 Task: Play online Dominion games in very easy mode.
Action: Mouse moved to (256, 238)
Screenshot: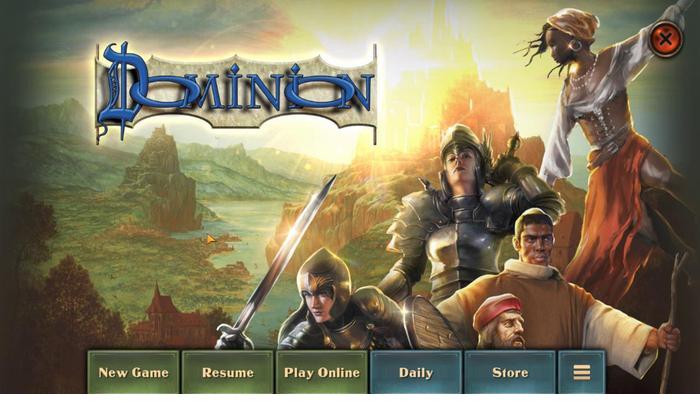 
Action: Mouse pressed left at (256, 238)
Screenshot: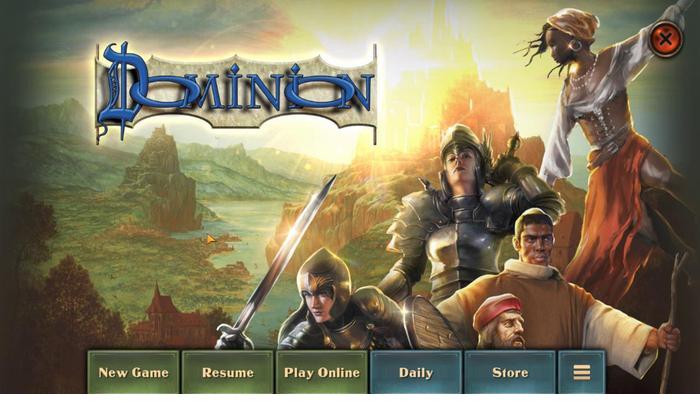 
Action: Mouse moved to (403, 268)
Screenshot: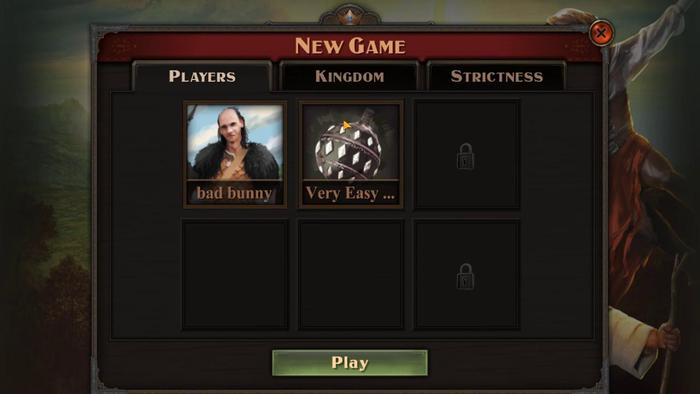 
Action: Mouse pressed left at (403, 268)
Screenshot: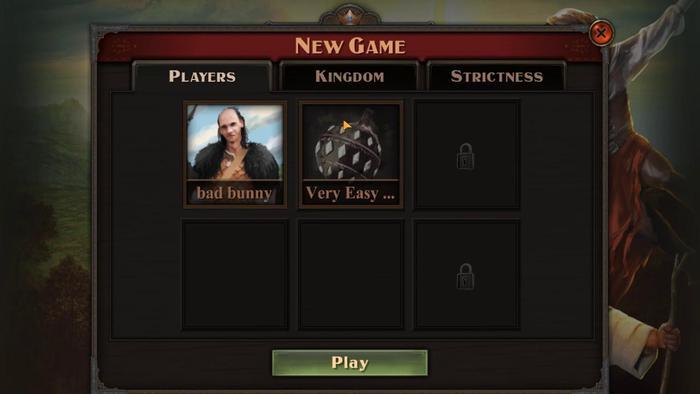 
Action: Mouse moved to (315, 262)
Screenshot: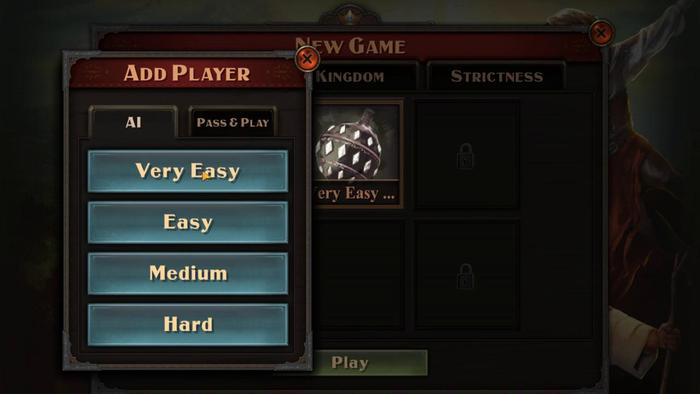 
Action: Mouse pressed left at (315, 262)
Screenshot: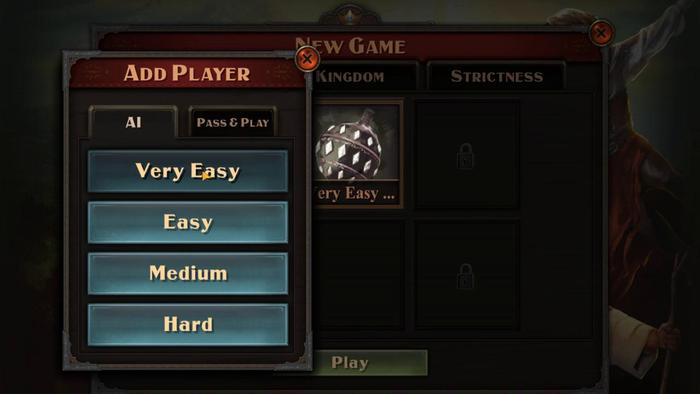 
Action: Mouse moved to (396, 238)
Screenshot: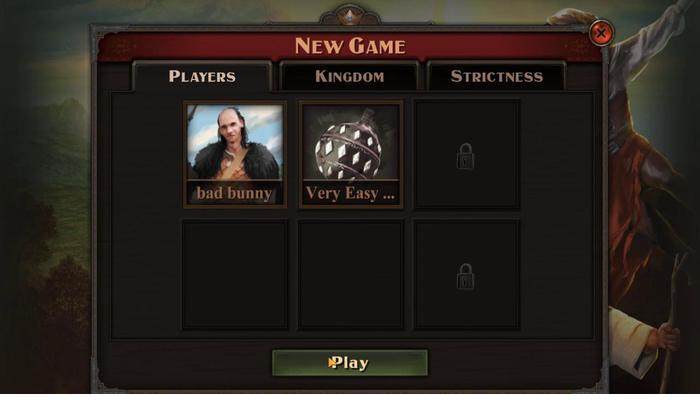 
Action: Mouse pressed left at (396, 238)
Screenshot: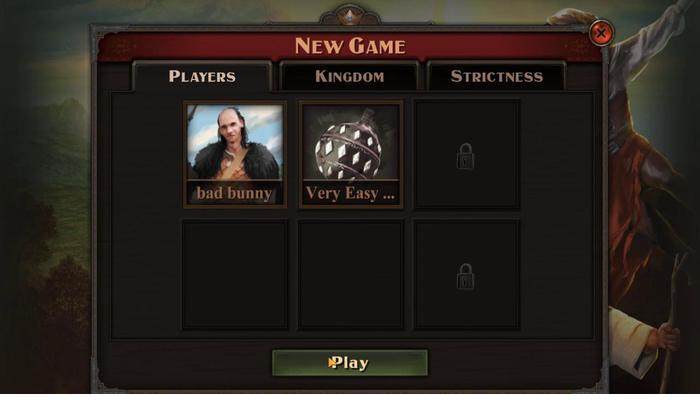 
Action: Mouse moved to (450, 238)
Screenshot: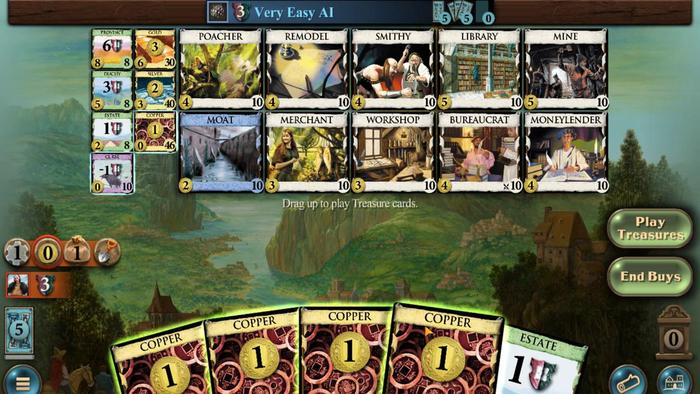 
Action: Mouse pressed left at (450, 238)
Screenshot: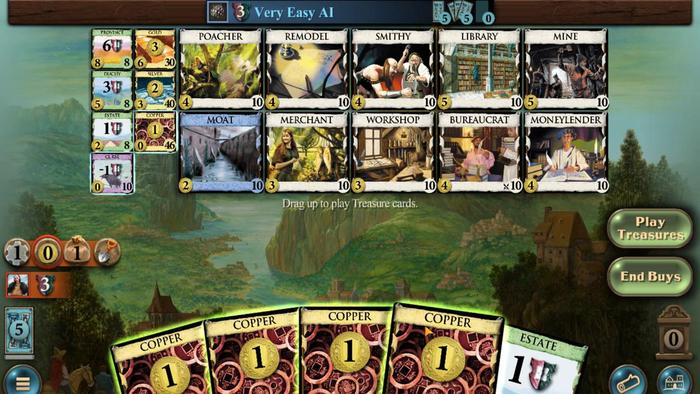 
Action: Mouse moved to (437, 238)
Screenshot: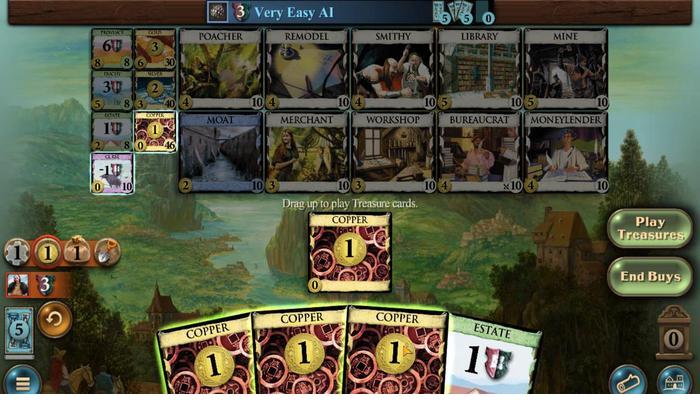 
Action: Mouse pressed left at (437, 238)
Screenshot: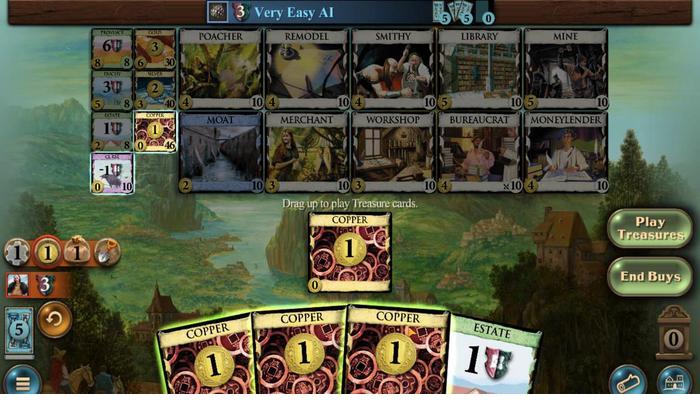 
Action: Mouse moved to (419, 238)
Screenshot: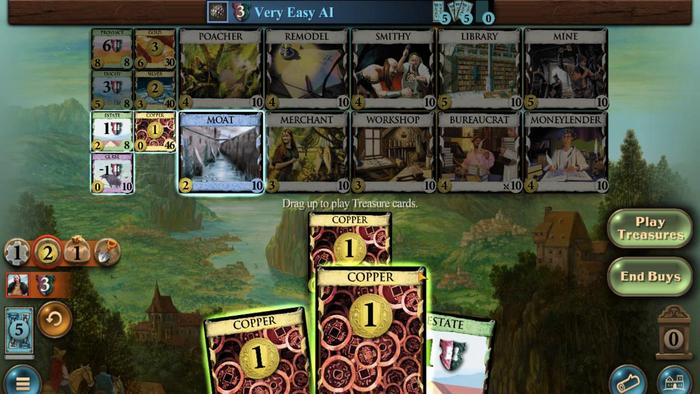 
Action: Mouse pressed left at (419, 238)
Screenshot: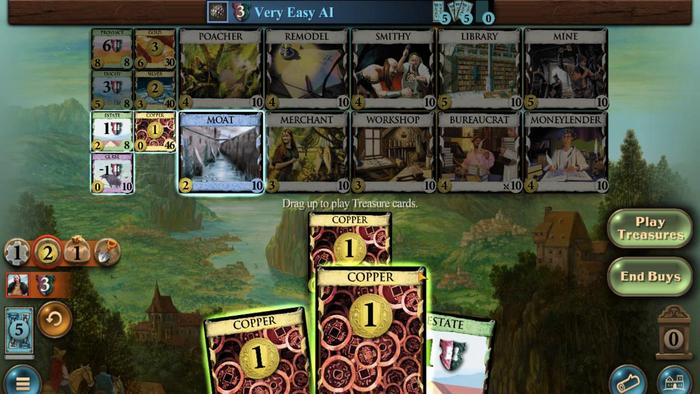 
Action: Mouse moved to (381, 267)
Screenshot: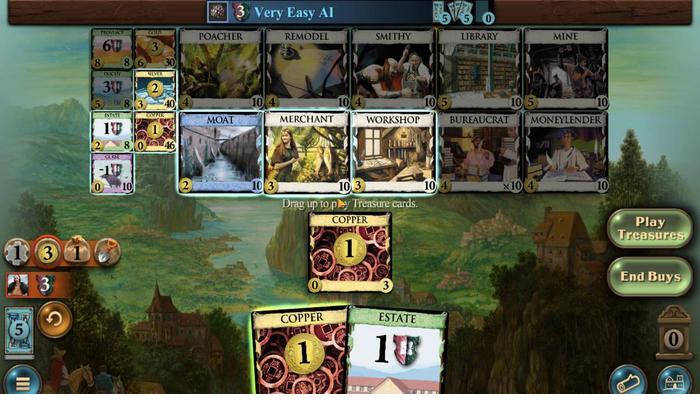 
Action: Mouse pressed left at (381, 267)
Screenshot: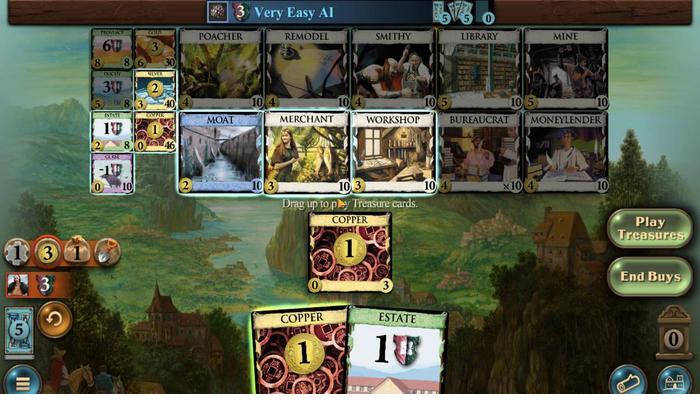 
Action: Mouse moved to (382, 241)
Screenshot: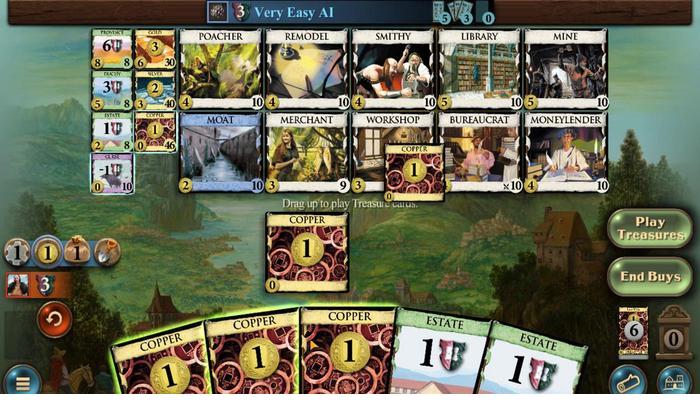 
Action: Mouse pressed left at (382, 241)
Screenshot: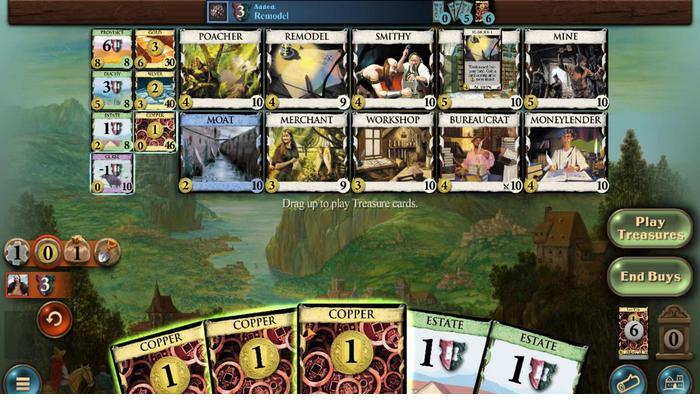 
Action: Mouse moved to (366, 240)
Screenshot: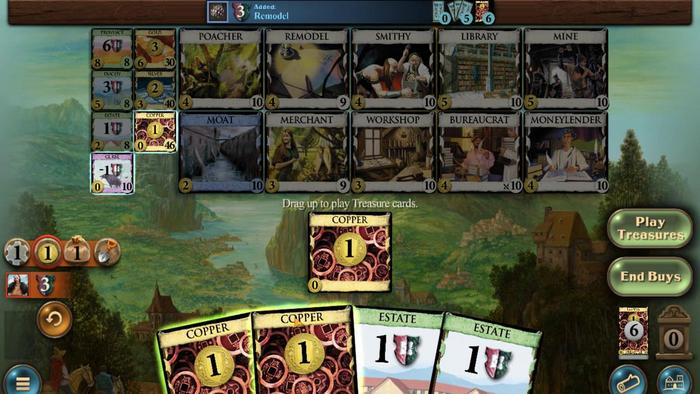 
Action: Mouse pressed left at (366, 240)
Screenshot: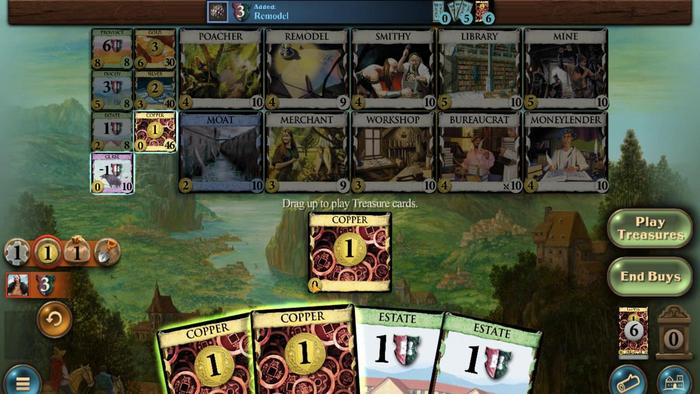 
Action: Mouse moved to (345, 240)
Screenshot: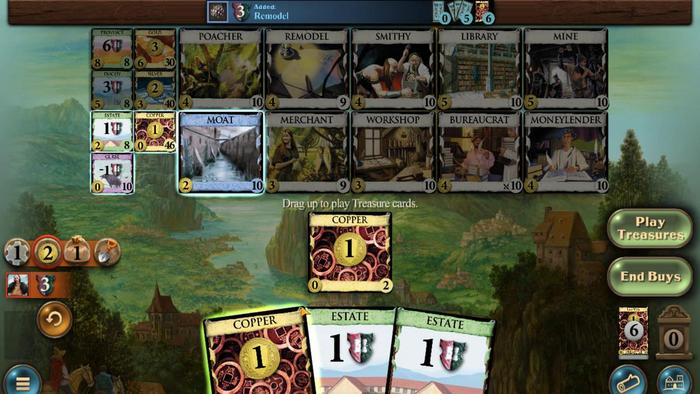 
Action: Mouse pressed left at (345, 240)
Screenshot: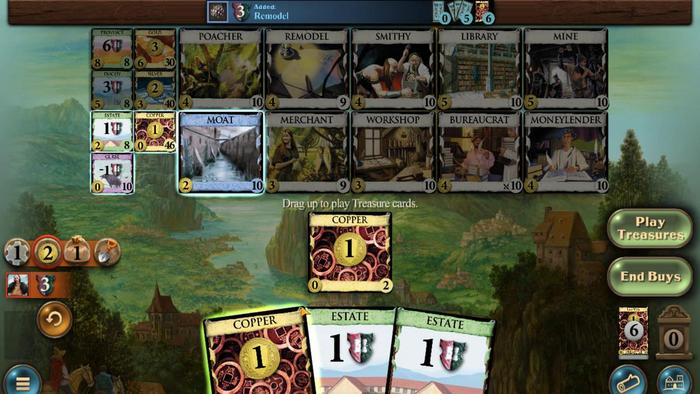 
Action: Mouse moved to (288, 273)
Screenshot: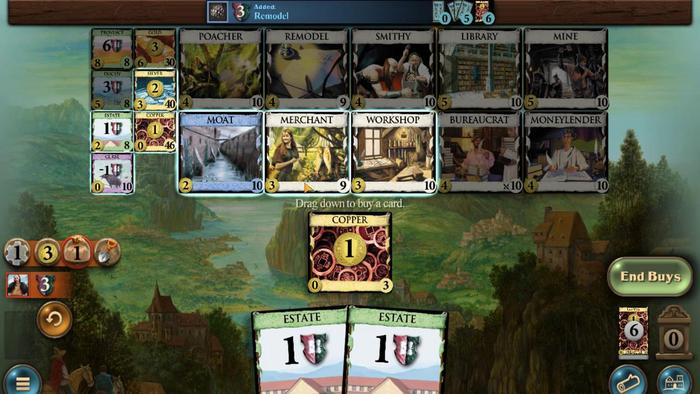 
Action: Mouse pressed left at (288, 273)
Screenshot: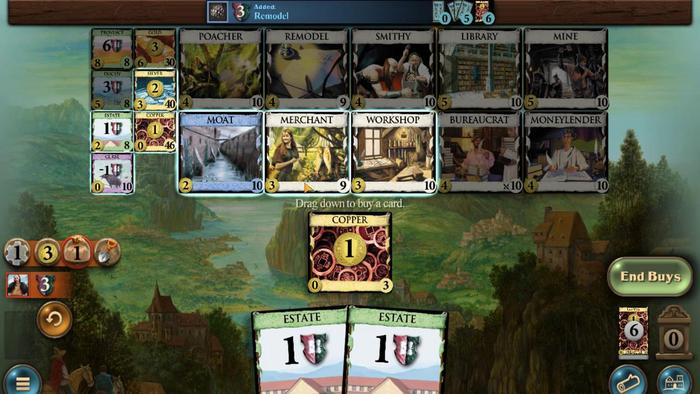 
Action: Mouse moved to (333, 238)
Screenshot: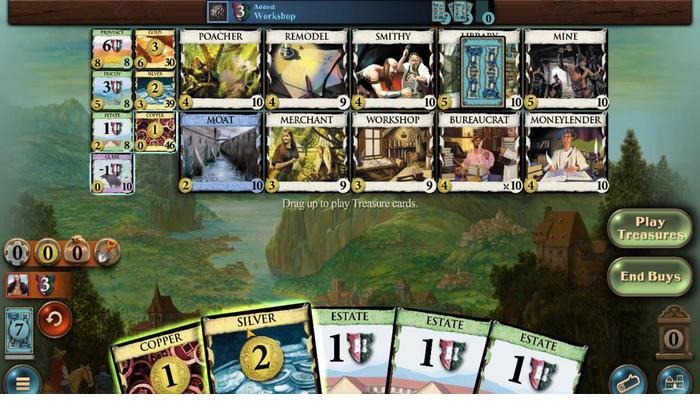 
Action: Mouse pressed left at (333, 238)
Screenshot: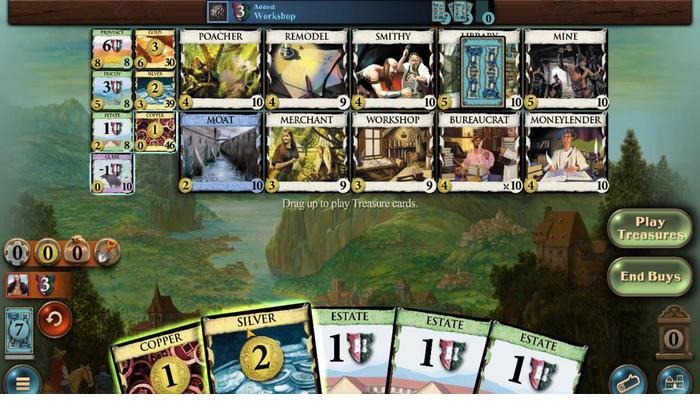 
Action: Mouse moved to (290, 238)
Screenshot: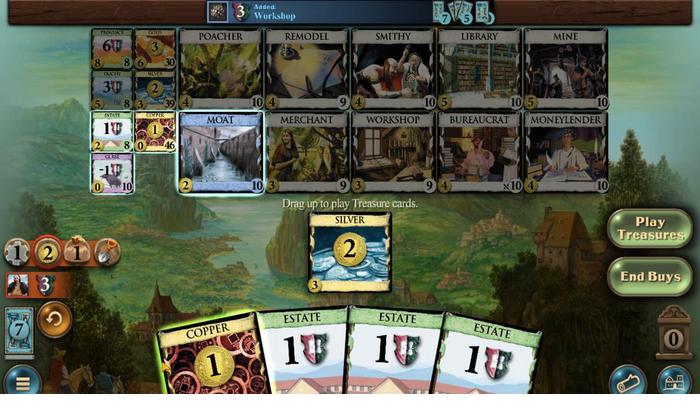 
Action: Mouse pressed left at (290, 238)
Screenshot: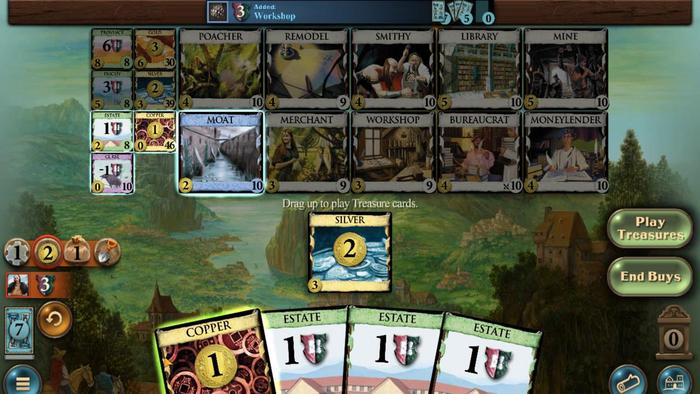 
Action: Mouse moved to (282, 273)
Screenshot: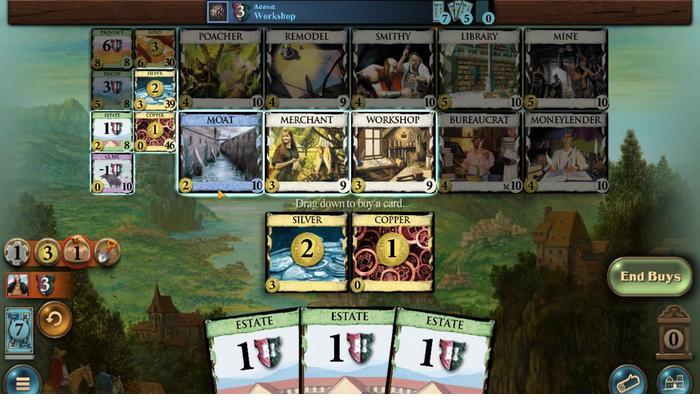 
Action: Mouse pressed left at (282, 273)
Screenshot: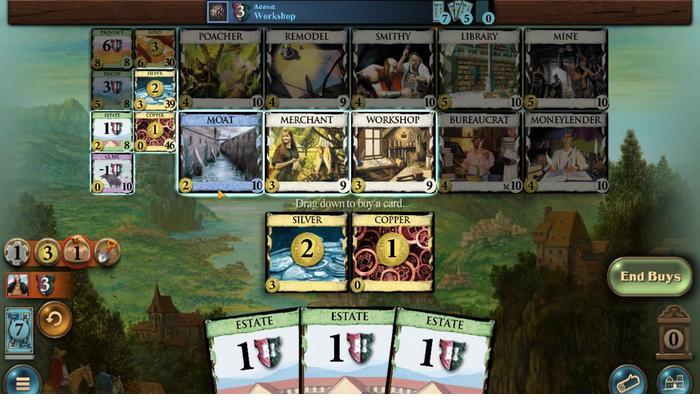 
Action: Mouse moved to (280, 238)
Screenshot: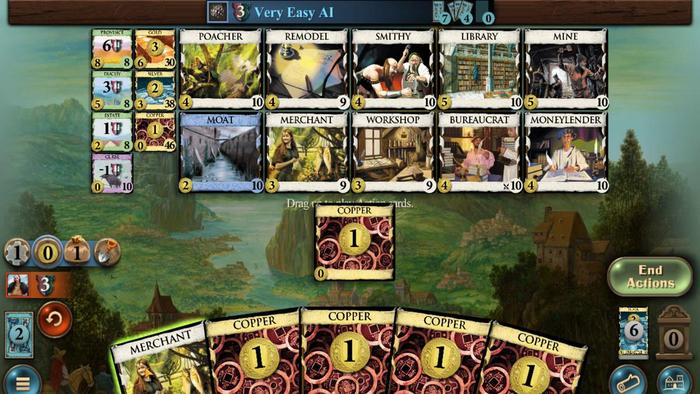 
Action: Mouse pressed left at (280, 238)
Screenshot: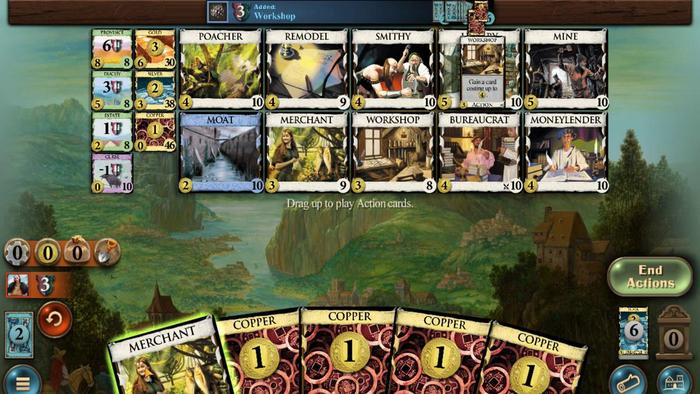 
Action: Mouse moved to (471, 238)
Screenshot: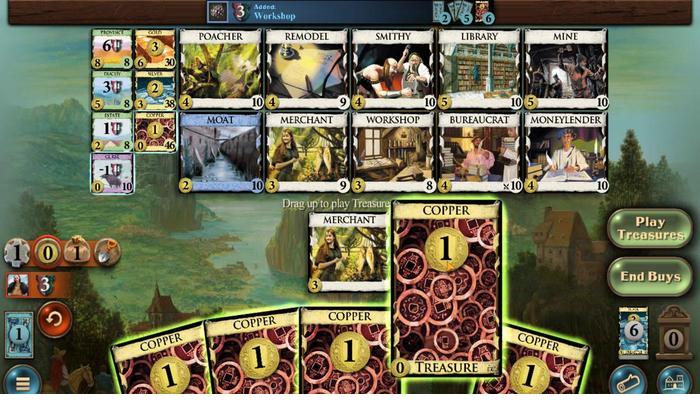 
Action: Mouse pressed left at (471, 238)
Screenshot: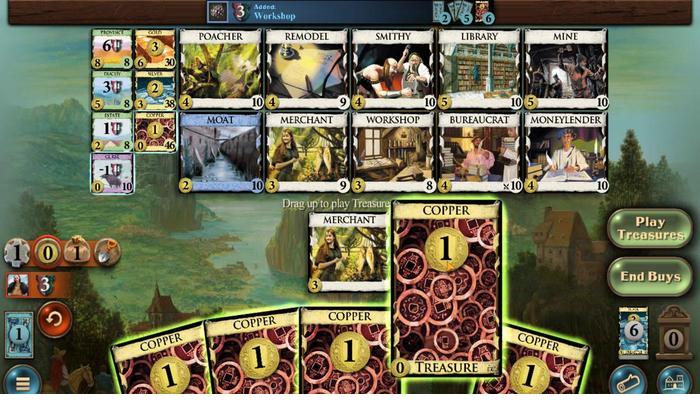 
Action: Mouse moved to (488, 235)
Screenshot: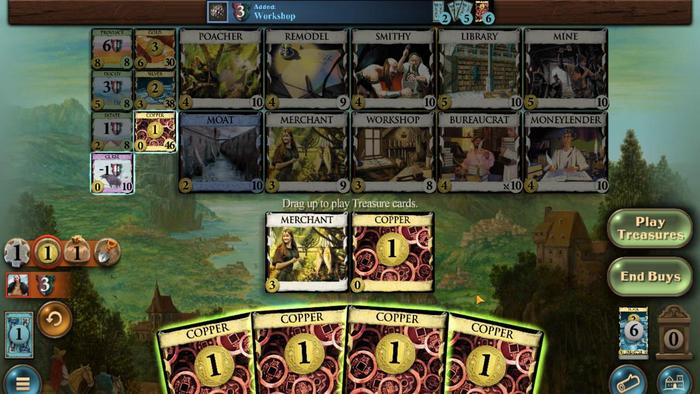 
Action: Mouse pressed left at (488, 235)
Screenshot: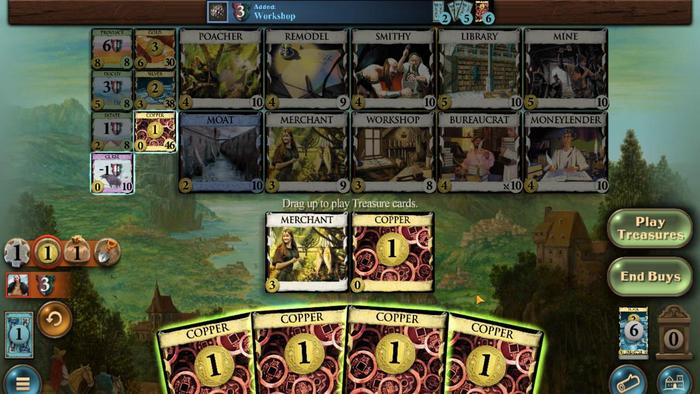 
Action: Mouse moved to (469, 238)
Screenshot: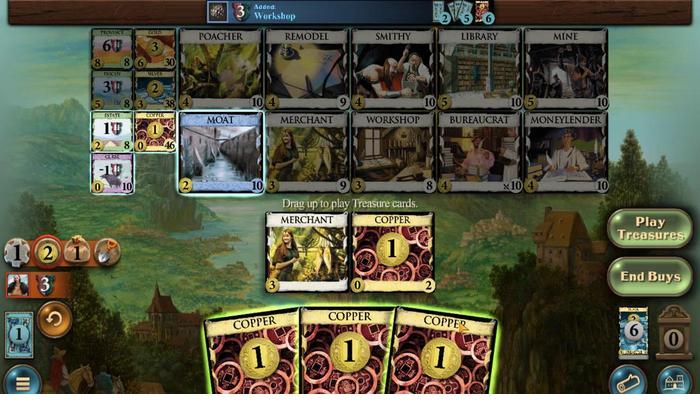 
Action: Mouse pressed left at (469, 238)
Screenshot: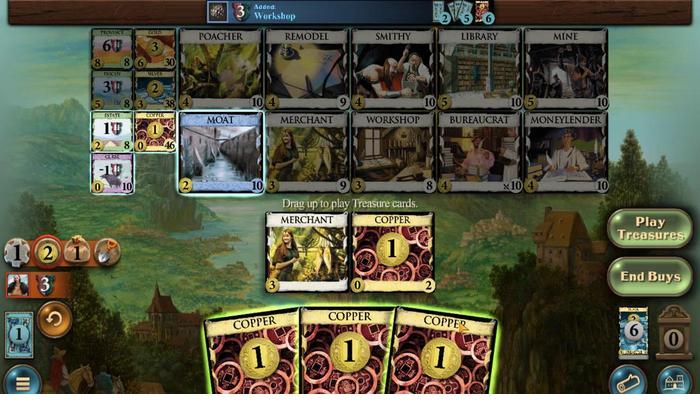 
Action: Mouse moved to (438, 234)
Screenshot: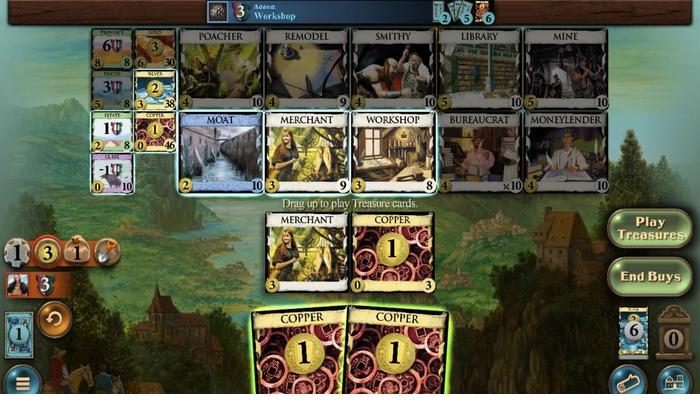 
Action: Mouse pressed left at (438, 234)
Screenshot: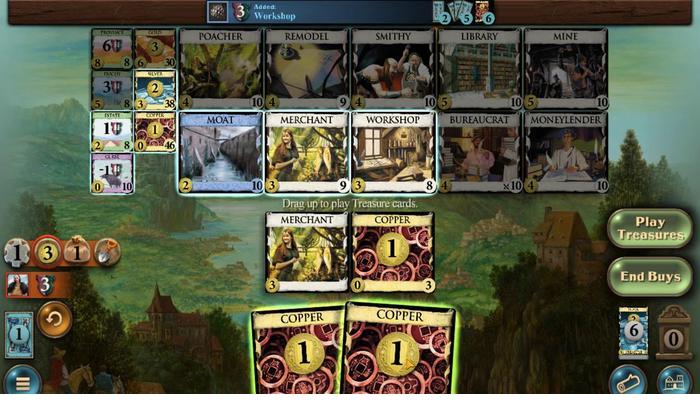 
Action: Mouse moved to (440, 244)
Screenshot: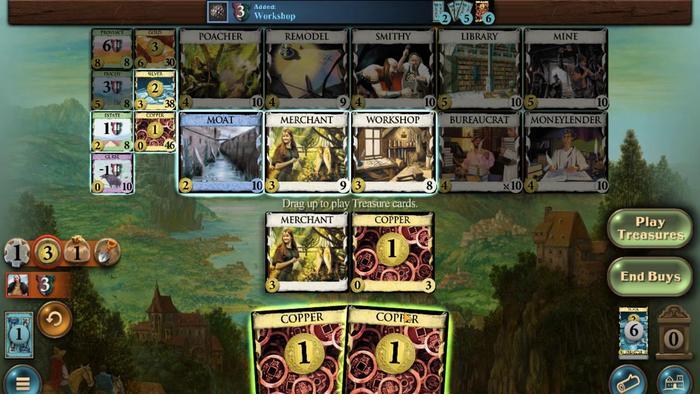 
Action: Mouse pressed left at (440, 244)
Screenshot: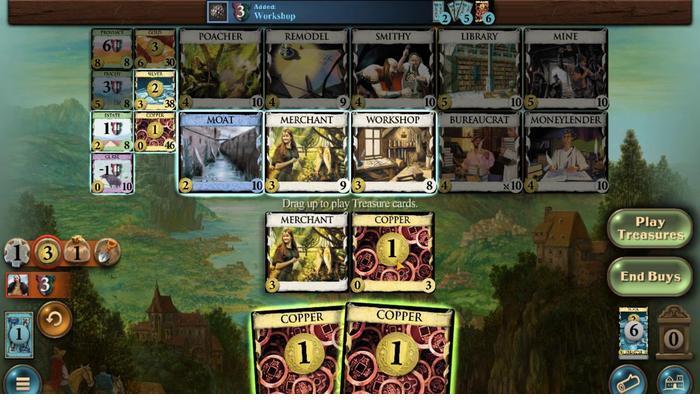 
Action: Mouse moved to (375, 275)
Screenshot: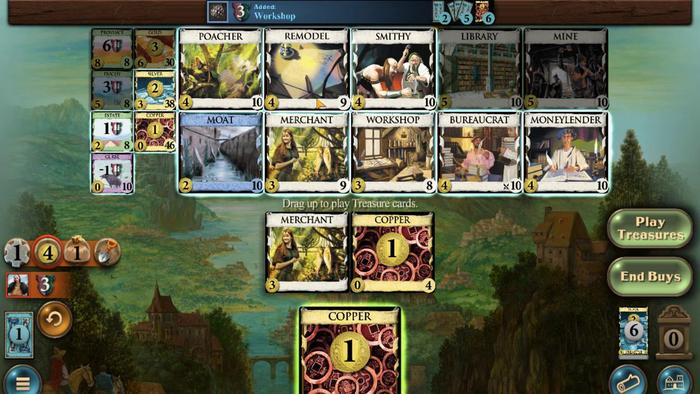 
Action: Mouse pressed left at (375, 275)
Screenshot: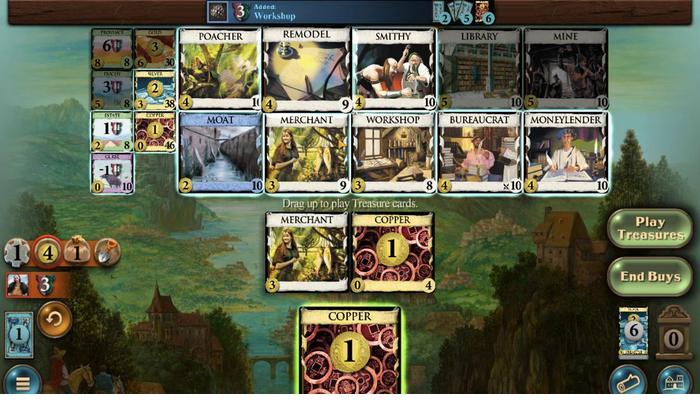 
Action: Mouse moved to (448, 239)
Screenshot: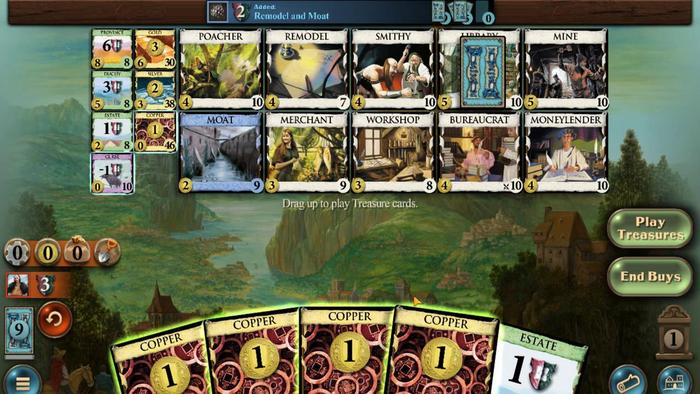 
Action: Mouse pressed left at (448, 239)
Screenshot: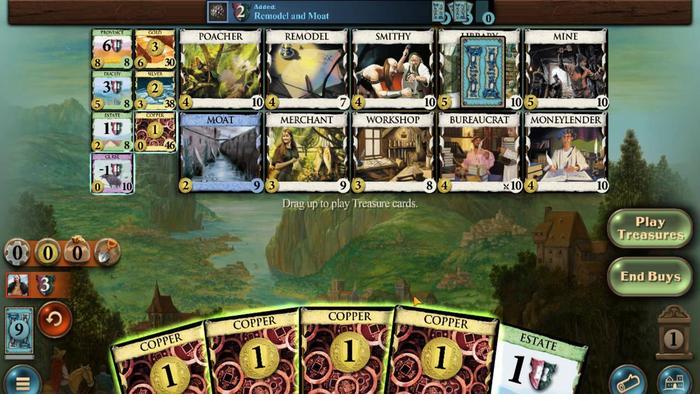 
Action: Mouse moved to (422, 240)
Screenshot: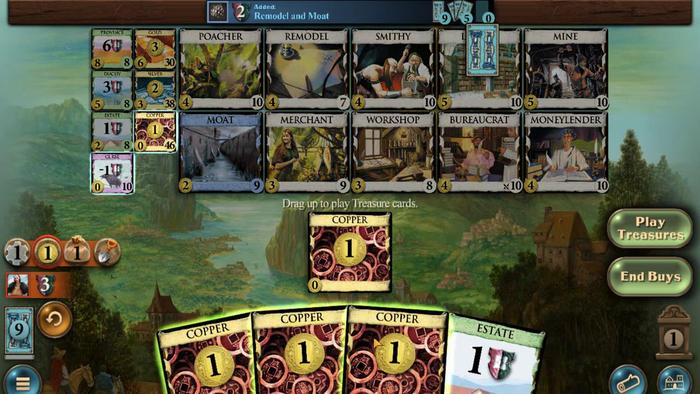 
Action: Mouse pressed left at (422, 240)
Screenshot: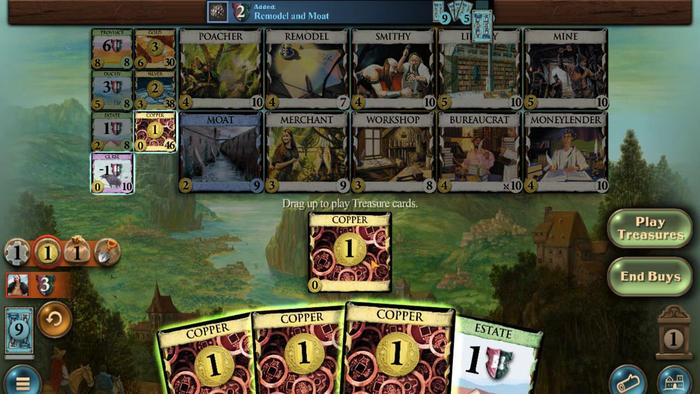 
Action: Mouse moved to (398, 239)
Screenshot: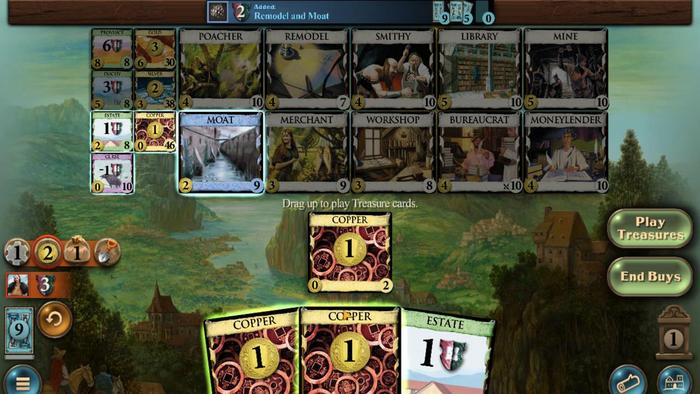 
Action: Mouse pressed left at (398, 239)
Screenshot: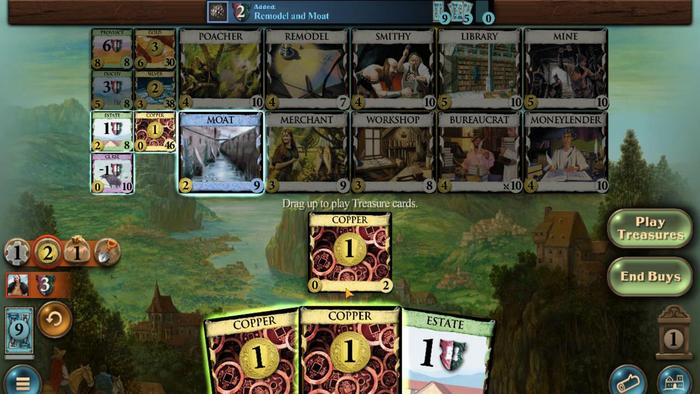 
Action: Mouse moved to (380, 238)
Screenshot: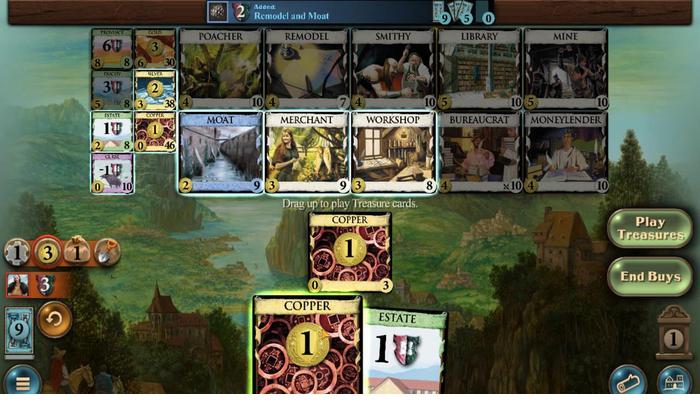 
Action: Mouse pressed left at (380, 238)
Screenshot: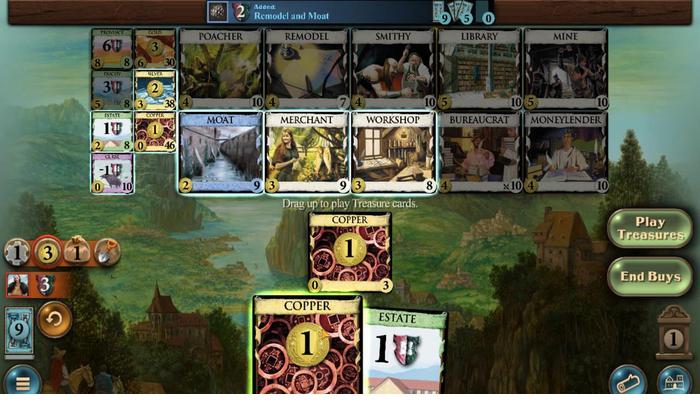 
Action: Mouse moved to (415, 274)
Screenshot: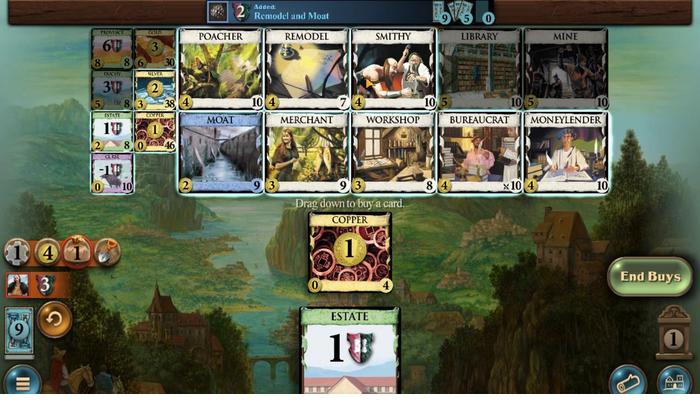 
Action: Mouse pressed left at (415, 274)
Screenshot: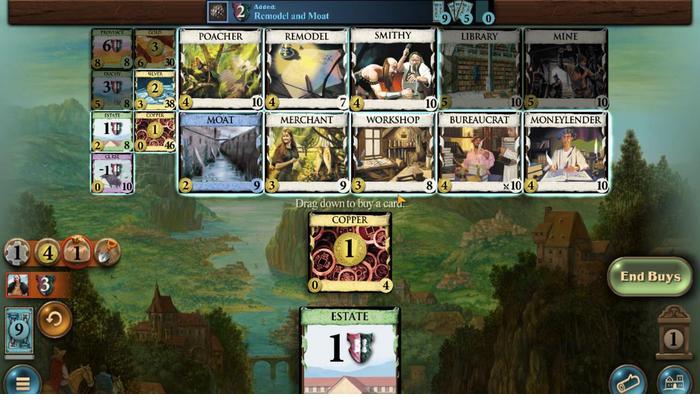 
Action: Mouse moved to (297, 240)
Screenshot: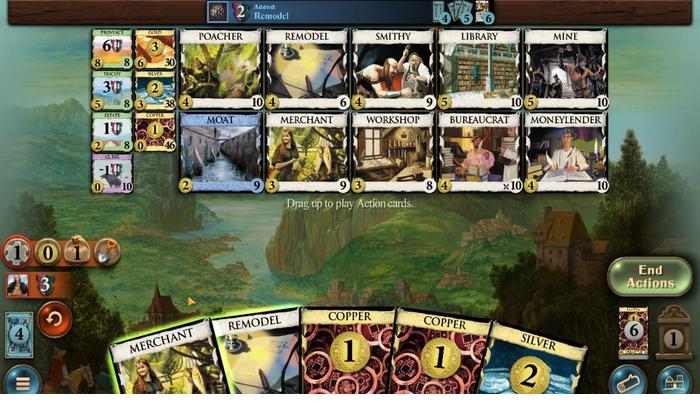 
Action: Mouse pressed left at (297, 240)
Screenshot: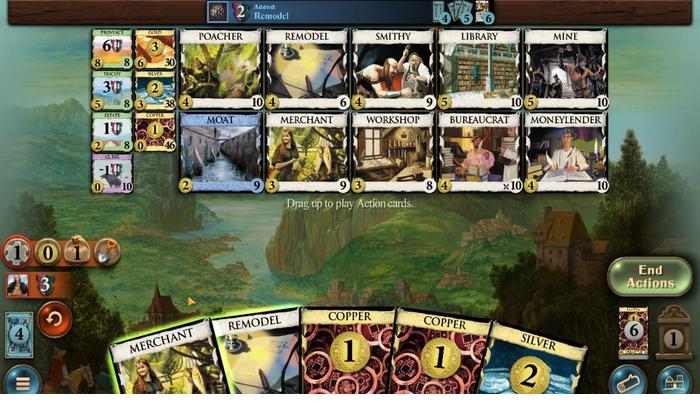 
Action: Mouse moved to (285, 239)
Screenshot: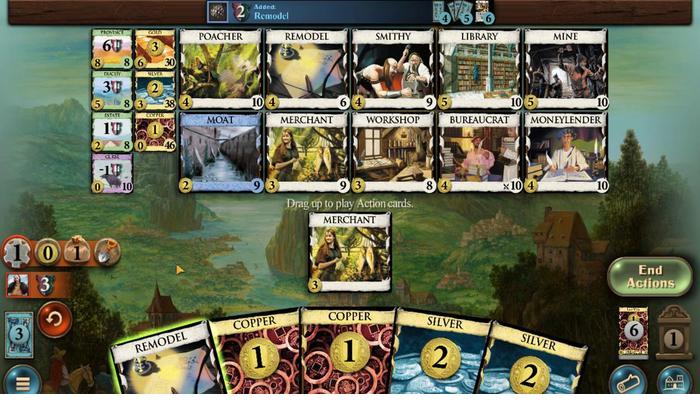 
Action: Mouse pressed left at (285, 239)
Screenshot: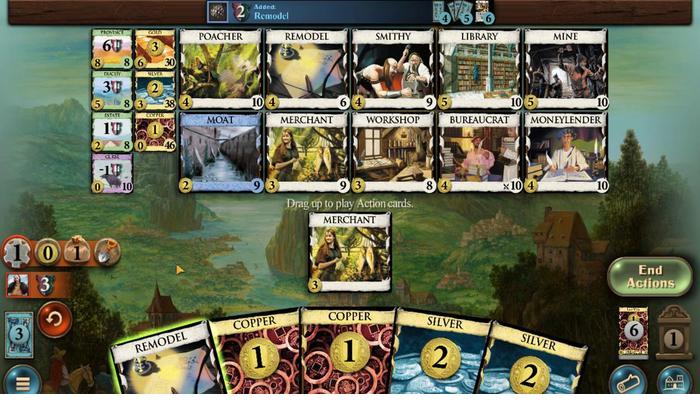 
Action: Mouse moved to (489, 240)
Screenshot: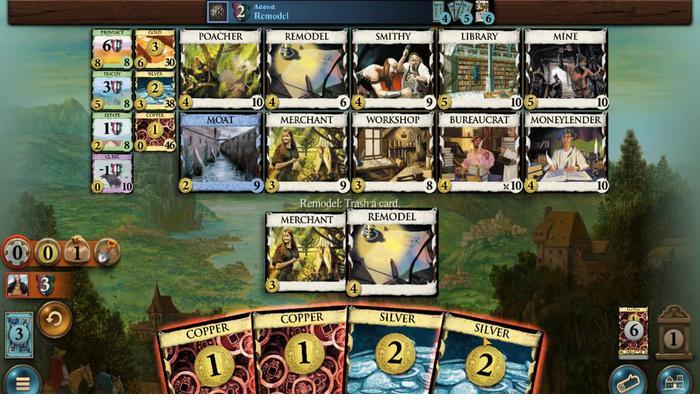
Action: Mouse pressed left at (489, 240)
Screenshot: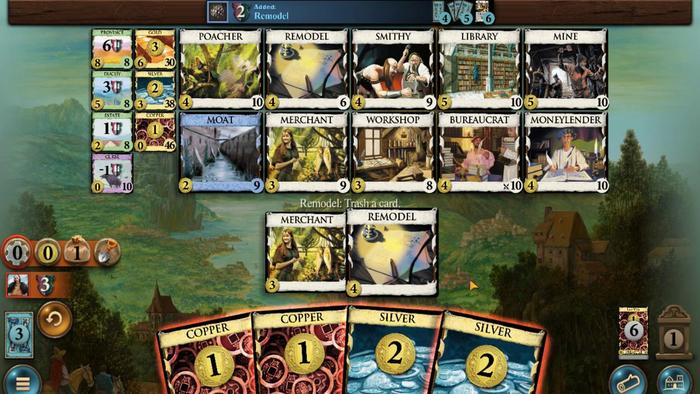 
Action: Mouse moved to (287, 271)
Screenshot: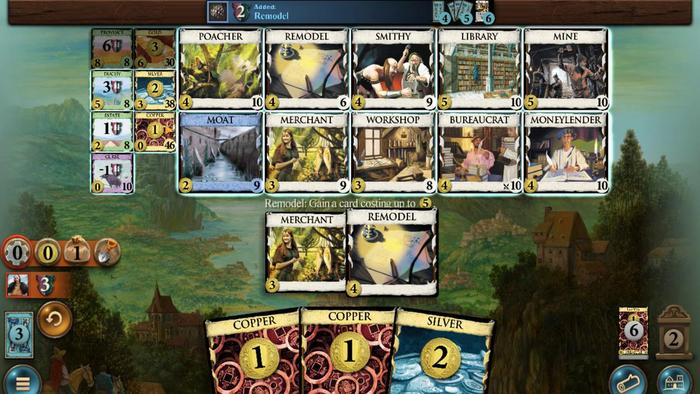 
Action: Mouse pressed left at (287, 271)
Screenshot: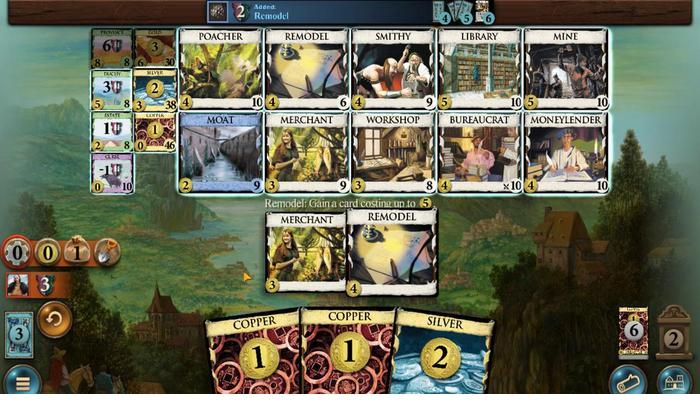 
Action: Mouse moved to (452, 240)
Screenshot: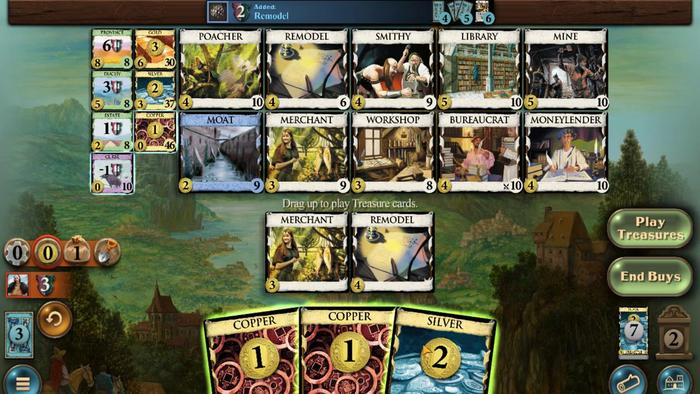
Action: Mouse pressed left at (452, 240)
Screenshot: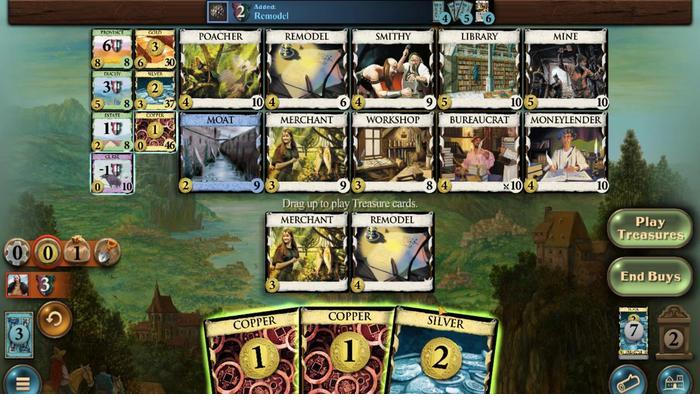 
Action: Mouse moved to (422, 236)
Screenshot: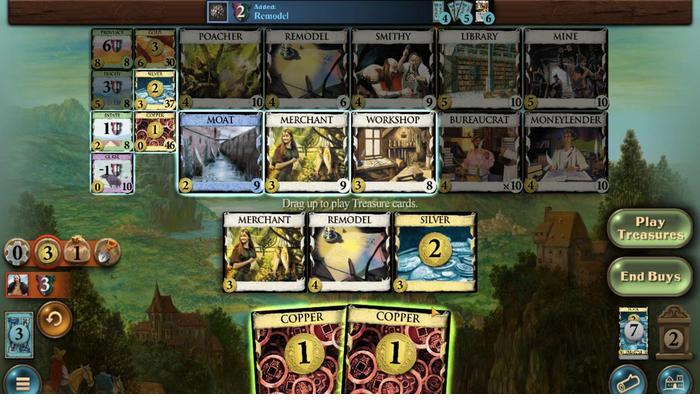 
Action: Mouse pressed left at (422, 236)
Screenshot: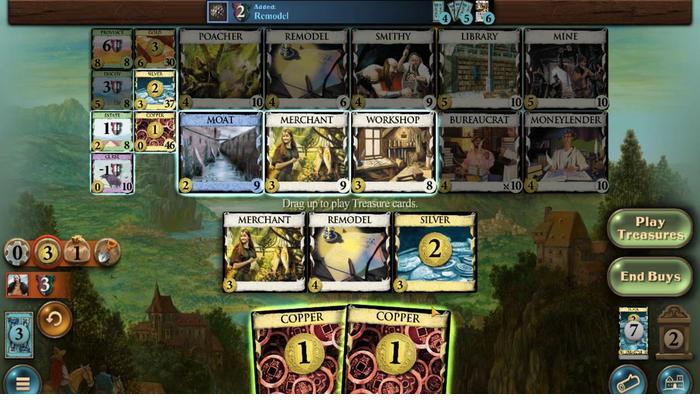 
Action: Mouse moved to (402, 240)
Screenshot: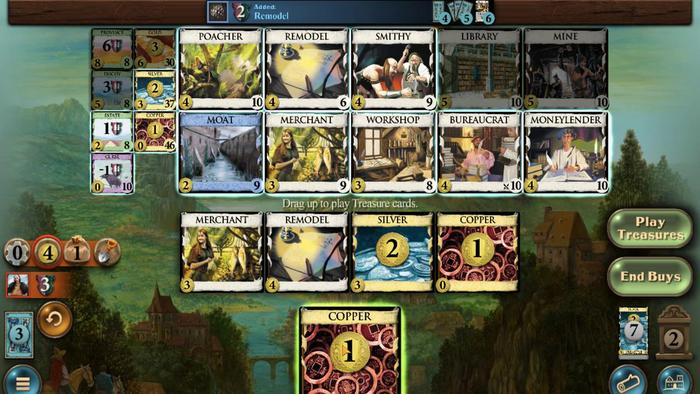 
Action: Mouse pressed left at (402, 240)
Screenshot: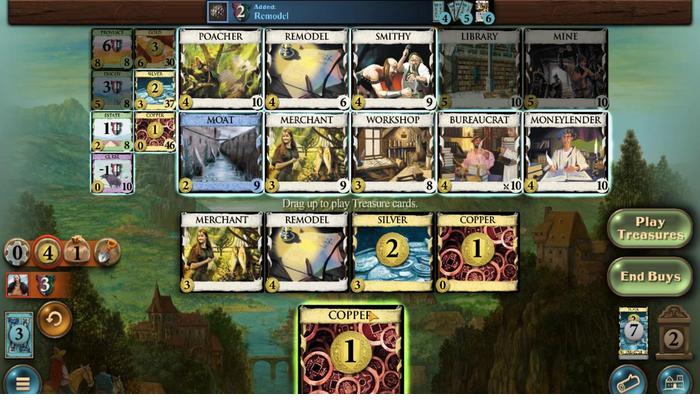 
Action: Mouse moved to (258, 273)
Screenshot: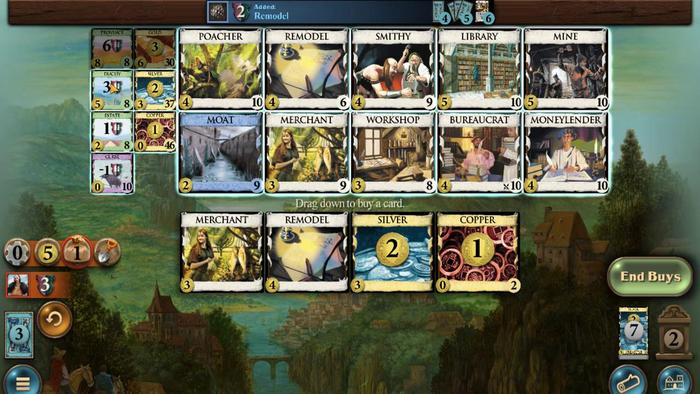 
Action: Mouse pressed left at (258, 273)
Screenshot: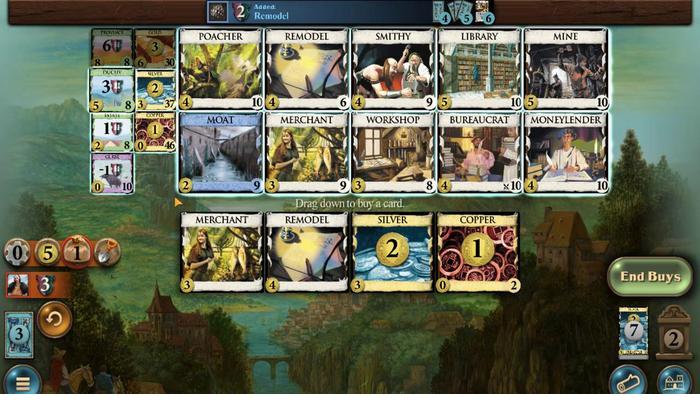 
Action: Mouse moved to (339, 241)
Screenshot: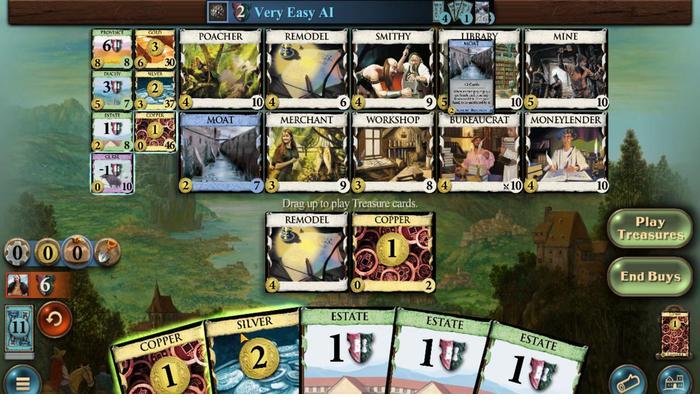 
Action: Mouse pressed left at (339, 241)
Screenshot: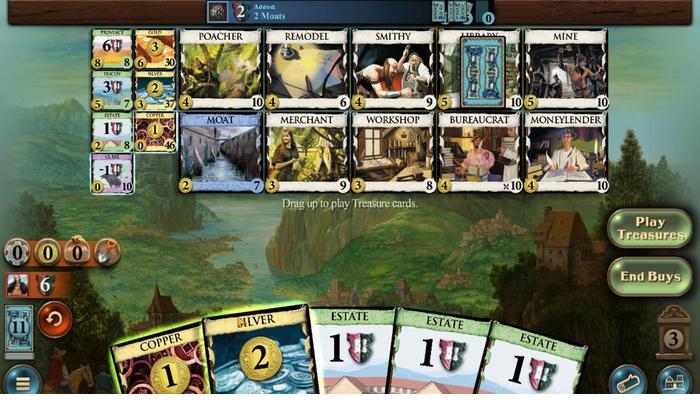 
Action: Mouse moved to (311, 240)
Screenshot: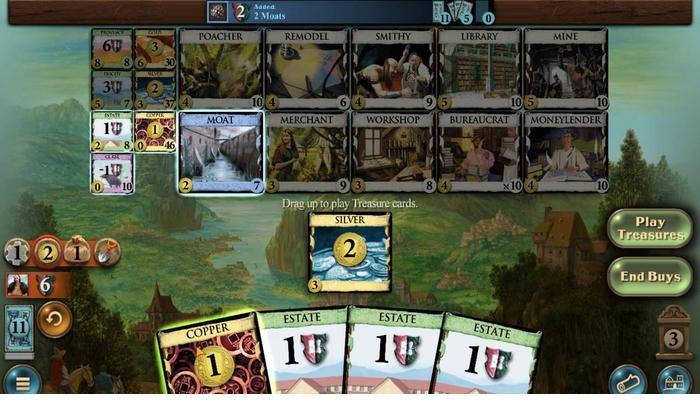 
Action: Mouse pressed left at (311, 240)
Screenshot: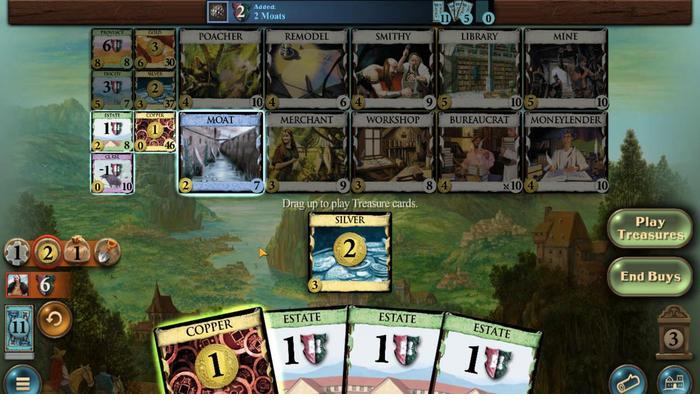 
Action: Mouse moved to (284, 272)
Screenshot: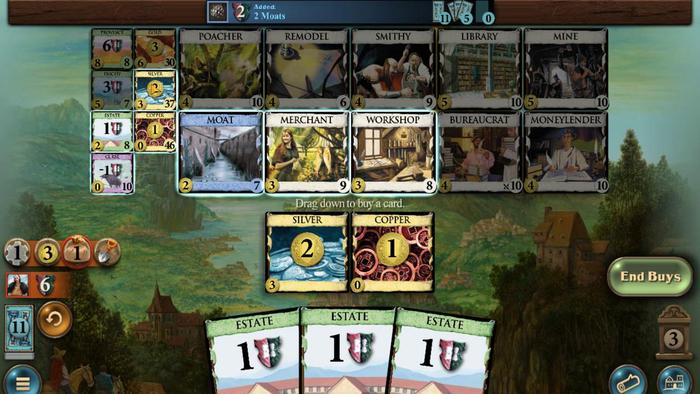 
Action: Mouse pressed left at (284, 272)
Screenshot: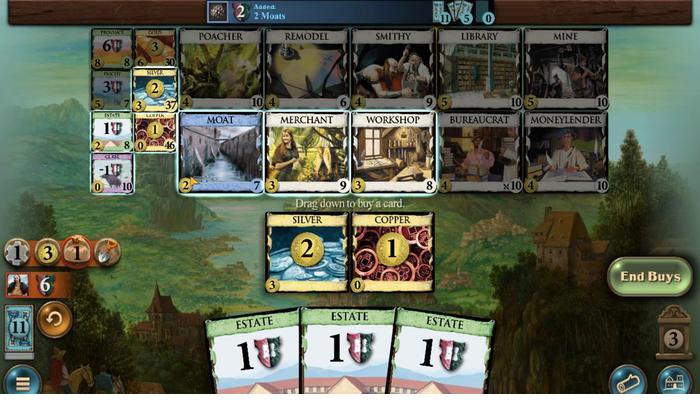 
Action: Mouse moved to (306, 240)
Screenshot: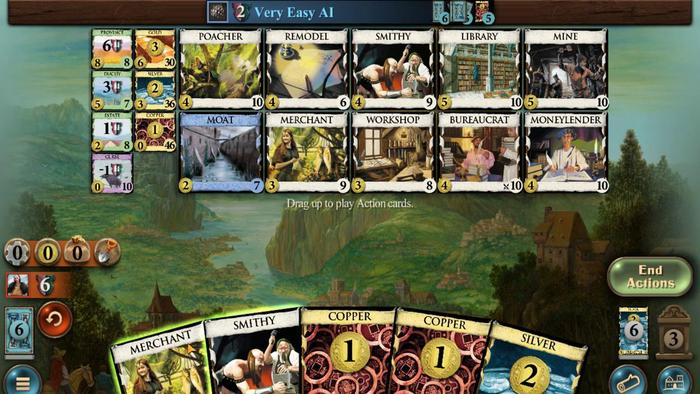 
Action: Mouse pressed left at (306, 240)
Screenshot: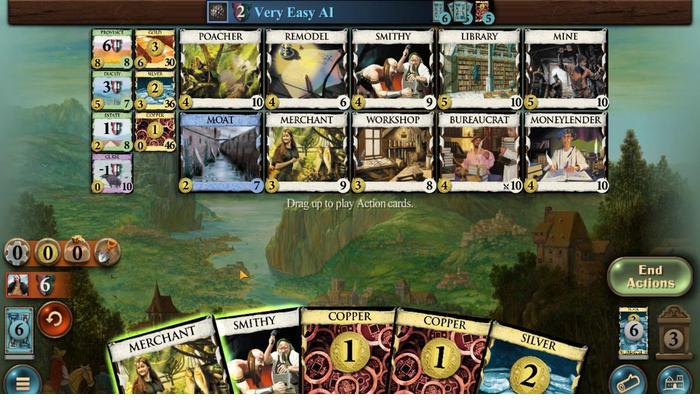 
Action: Mouse moved to (295, 239)
Screenshot: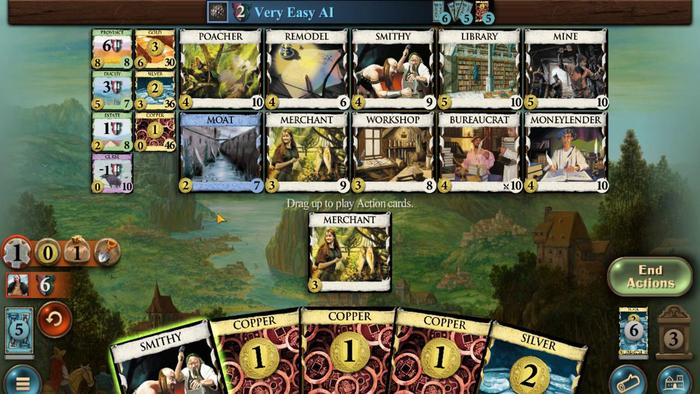 
Action: Mouse pressed left at (295, 239)
Screenshot: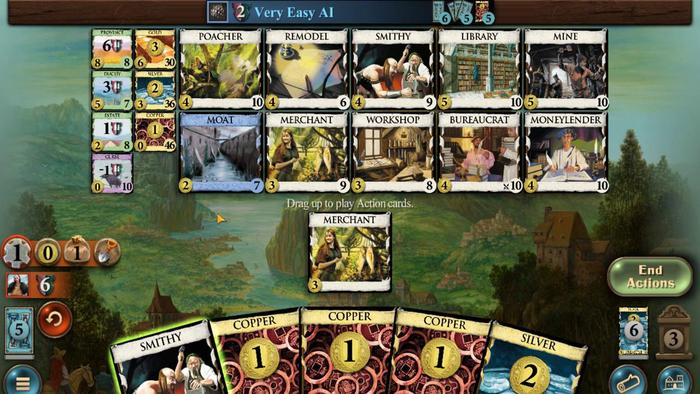 
Action: Mouse moved to (442, 241)
Screenshot: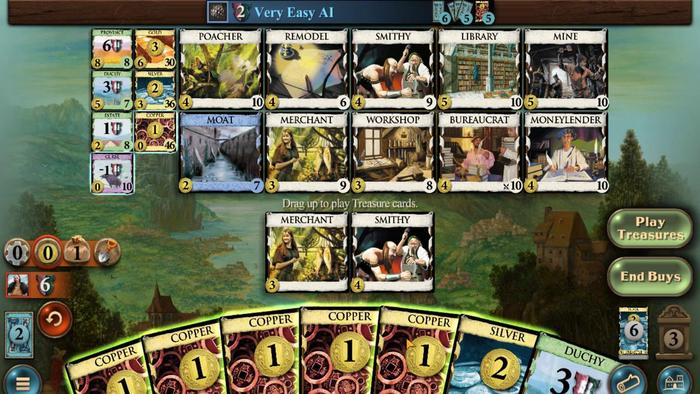 
Action: Mouse pressed left at (442, 241)
Screenshot: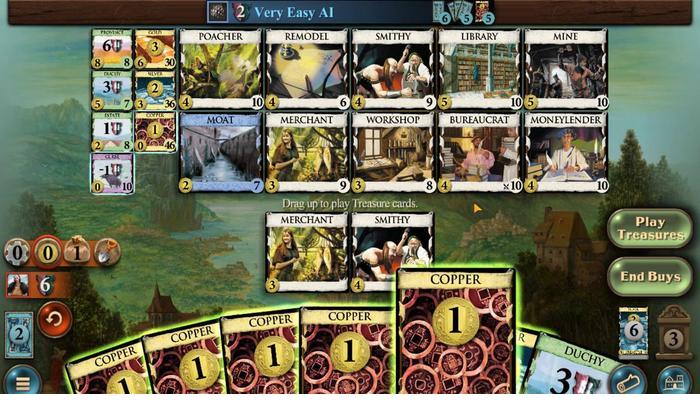 
Action: Mouse moved to (408, 240)
Screenshot: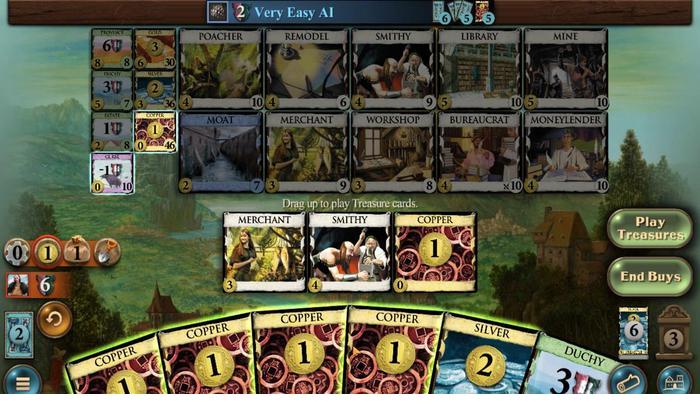 
Action: Mouse pressed left at (408, 240)
Screenshot: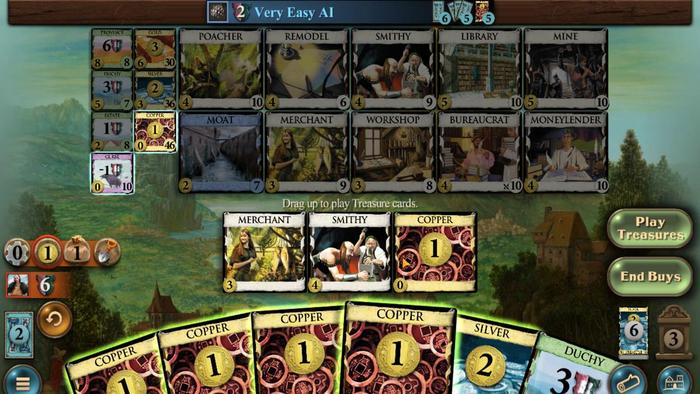 
Action: Mouse moved to (391, 239)
Screenshot: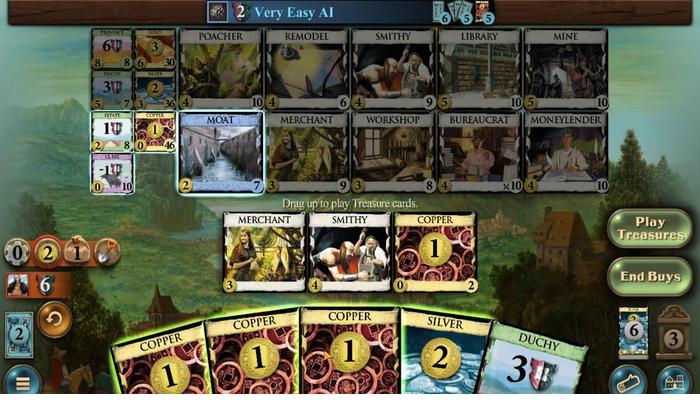 
Action: Mouse pressed left at (391, 239)
Screenshot: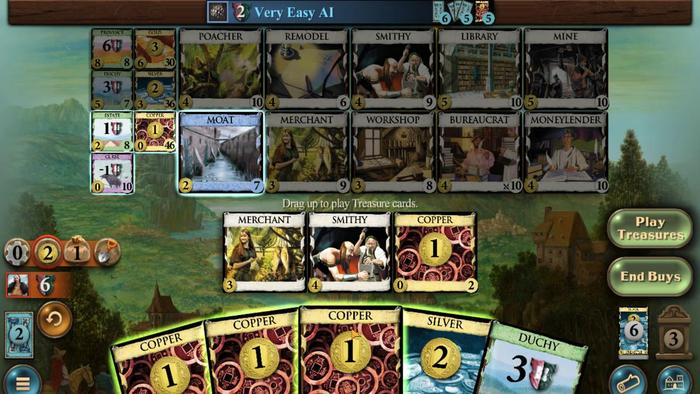 
Action: Mouse moved to (374, 239)
Screenshot: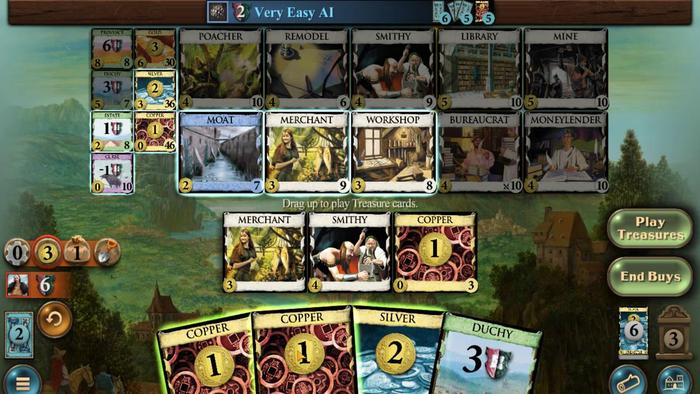 
Action: Mouse pressed left at (374, 239)
Screenshot: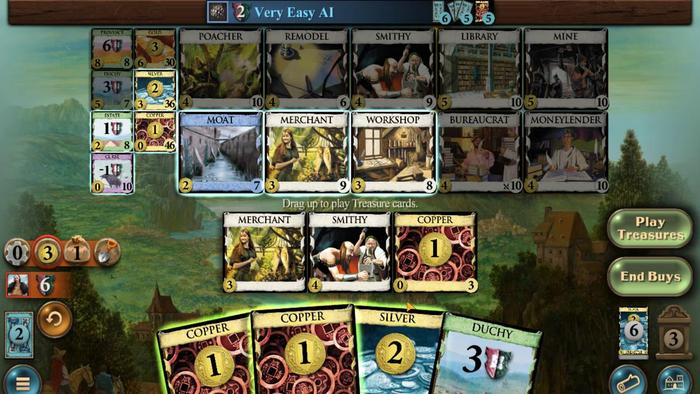 
Action: Mouse moved to (330, 236)
Screenshot: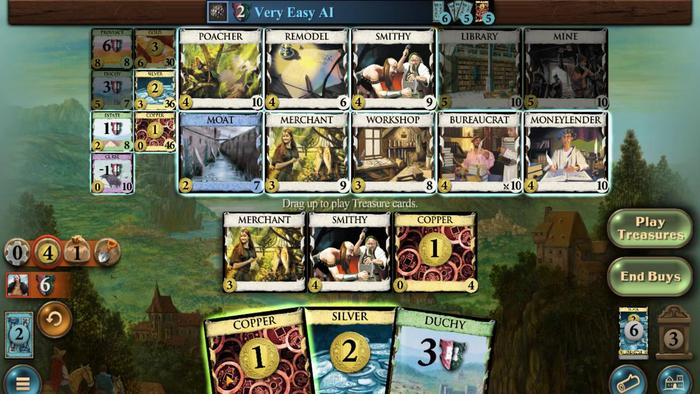 
Action: Mouse pressed left at (330, 236)
Screenshot: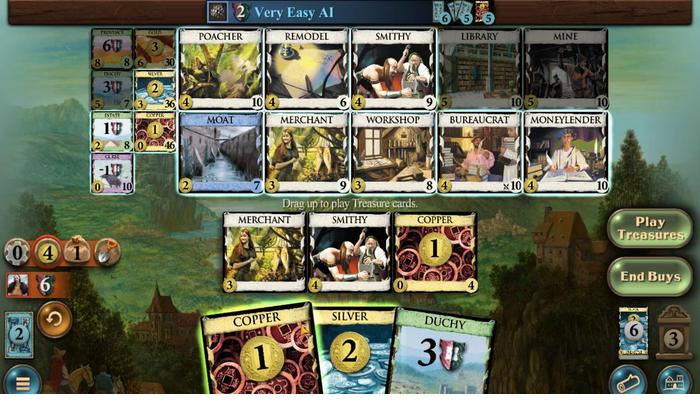 
Action: Mouse moved to (364, 240)
Screenshot: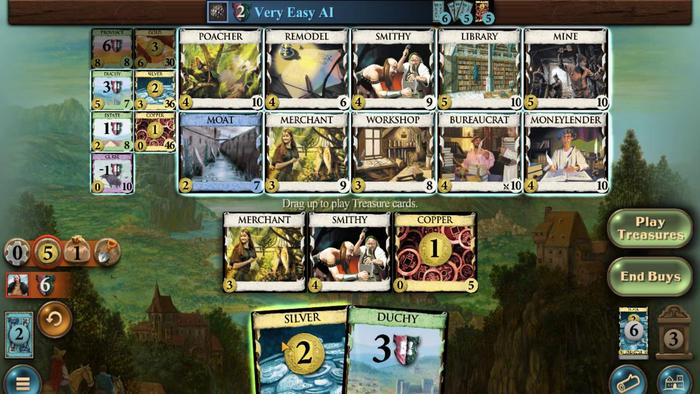 
Action: Mouse pressed left at (364, 240)
Screenshot: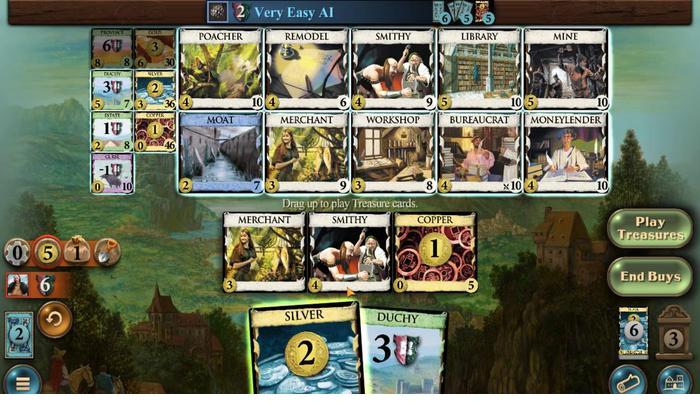 
Action: Mouse moved to (284, 277)
Screenshot: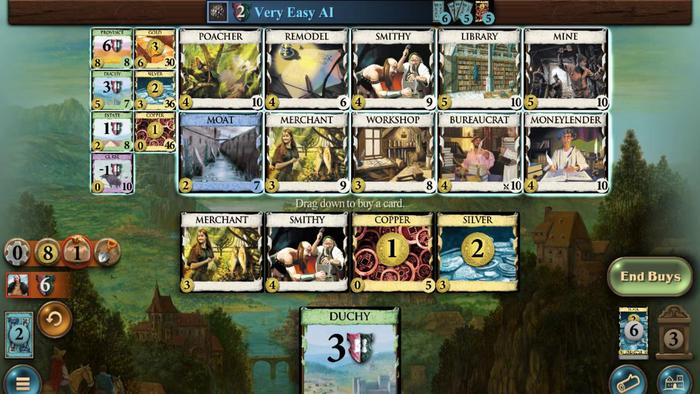 
Action: Mouse pressed left at (284, 277)
Screenshot: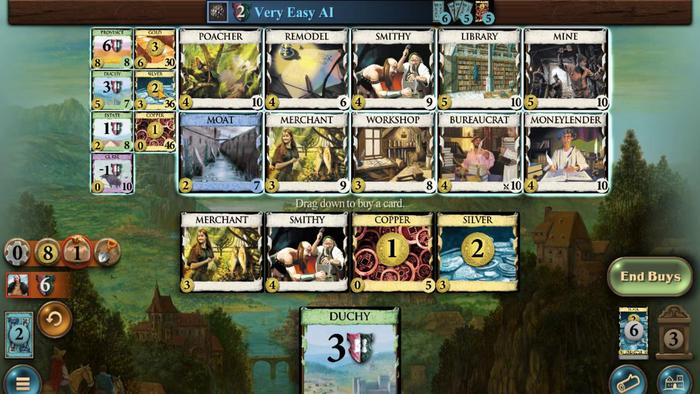 
Action: Mouse moved to (290, 241)
Screenshot: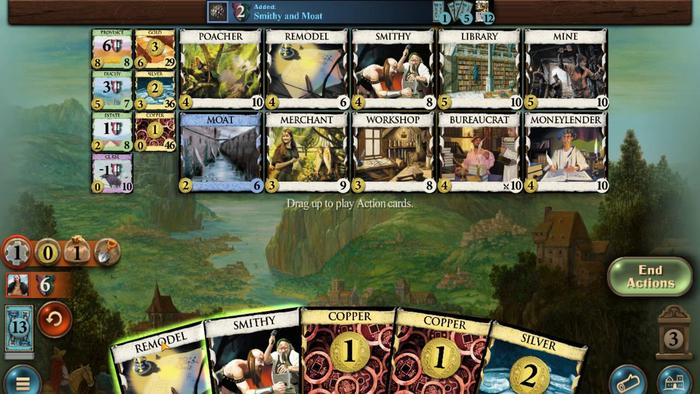 
Action: Mouse pressed left at (290, 241)
Screenshot: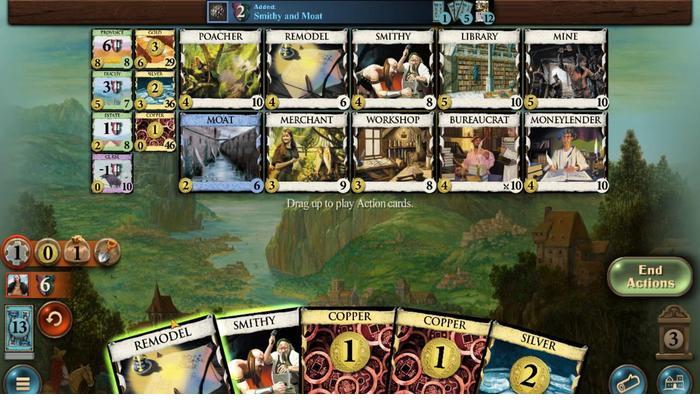
Action: Mouse moved to (488, 238)
Screenshot: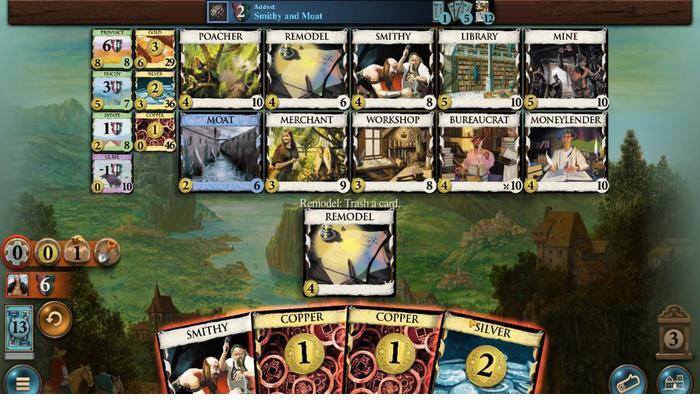 
Action: Mouse pressed left at (488, 238)
Screenshot: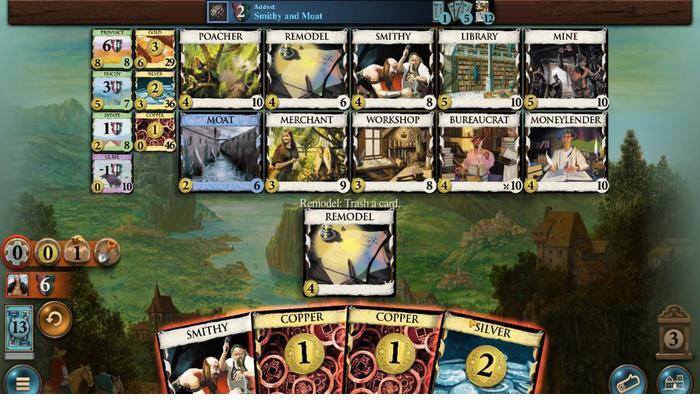 
Action: Mouse moved to (255, 272)
Screenshot: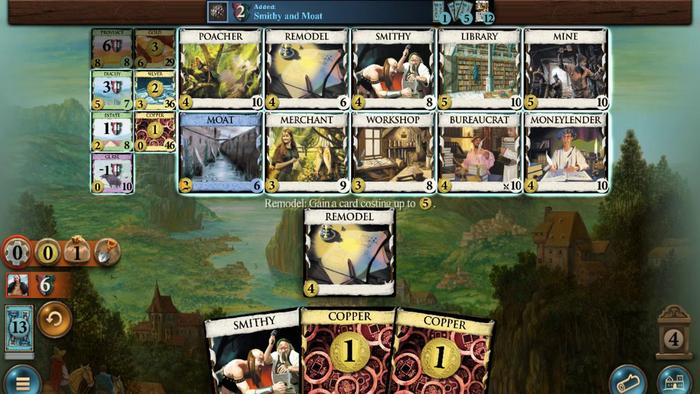 
Action: Mouse pressed left at (255, 272)
Screenshot: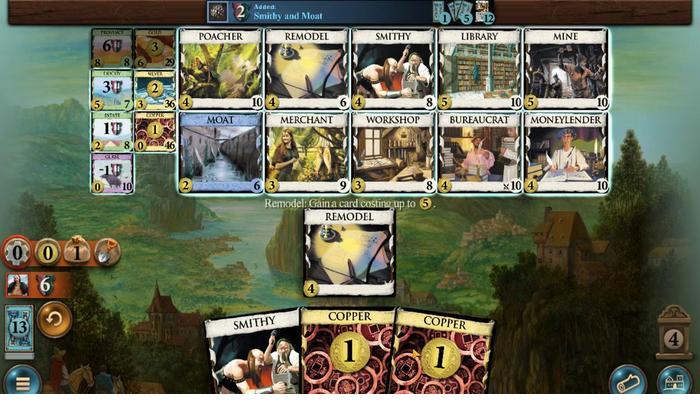 
Action: Mouse moved to (405, 241)
Screenshot: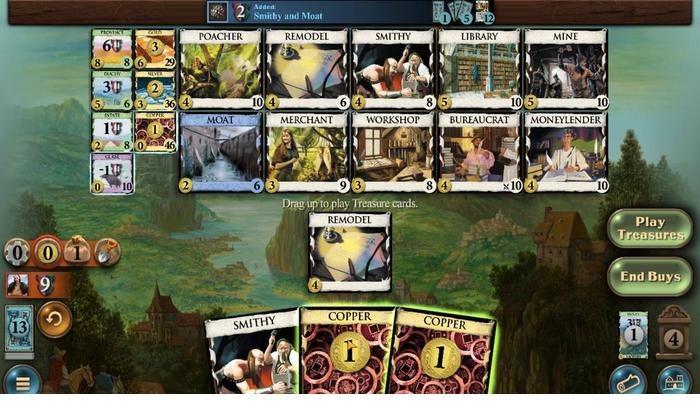 
Action: Mouse pressed left at (405, 241)
Screenshot: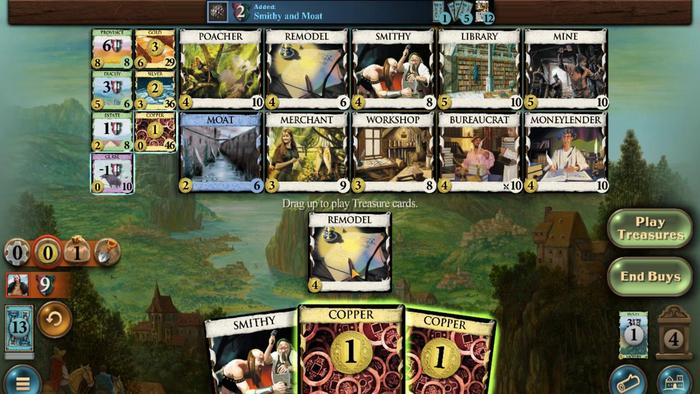 
Action: Mouse moved to (449, 239)
Screenshot: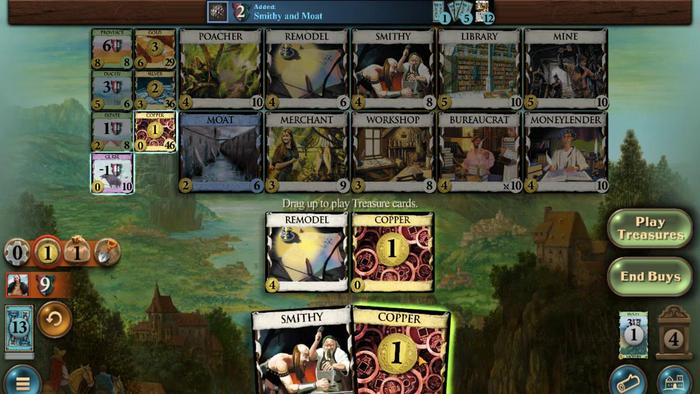 
Action: Mouse pressed left at (449, 239)
Screenshot: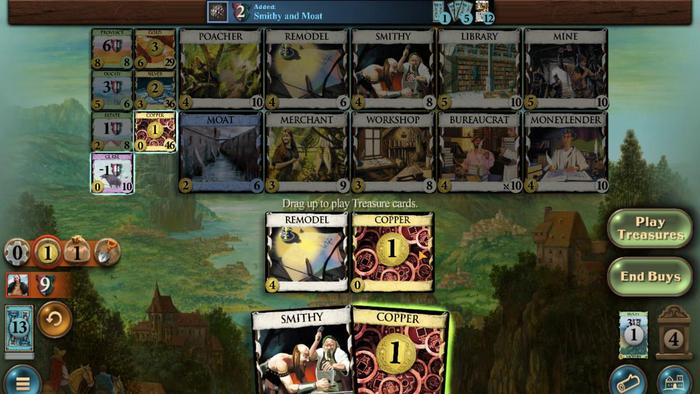 
Action: Mouse moved to (255, 268)
Screenshot: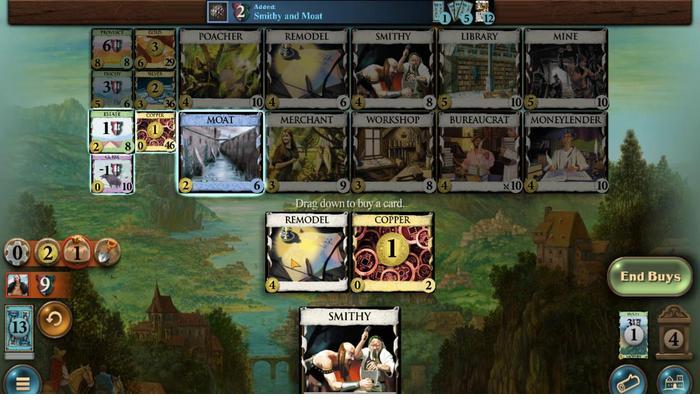 
Action: Mouse pressed left at (255, 268)
Screenshot: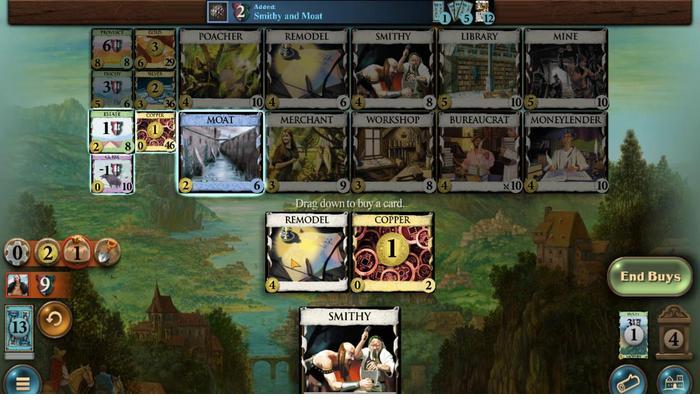 
Action: Mouse moved to (411, 241)
Screenshot: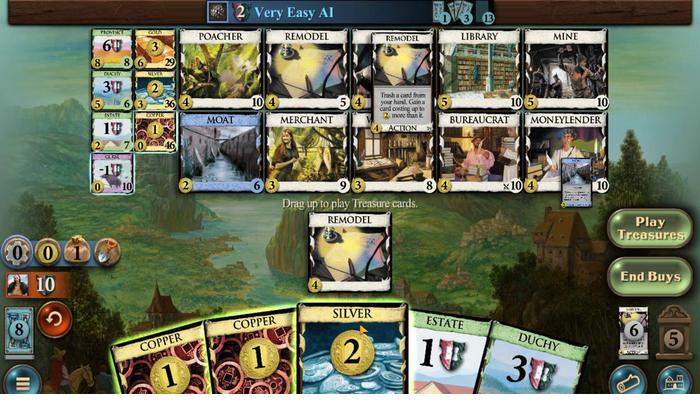 
Action: Mouse pressed left at (411, 241)
Screenshot: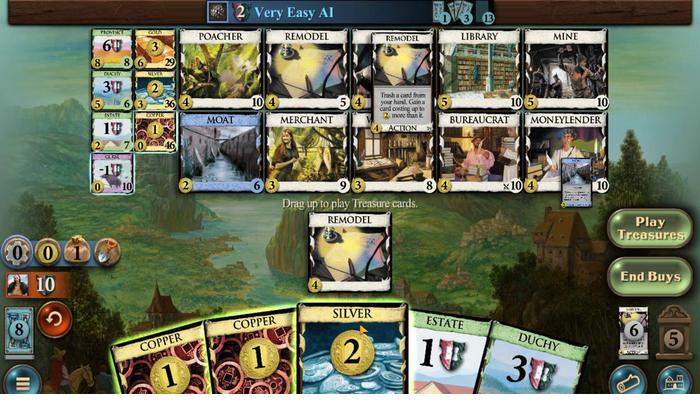 
Action: Mouse moved to (368, 240)
Screenshot: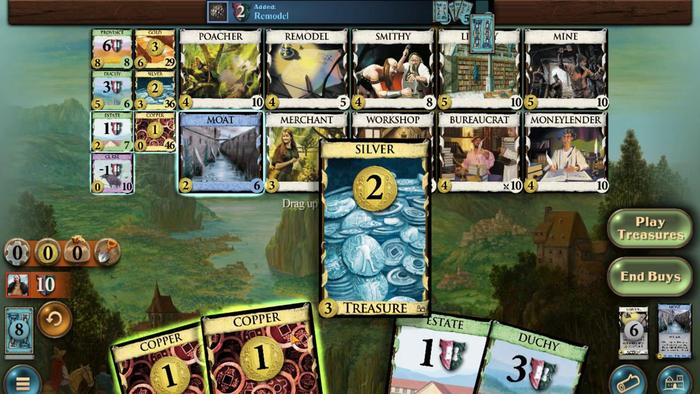 
Action: Mouse pressed left at (368, 240)
Screenshot: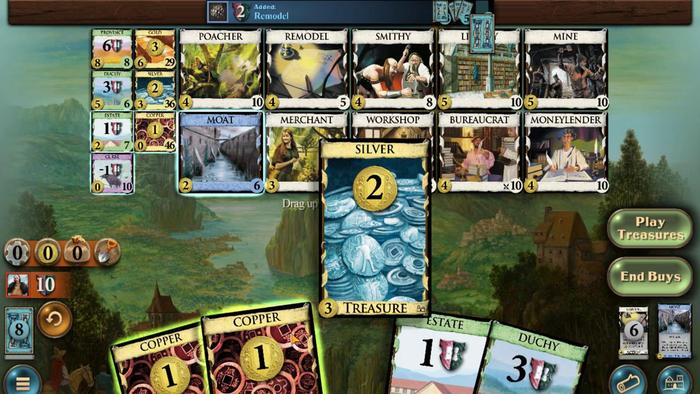 
Action: Mouse moved to (284, 272)
Screenshot: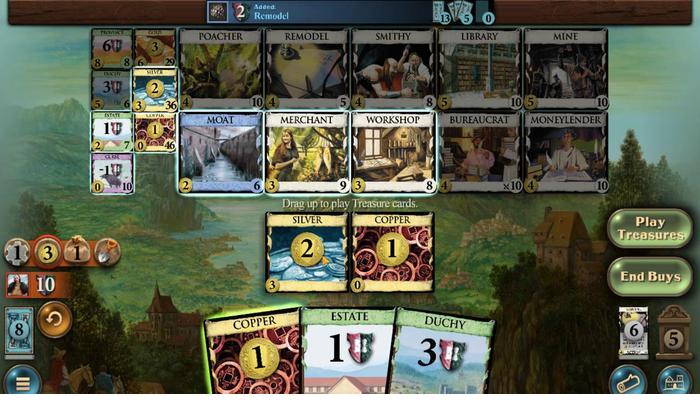 
Action: Mouse pressed left at (284, 272)
Screenshot: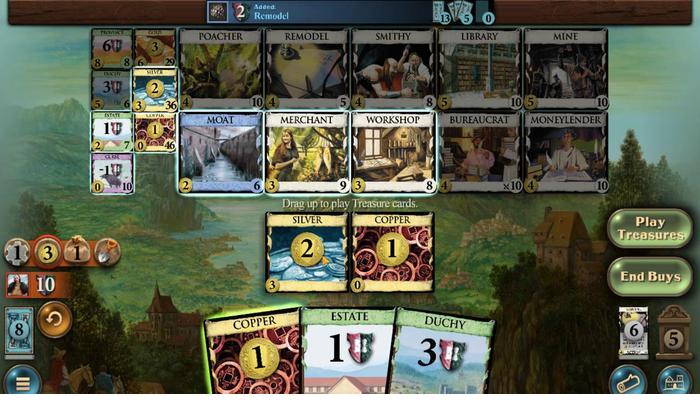 
Action: Mouse moved to (296, 239)
Screenshot: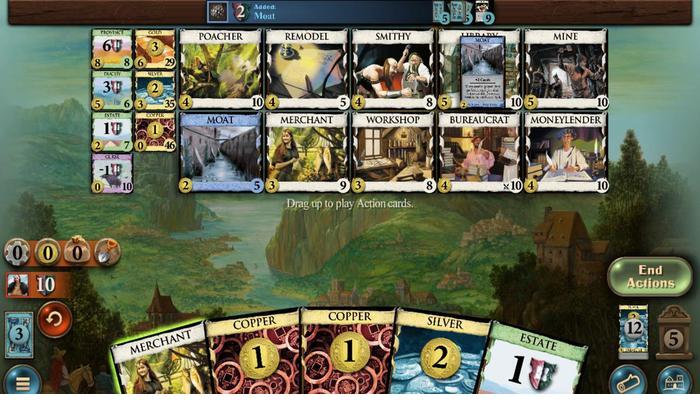 
Action: Mouse pressed left at (296, 239)
Screenshot: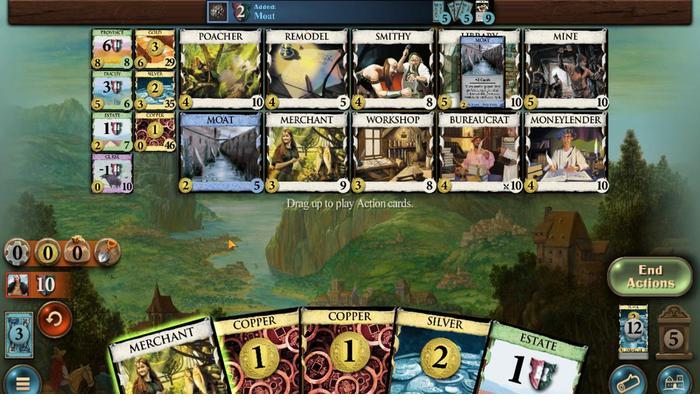 
Action: Mouse moved to (382, 241)
Screenshot: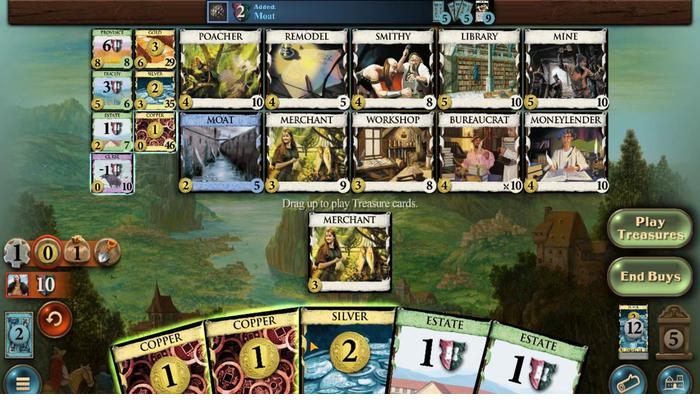
Action: Mouse pressed left at (382, 241)
Screenshot: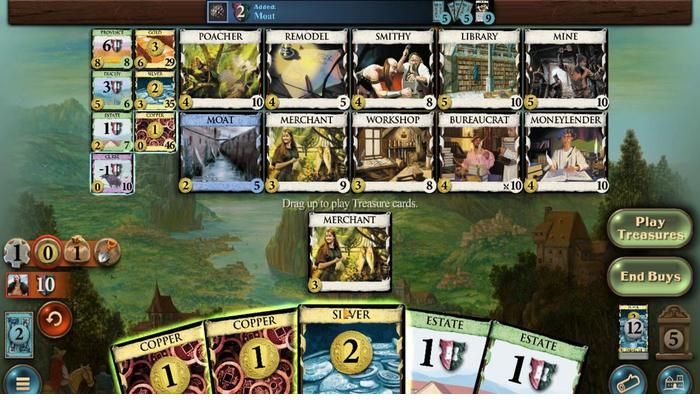 
Action: Mouse moved to (370, 237)
Screenshot: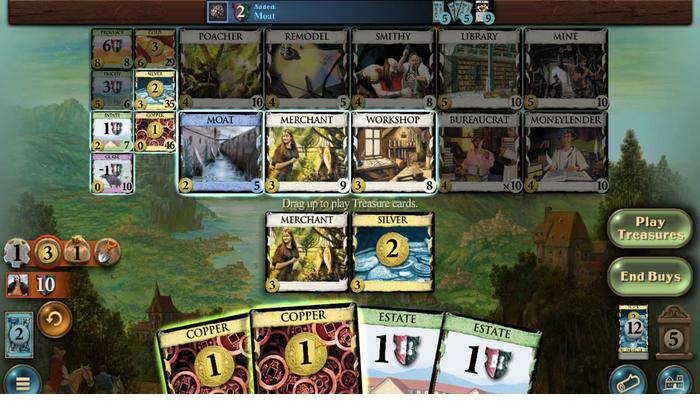 
Action: Mouse pressed left at (370, 237)
Screenshot: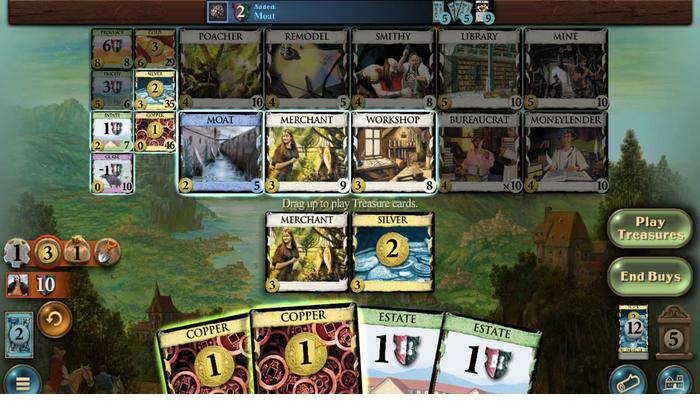 
Action: Mouse moved to (322, 236)
Screenshot: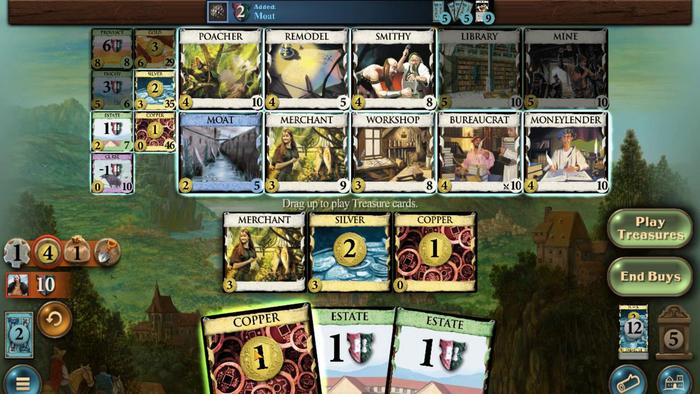 
Action: Mouse pressed left at (322, 236)
Screenshot: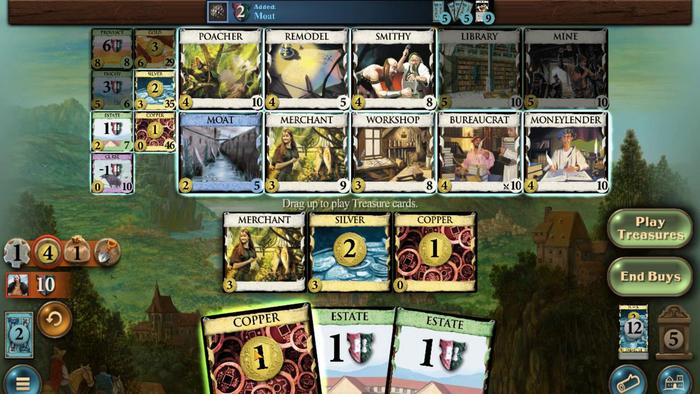
Action: Mouse moved to (256, 272)
Screenshot: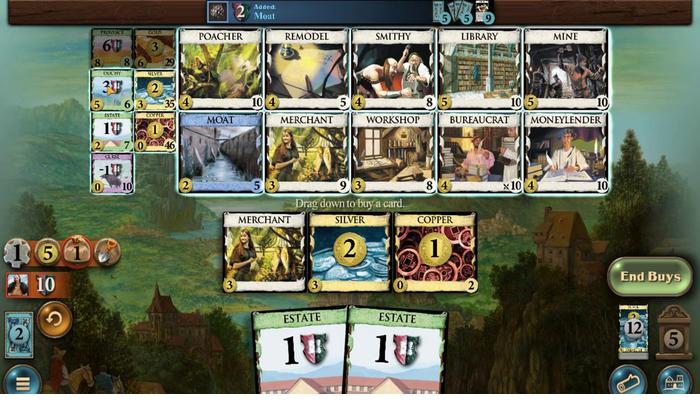 
Action: Mouse pressed left at (256, 272)
Screenshot: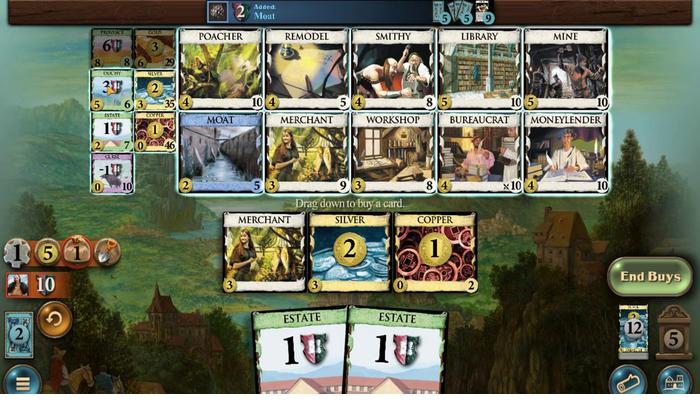 
Action: Mouse moved to (341, 239)
Screenshot: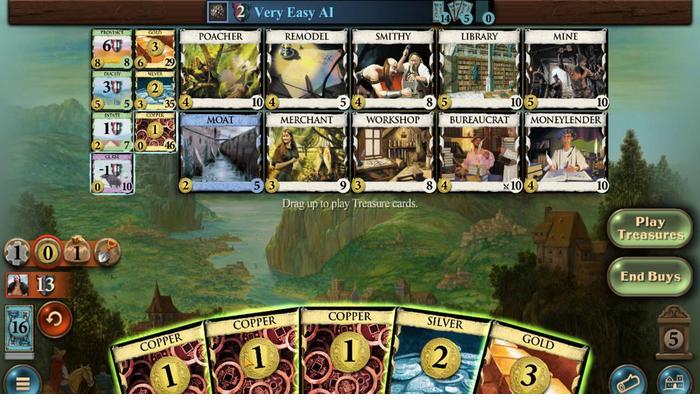 
Action: Mouse pressed left at (341, 239)
Screenshot: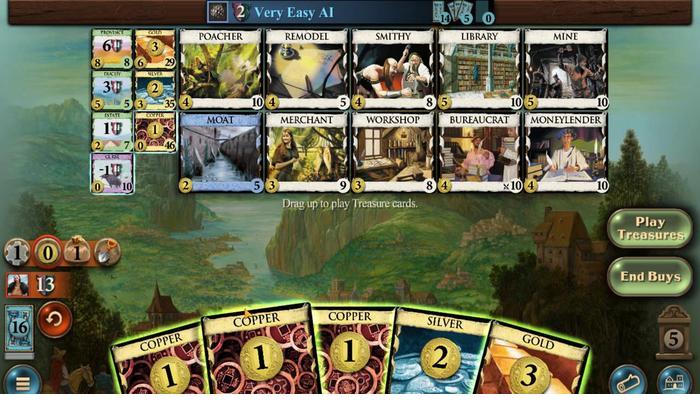 
Action: Mouse moved to (384, 240)
Screenshot: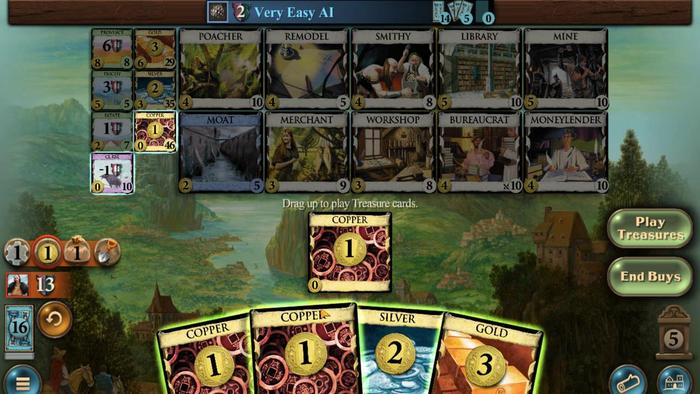 
Action: Mouse pressed left at (384, 240)
Screenshot: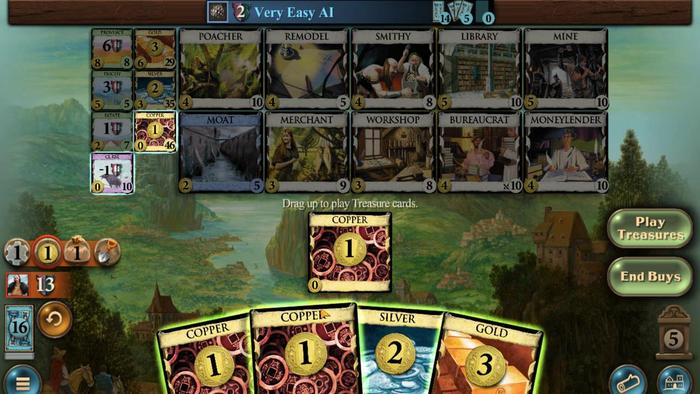 
Action: Mouse moved to (363, 241)
Screenshot: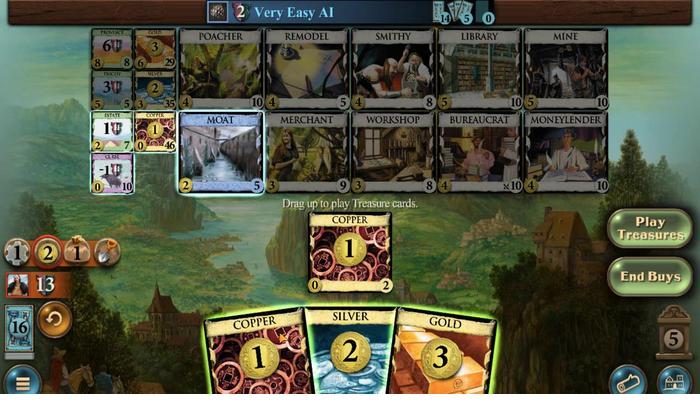 
Action: Mouse pressed left at (363, 241)
Screenshot: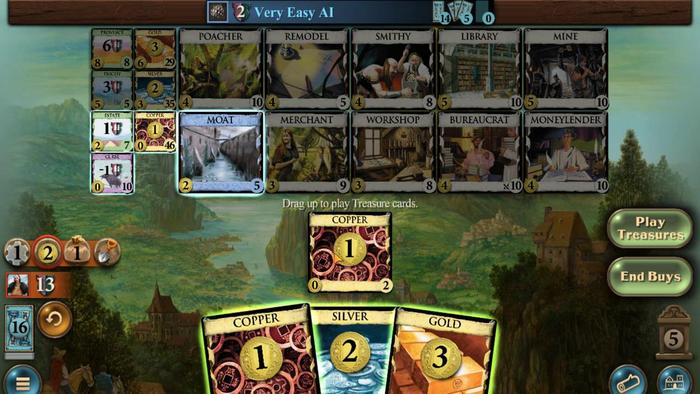 
Action: Mouse moved to (430, 240)
Screenshot: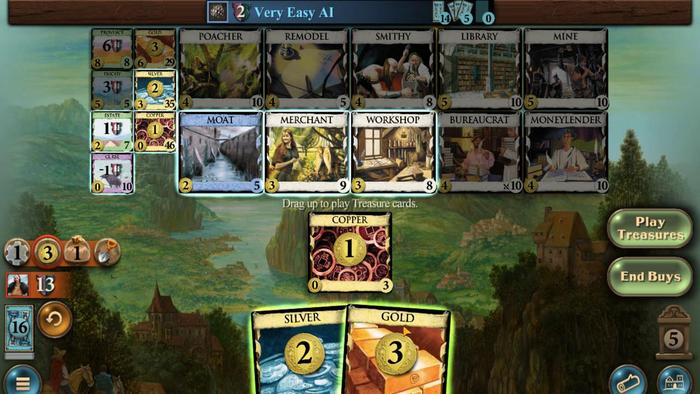 
Action: Mouse pressed left at (430, 240)
Screenshot: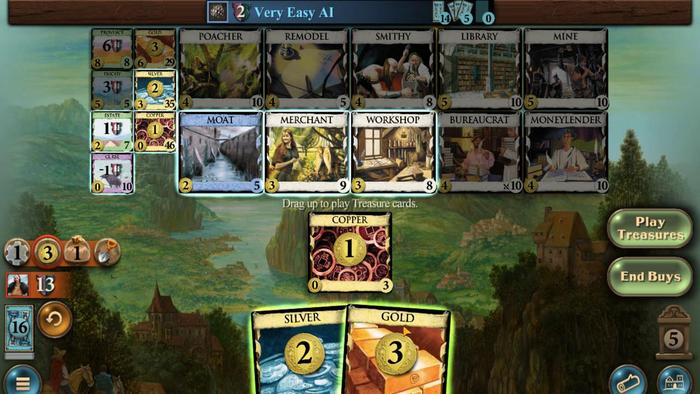 
Action: Mouse moved to (459, 247)
Screenshot: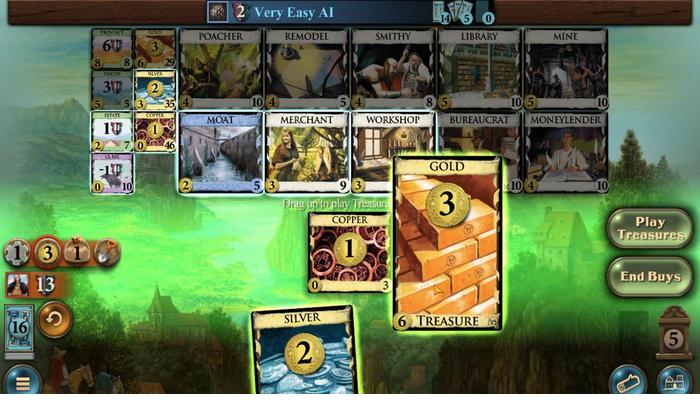 
Action: Mouse scrolled (459, 247) with delta (0, 0)
Screenshot: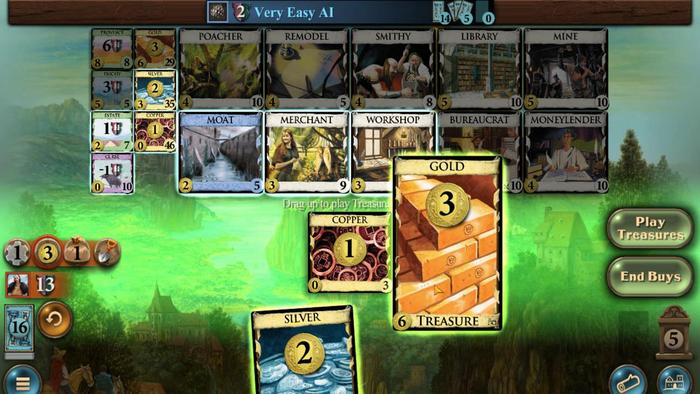 
Action: Mouse moved to (413, 240)
Screenshot: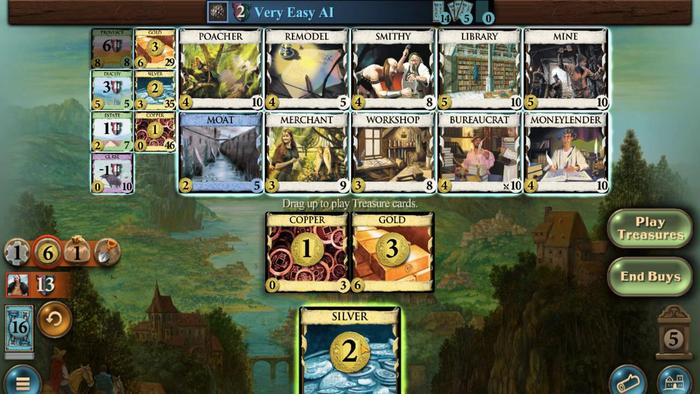 
Action: Mouse pressed left at (413, 240)
Screenshot: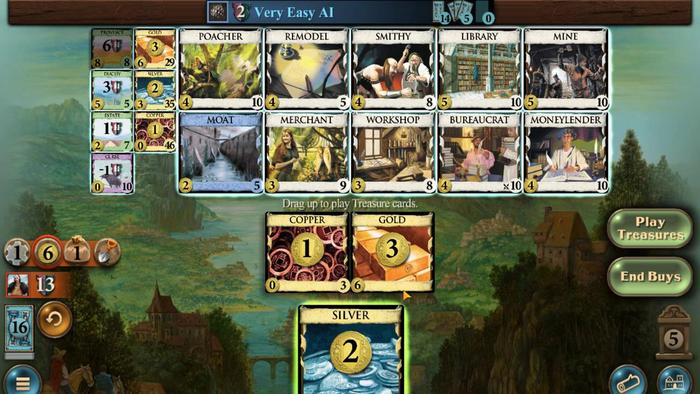 
Action: Mouse moved to (260, 277)
Screenshot: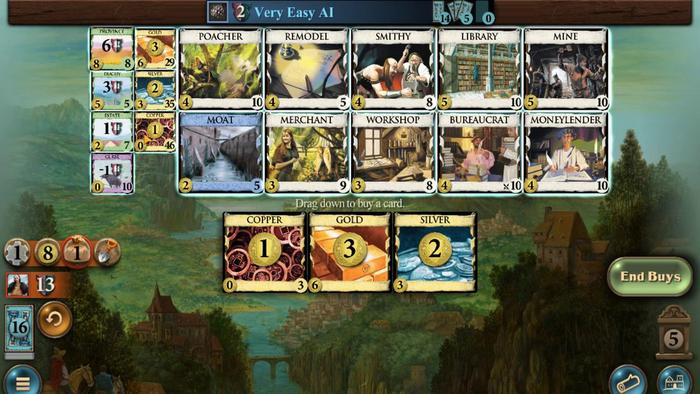 
Action: Mouse pressed left at (260, 277)
Screenshot: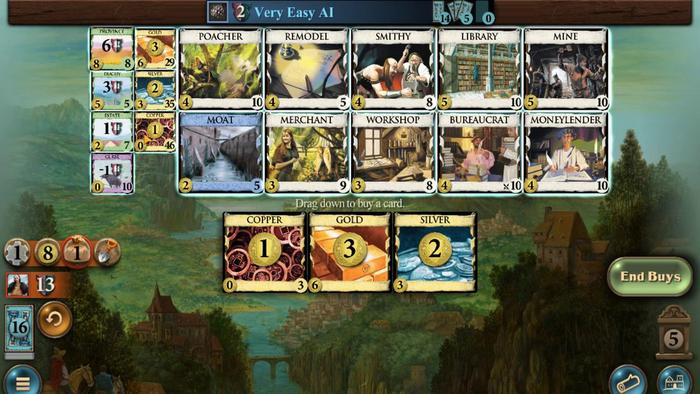
Action: Mouse moved to (332, 240)
Screenshot: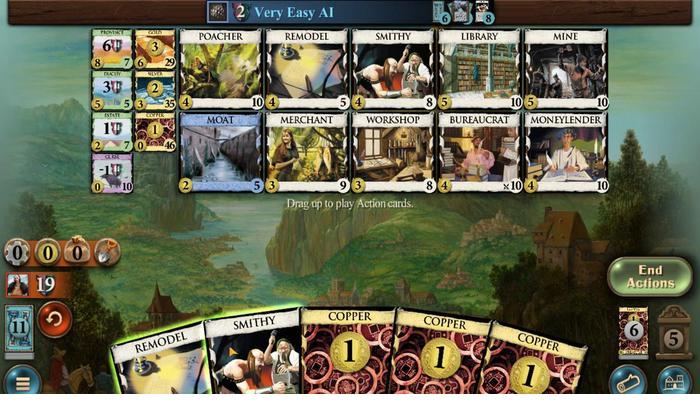 
Action: Mouse pressed left at (332, 240)
Screenshot: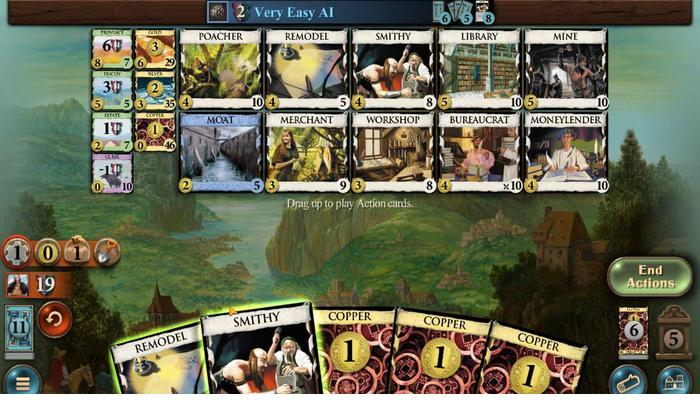 
Action: Mouse moved to (444, 239)
Screenshot: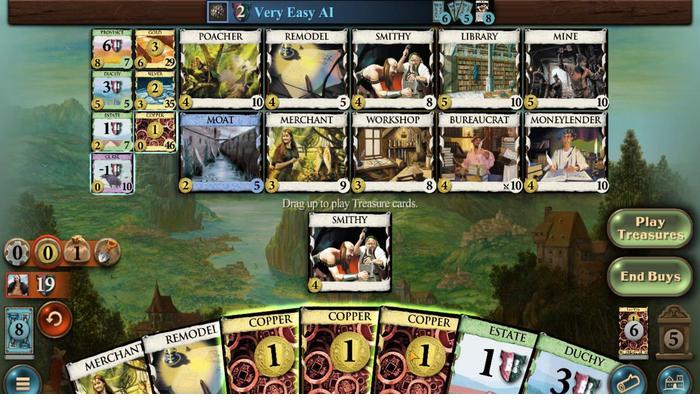
Action: Mouse pressed left at (444, 239)
Screenshot: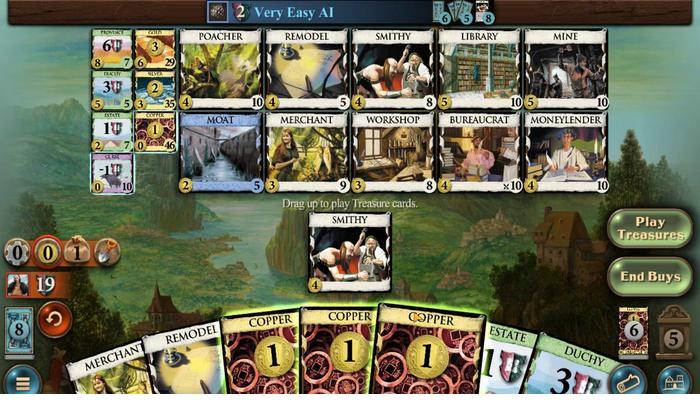 
Action: Mouse moved to (425, 238)
Screenshot: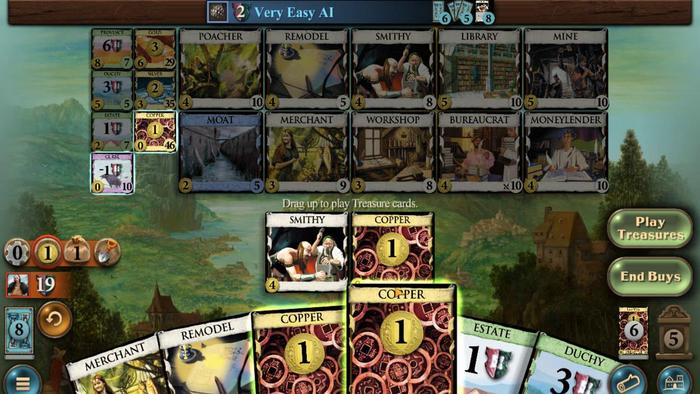 
Action: Mouse pressed left at (425, 238)
Screenshot: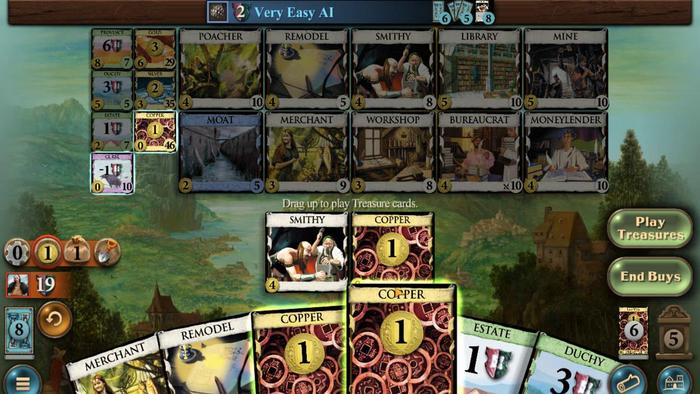 
Action: Mouse moved to (409, 239)
Screenshot: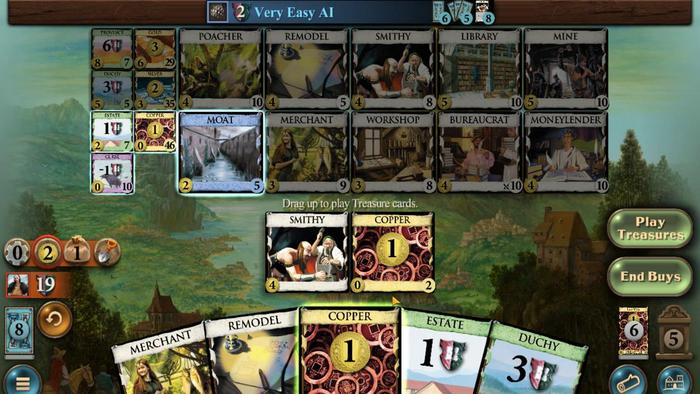 
Action: Mouse pressed left at (409, 239)
Screenshot: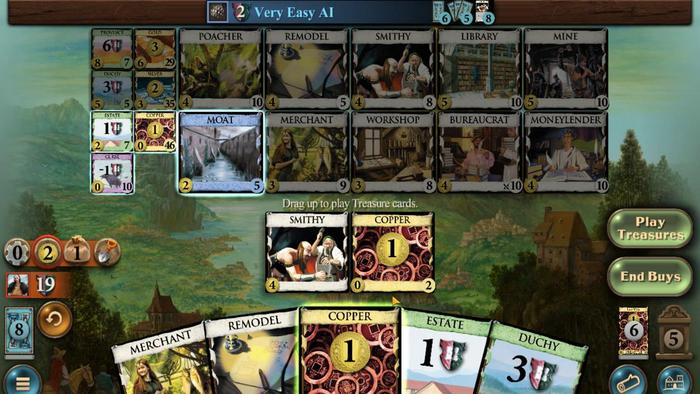 
Action: Mouse moved to (289, 272)
Screenshot: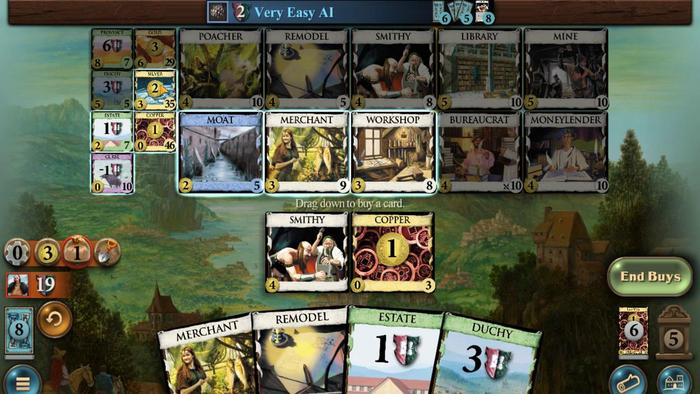 
Action: Mouse pressed left at (289, 272)
Screenshot: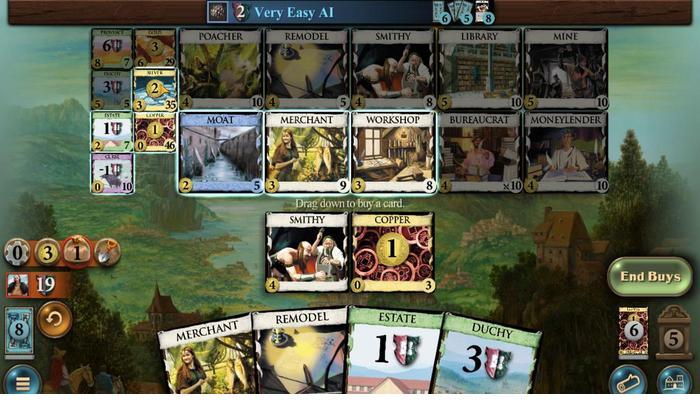 
Action: Mouse moved to (347, 244)
Screenshot: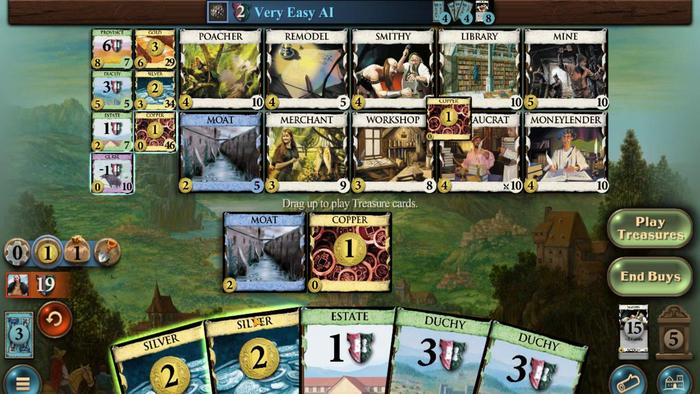 
Action: Mouse pressed left at (347, 244)
Screenshot: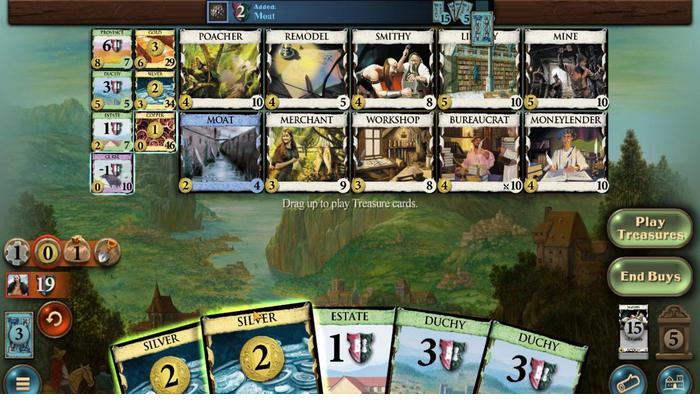 
Action: Mouse moved to (305, 238)
Screenshot: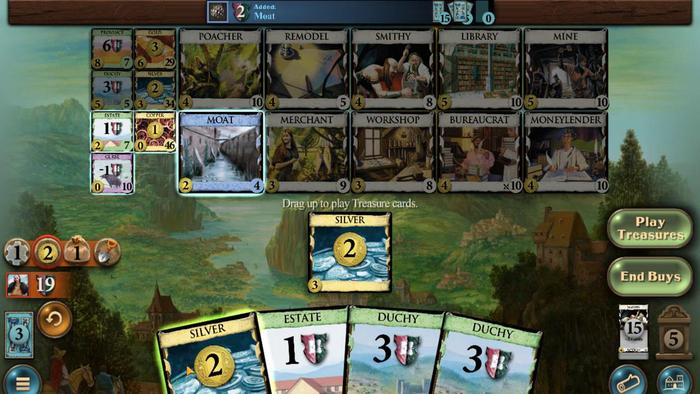 
Action: Mouse pressed left at (305, 238)
Screenshot: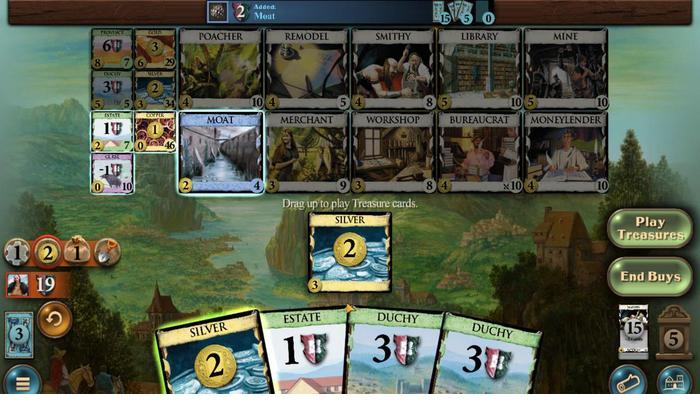 
Action: Mouse moved to (427, 276)
Screenshot: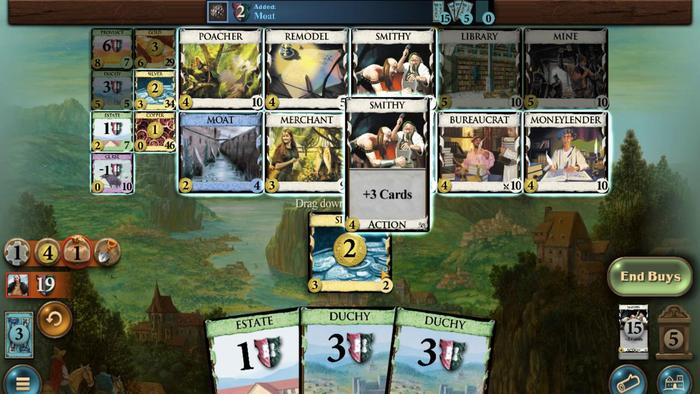 
Action: Mouse pressed left at (427, 276)
Screenshot: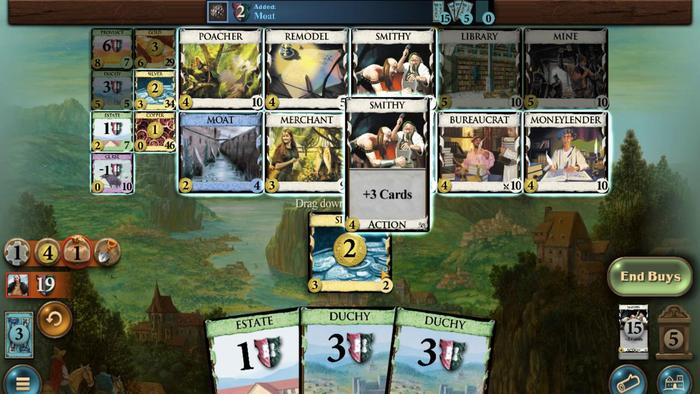 
Action: Mouse moved to (279, 240)
Screenshot: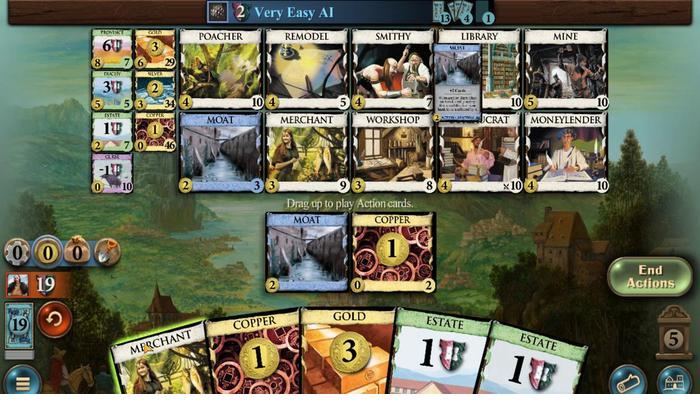 
Action: Mouse pressed left at (279, 240)
Screenshot: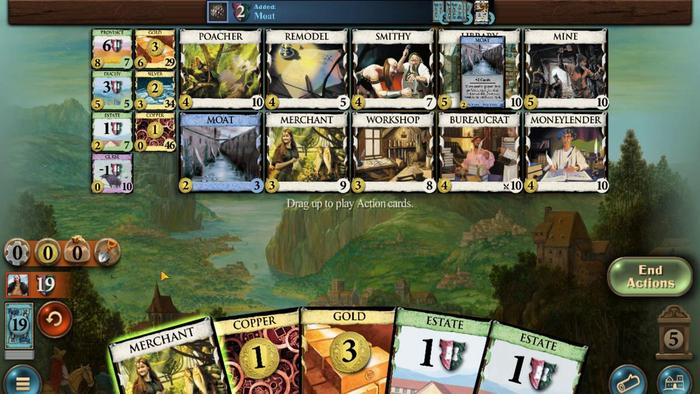 
Action: Mouse moved to (281, 239)
Screenshot: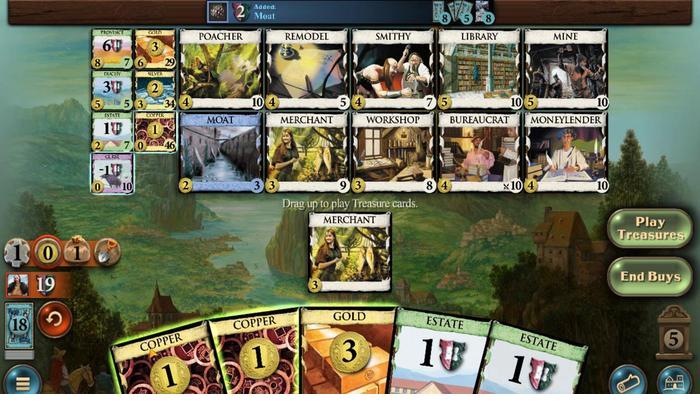 
Action: Mouse pressed left at (281, 239)
Screenshot: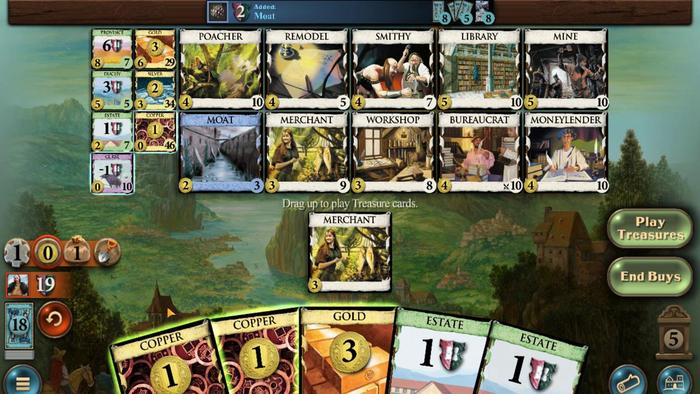 
Action: Mouse moved to (317, 238)
Screenshot: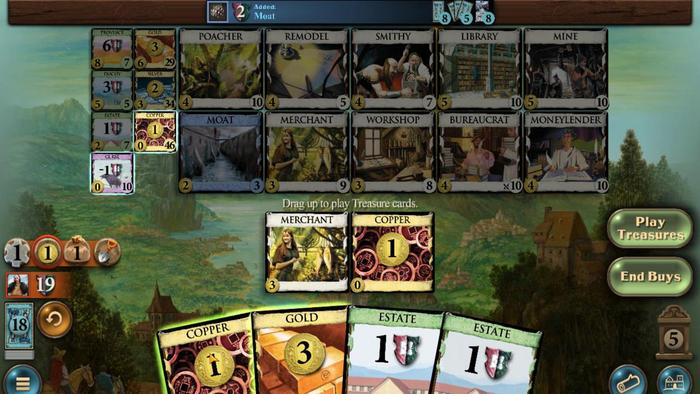 
Action: Mouse pressed left at (317, 238)
Screenshot: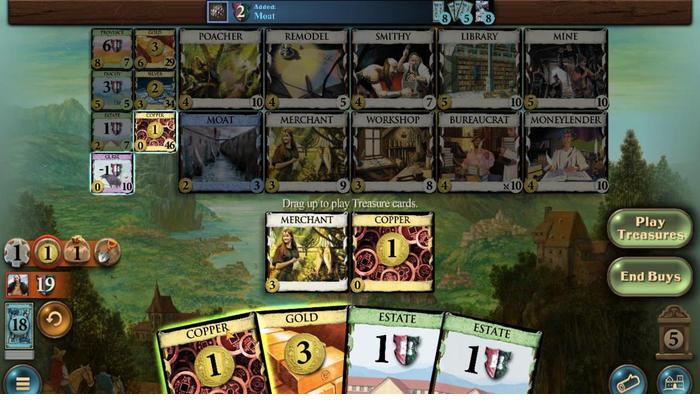 
Action: Mouse moved to (368, 239)
Screenshot: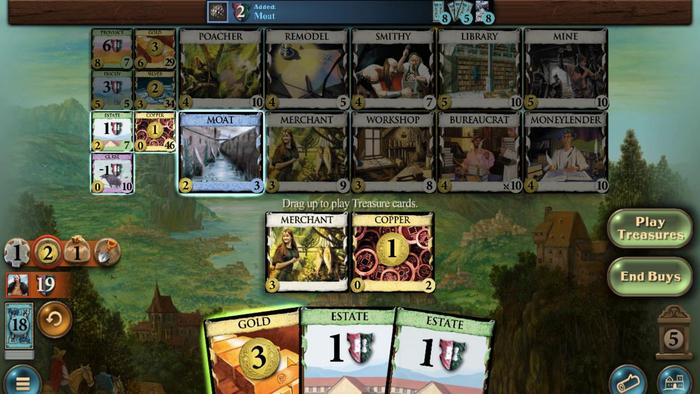 
Action: Mouse pressed left at (368, 239)
Screenshot: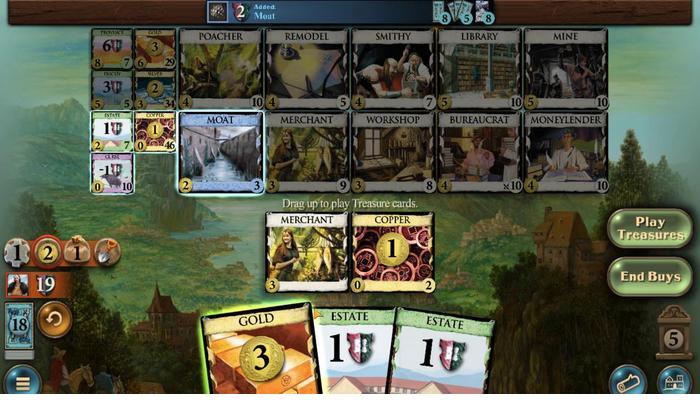 
Action: Mouse moved to (257, 273)
Screenshot: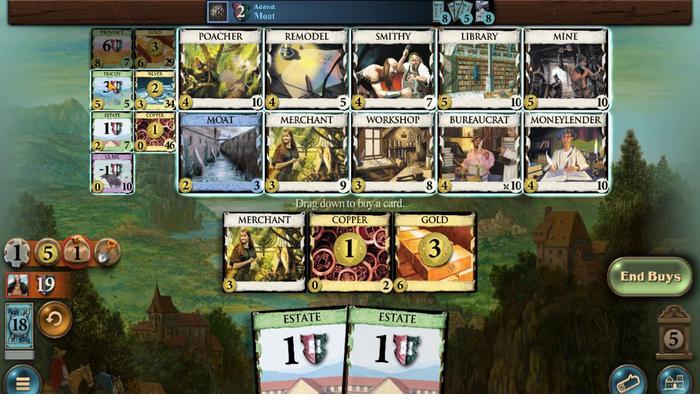 
Action: Mouse pressed left at (257, 273)
Screenshot: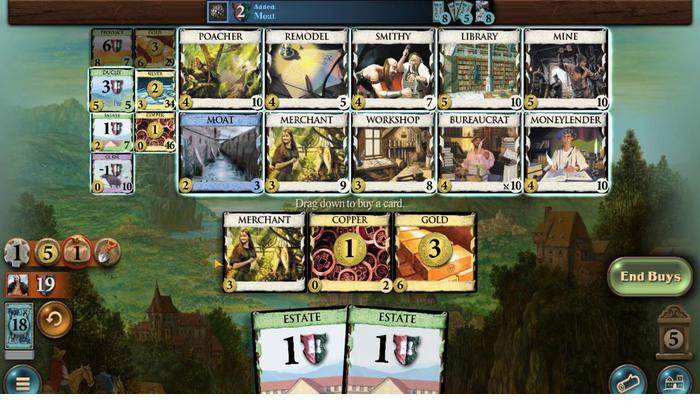 
Action: Mouse moved to (288, 240)
Screenshot: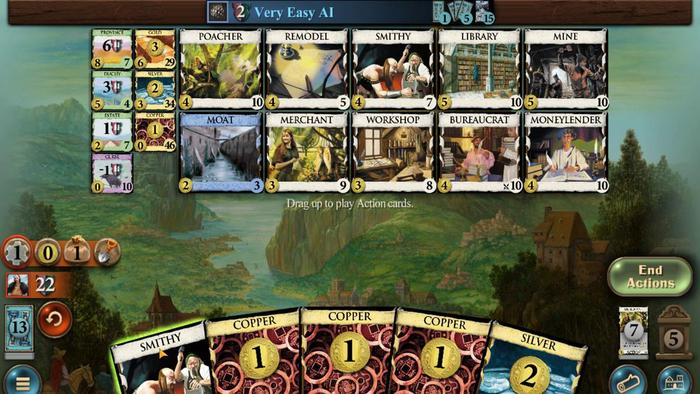 
Action: Mouse pressed left at (288, 240)
Screenshot: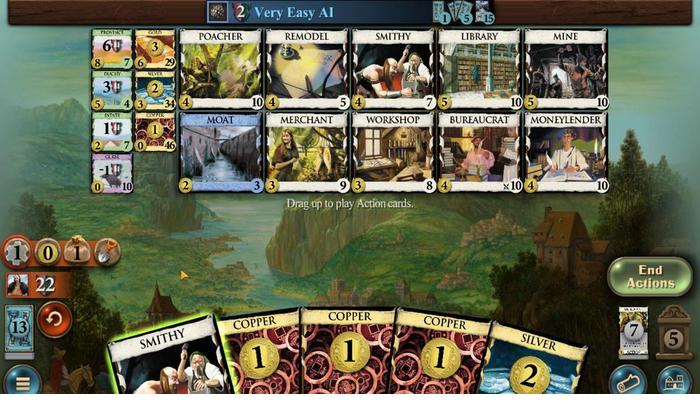 
Action: Mouse moved to (302, 239)
Screenshot: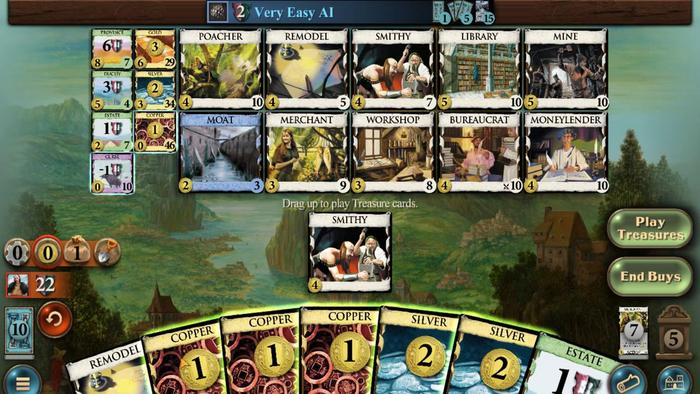 
Action: Mouse pressed left at (302, 239)
Screenshot: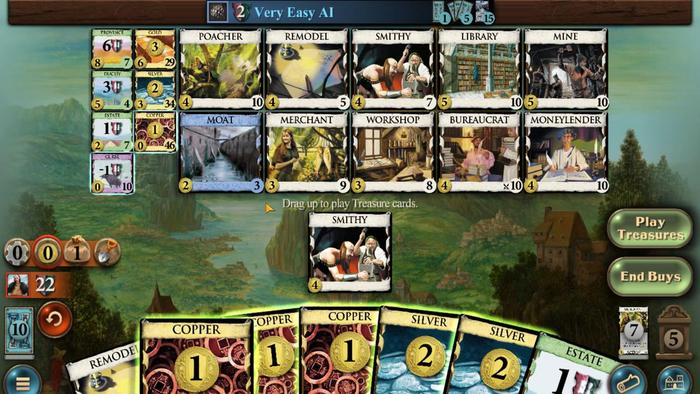 
Action: Mouse moved to (326, 239)
Screenshot: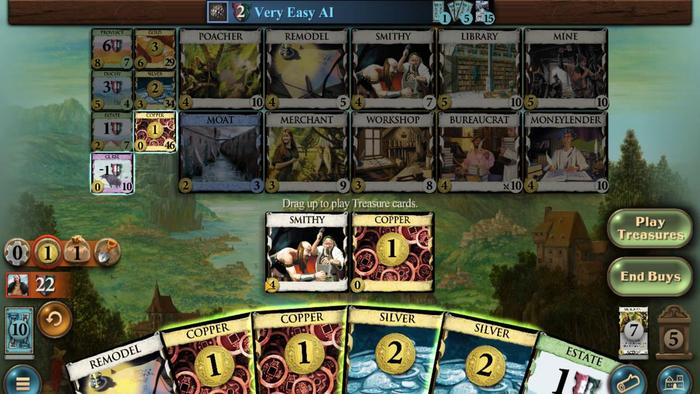 
Action: Mouse pressed left at (326, 239)
Screenshot: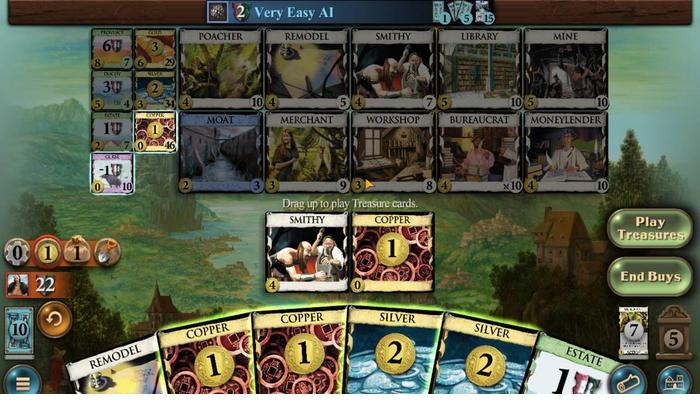 
Action: Mouse moved to (383, 243)
Screenshot: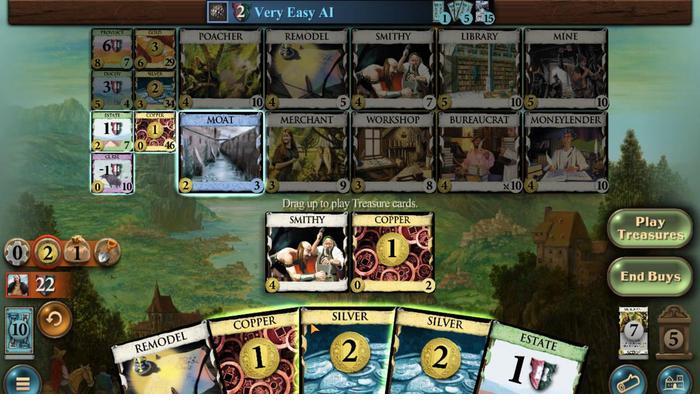 
Action: Mouse pressed left at (383, 243)
Screenshot: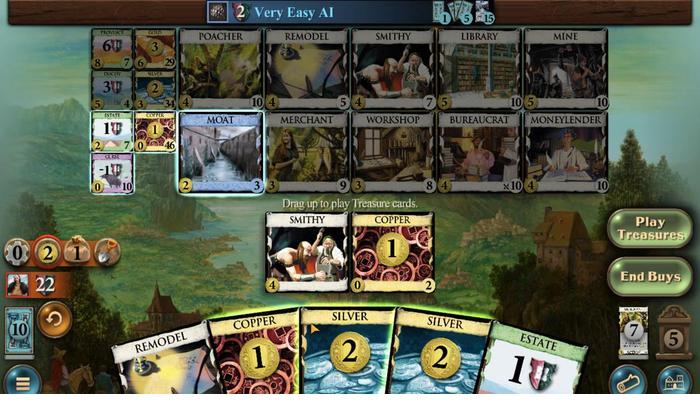
Action: Mouse moved to (380, 241)
Screenshot: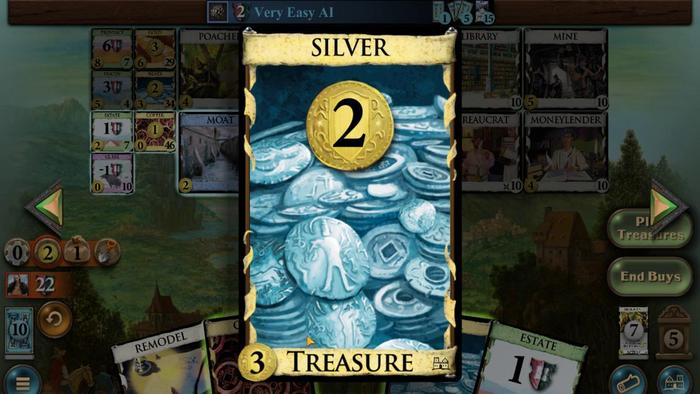 
Action: Mouse pressed left at (380, 241)
Screenshot: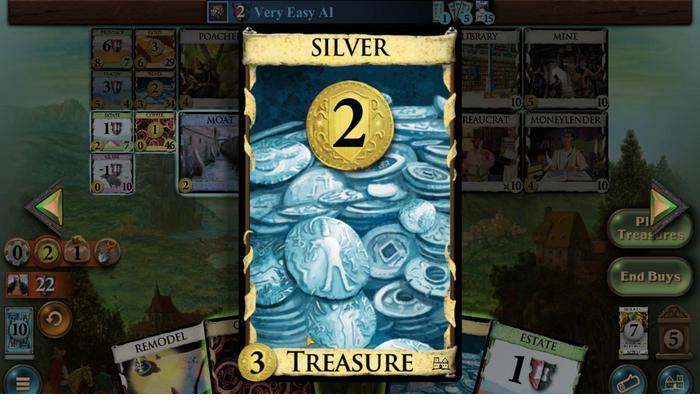 
Action: Mouse moved to (354, 238)
Screenshot: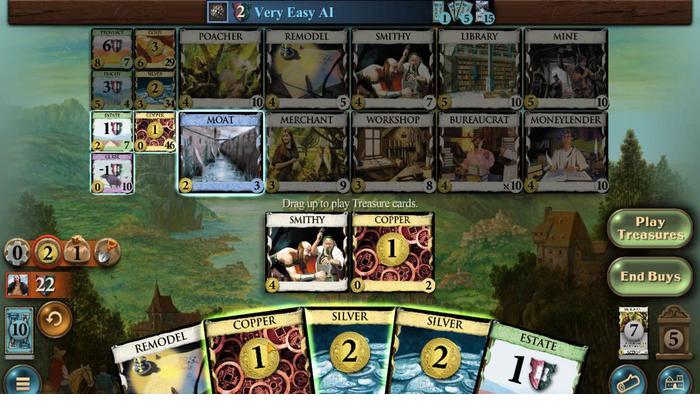 
Action: Mouse pressed left at (354, 238)
Screenshot: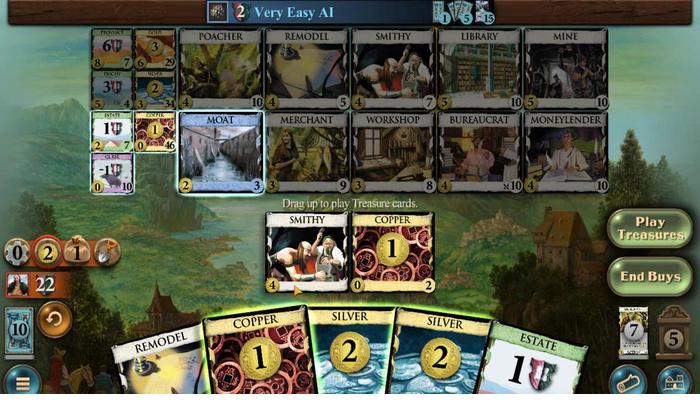 
Action: Mouse moved to (279, 273)
Screenshot: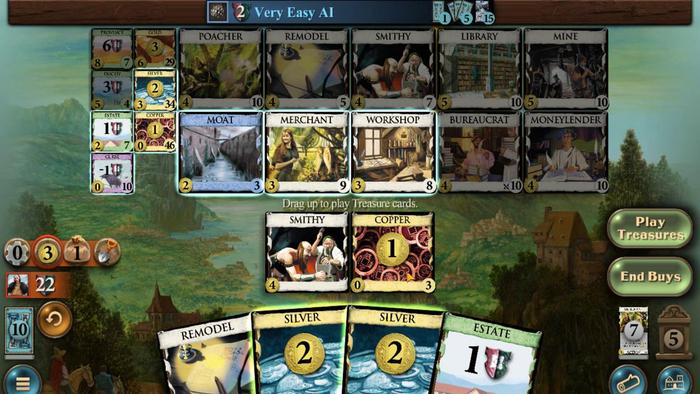 
Action: Mouse pressed left at (279, 273)
Screenshot: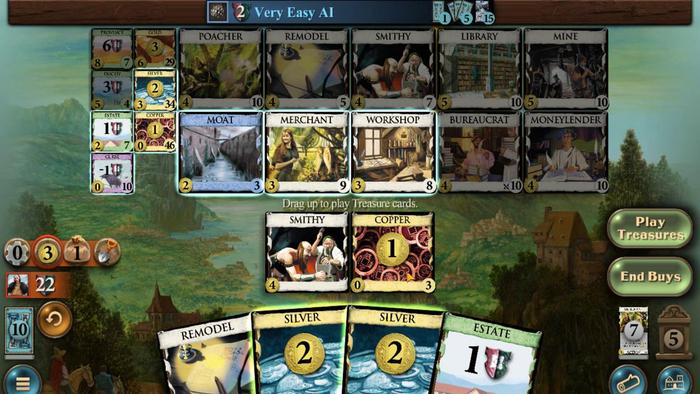 
Action: Mouse moved to (360, 241)
Screenshot: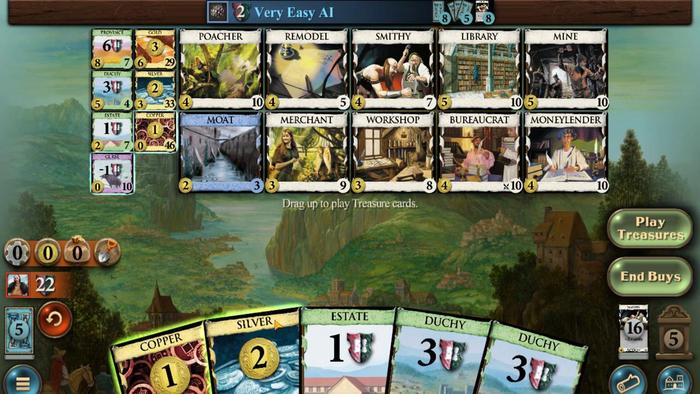 
Action: Mouse pressed left at (360, 241)
Screenshot: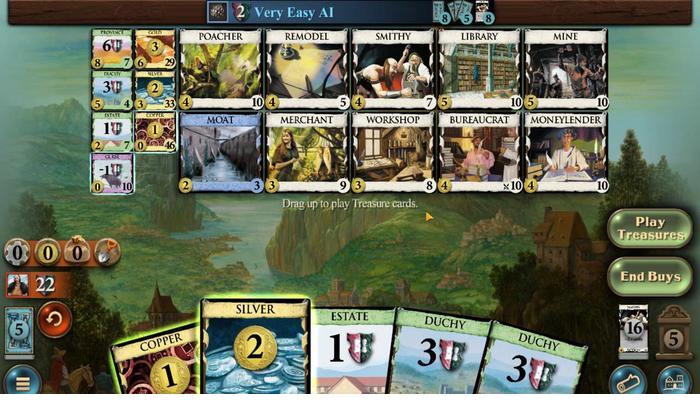 
Action: Mouse moved to (320, 241)
Screenshot: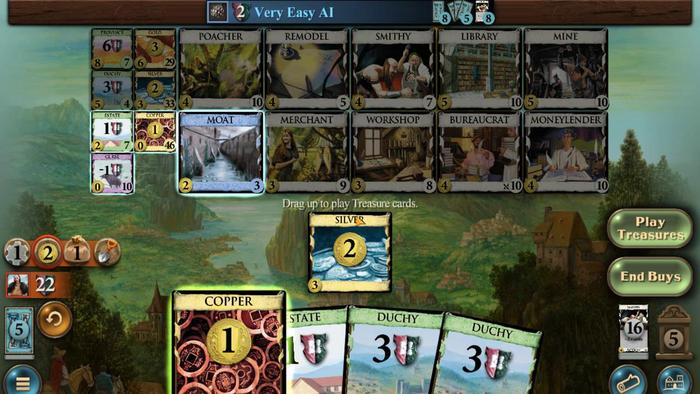 
Action: Mouse pressed left at (320, 241)
Screenshot: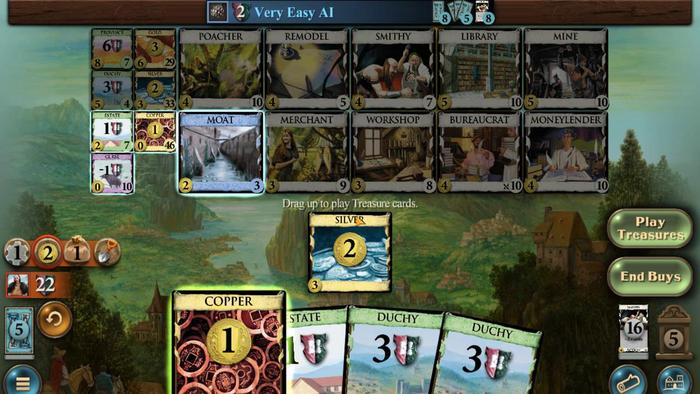 
Action: Mouse moved to (379, 267)
Screenshot: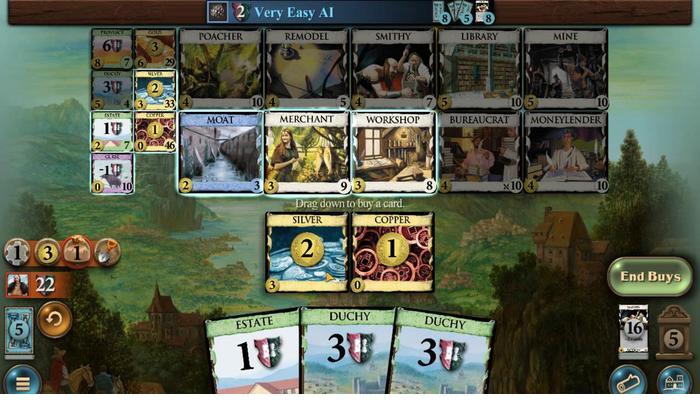 
Action: Mouse pressed left at (379, 267)
Screenshot: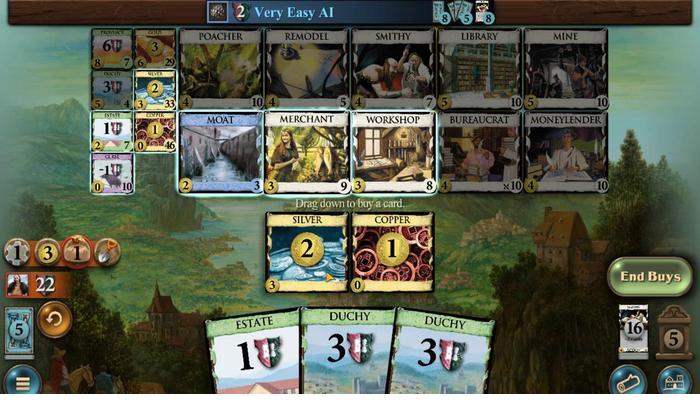 
Action: Mouse moved to (288, 238)
Screenshot: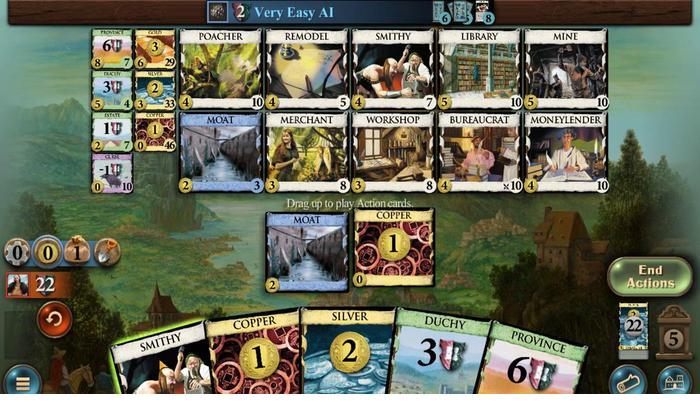 
Action: Mouse pressed left at (288, 238)
Screenshot: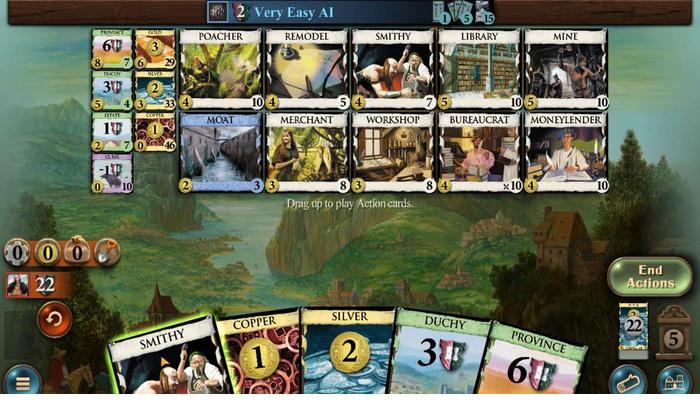 
Action: Mouse moved to (312, 240)
Screenshot: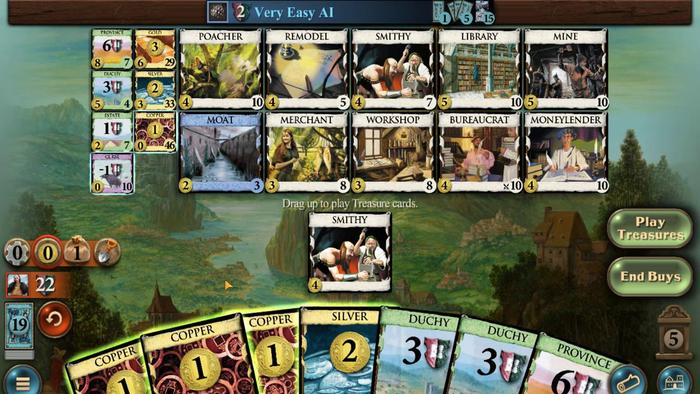 
Action: Mouse pressed left at (312, 240)
Screenshot: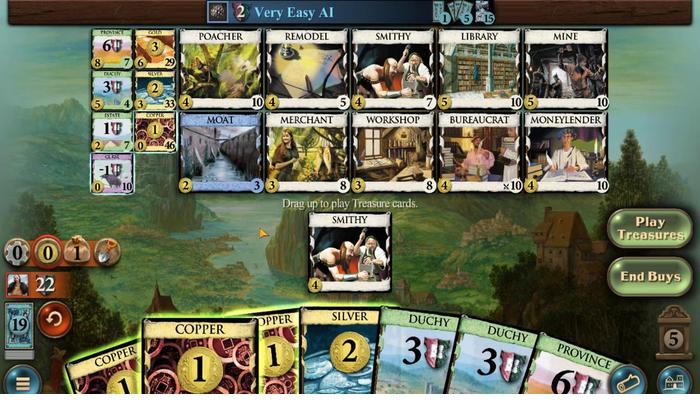 
Action: Mouse moved to (317, 240)
Screenshot: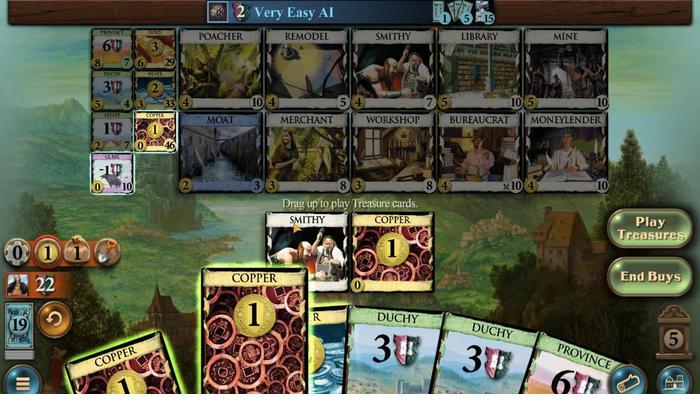 
Action: Mouse pressed left at (317, 240)
Screenshot: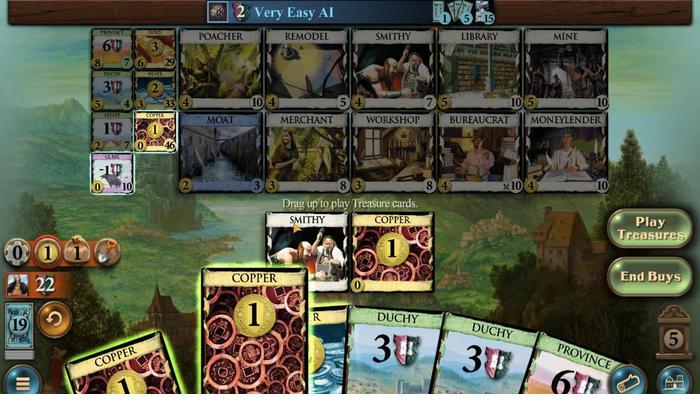 
Action: Mouse moved to (286, 235)
Screenshot: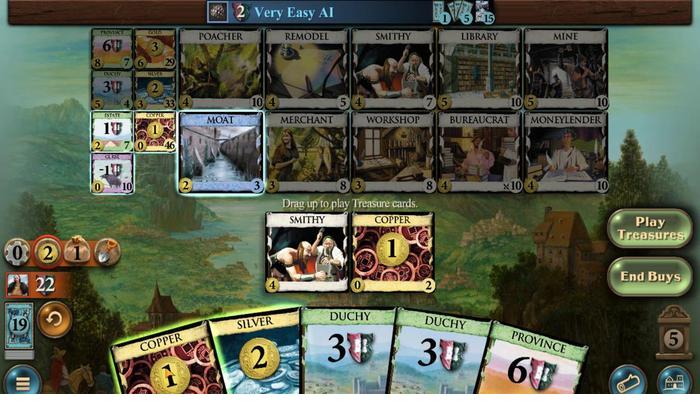 
Action: Mouse pressed left at (286, 235)
Screenshot: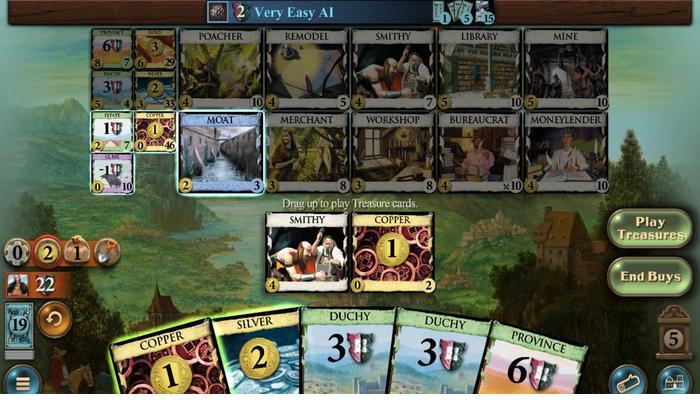 
Action: Mouse moved to (280, 273)
Screenshot: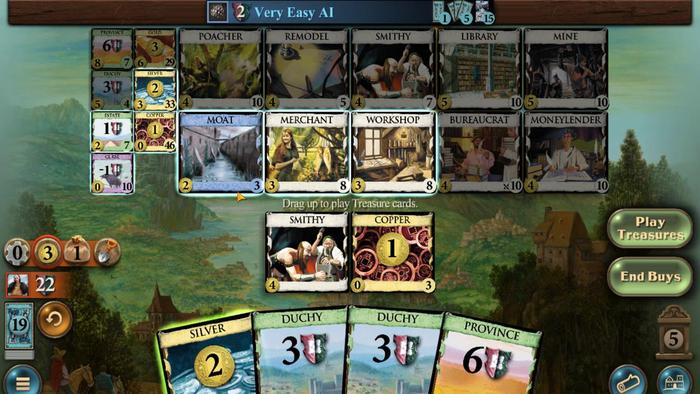
Action: Mouse pressed left at (280, 273)
Screenshot: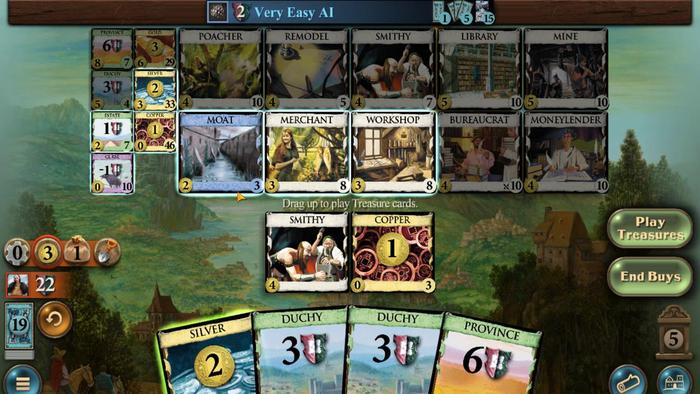 
Action: Mouse moved to (288, 239)
Screenshot: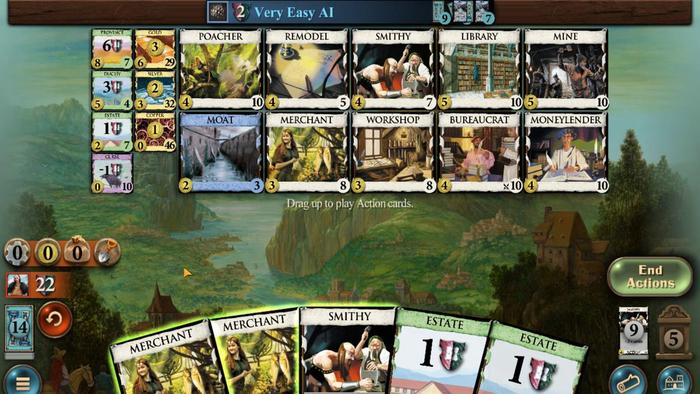 
Action: Mouse pressed left at (288, 239)
Screenshot: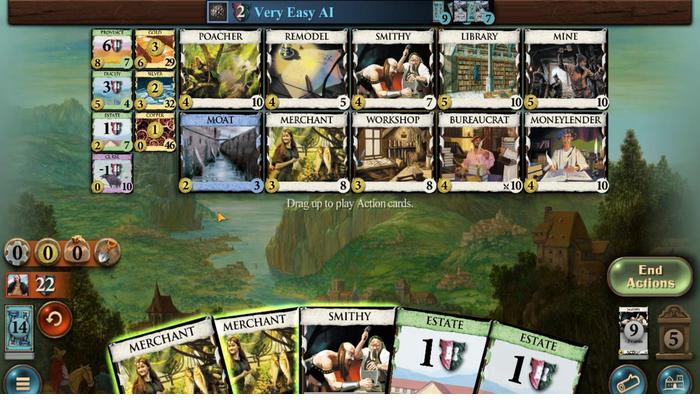 
Action: Mouse moved to (298, 240)
Screenshot: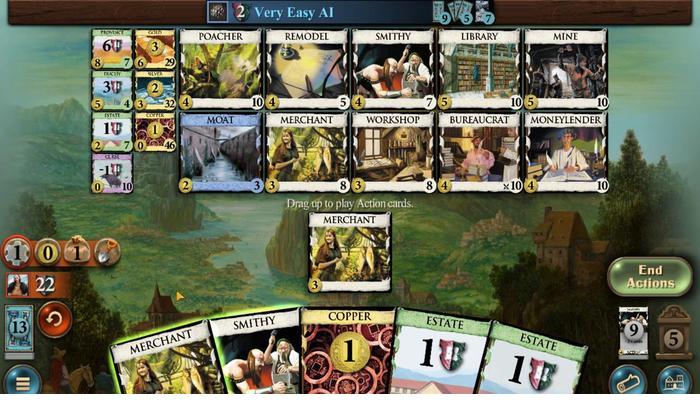 
Action: Mouse pressed left at (298, 240)
Screenshot: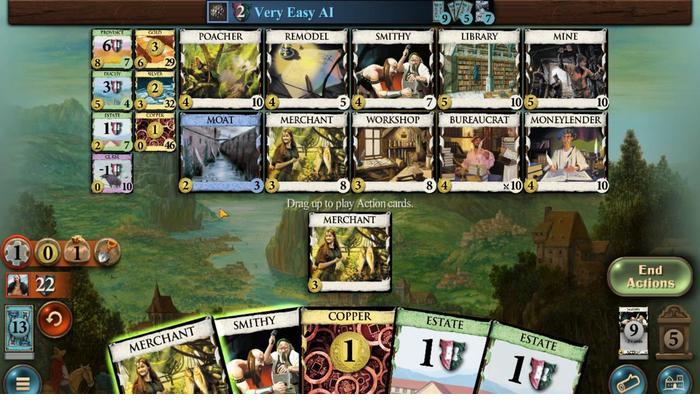 
Action: Mouse moved to (298, 239)
Screenshot: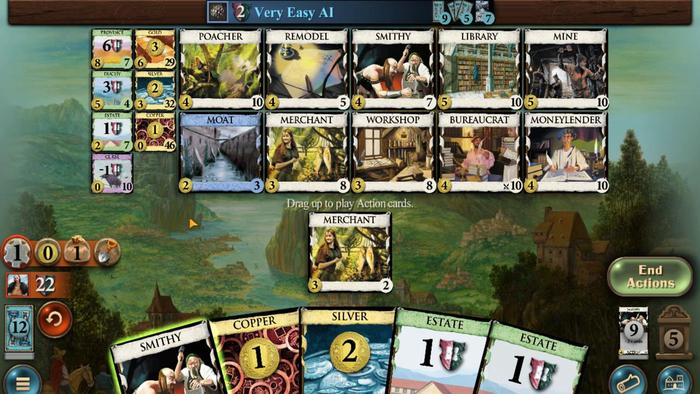 
Action: Mouse pressed left at (298, 239)
Screenshot: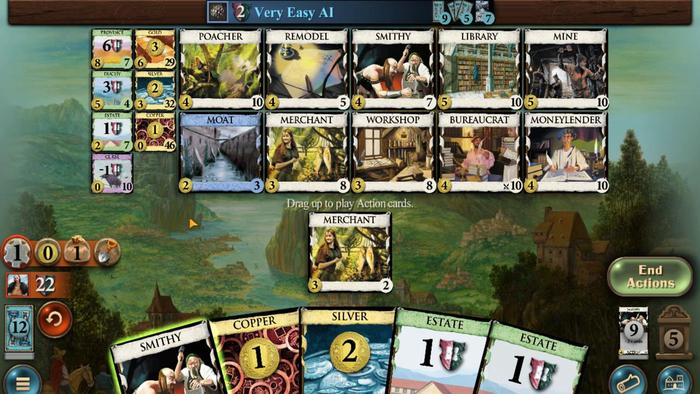 
Action: Mouse moved to (344, 239)
Screenshot: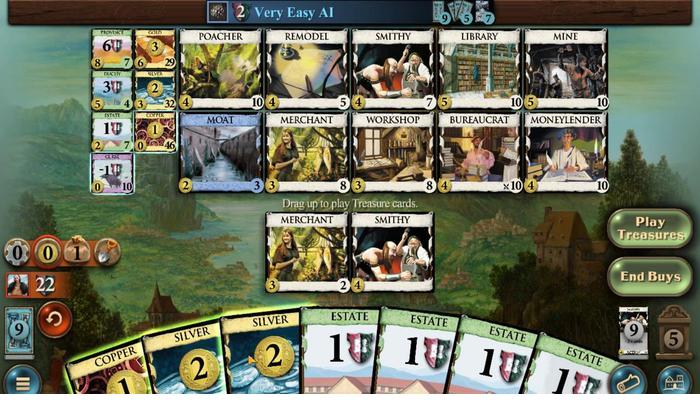 
Action: Mouse pressed left at (344, 239)
Screenshot: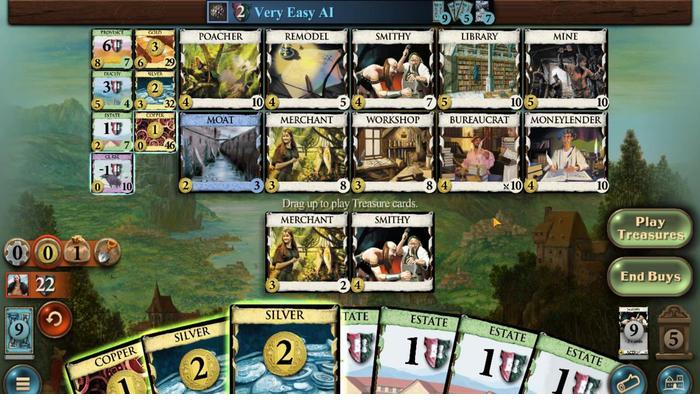 
Action: Mouse moved to (315, 240)
Screenshot: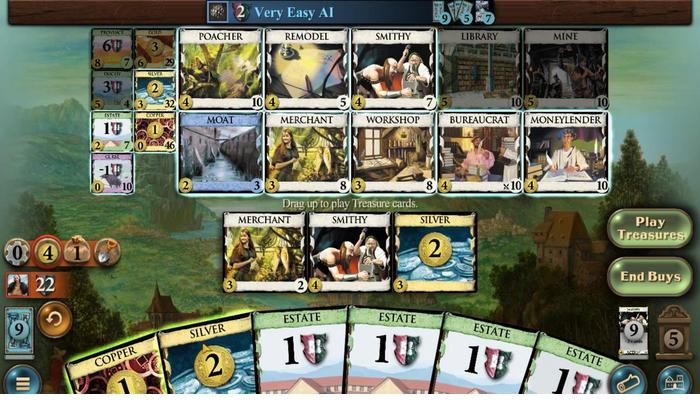 
Action: Mouse pressed left at (315, 240)
Screenshot: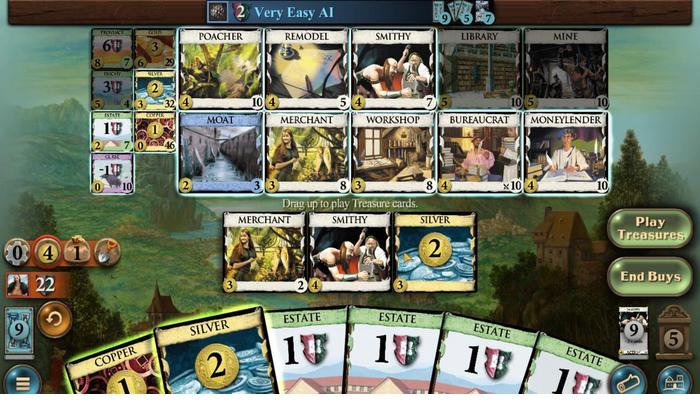 
Action: Mouse moved to (295, 237)
Screenshot: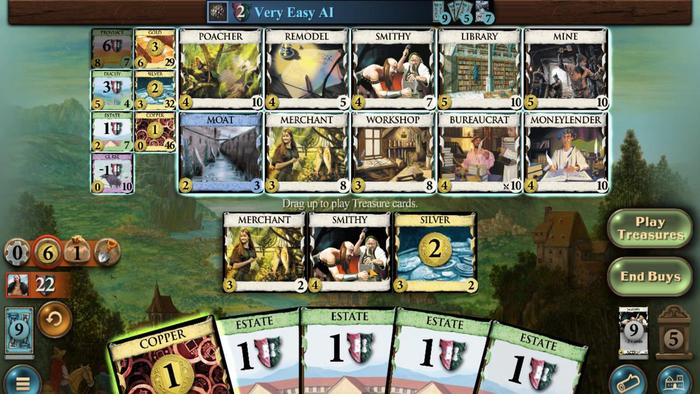 
Action: Mouse pressed left at (295, 237)
Screenshot: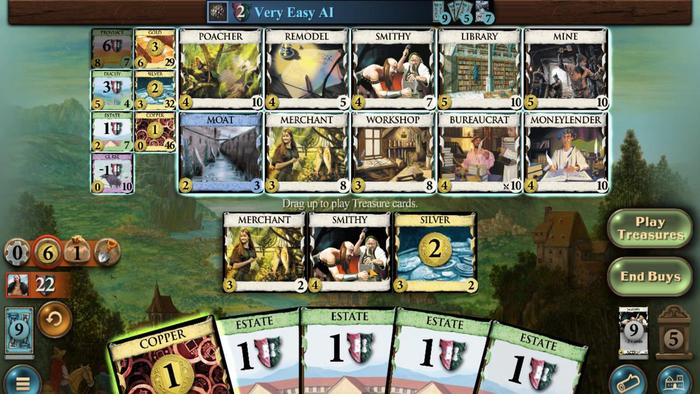 
Action: Mouse moved to (285, 278)
Screenshot: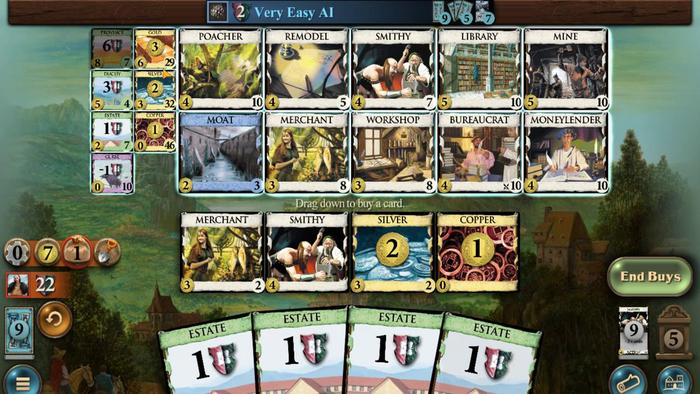 
Action: Mouse pressed left at (285, 278)
Screenshot: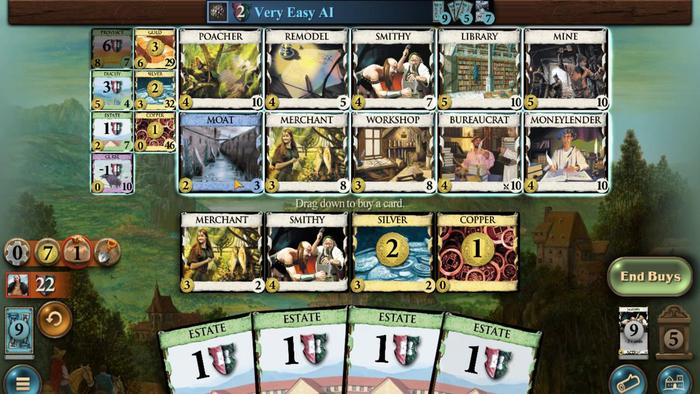 
Action: Mouse moved to (402, 242)
Screenshot: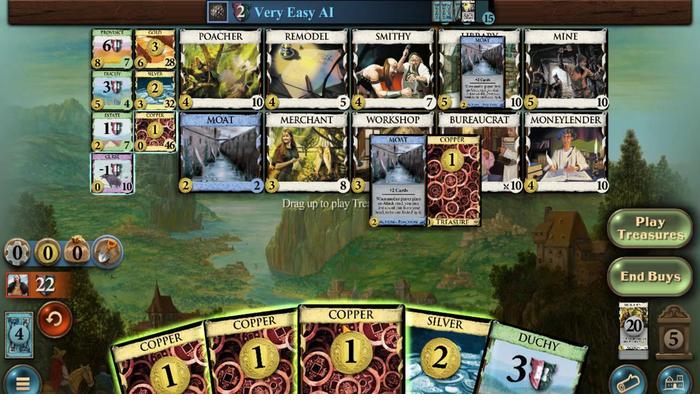 
Action: Mouse pressed left at (402, 242)
Screenshot: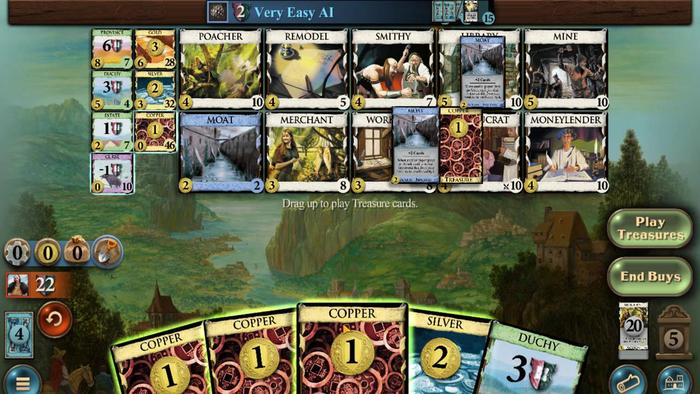 
Action: Mouse moved to (363, 239)
Screenshot: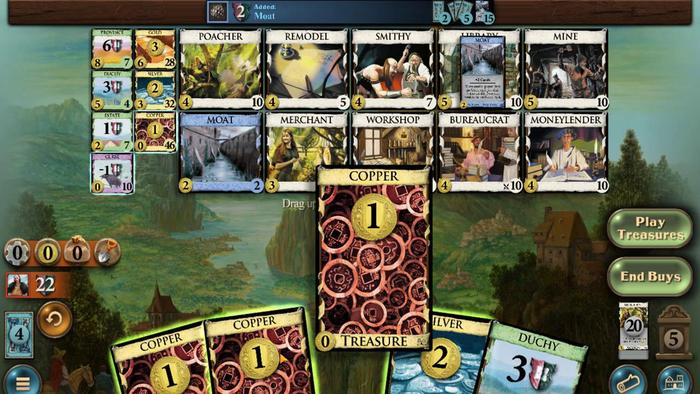 
Action: Mouse pressed left at (363, 239)
Screenshot: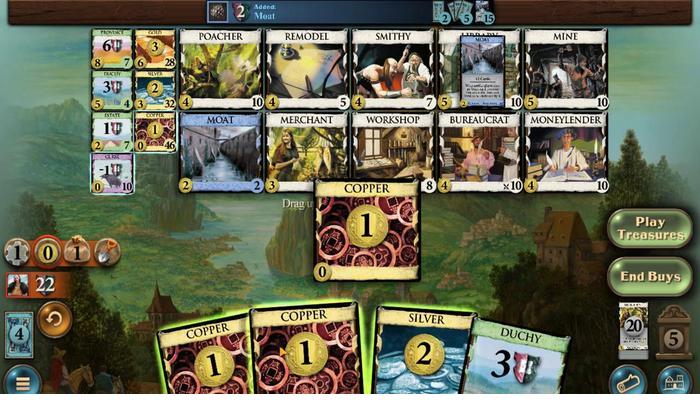 
Action: Mouse moved to (321, 235)
Screenshot: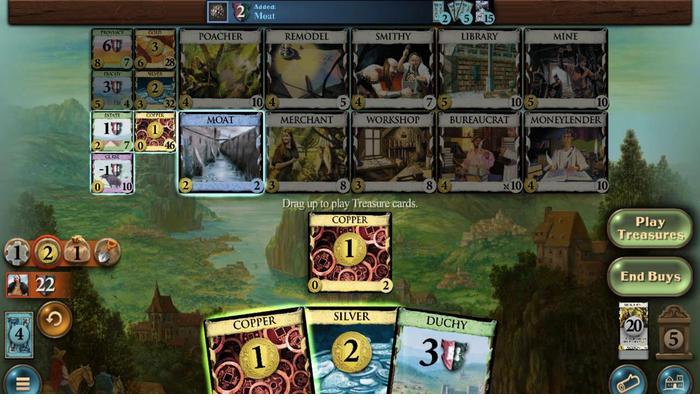 
Action: Mouse pressed left at (321, 235)
Screenshot: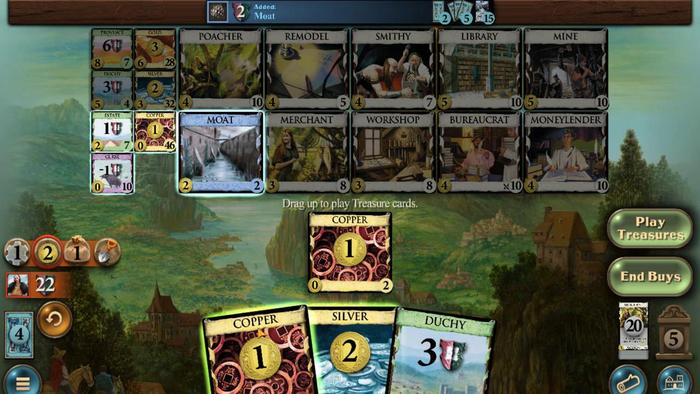
Action: Mouse moved to (398, 240)
Screenshot: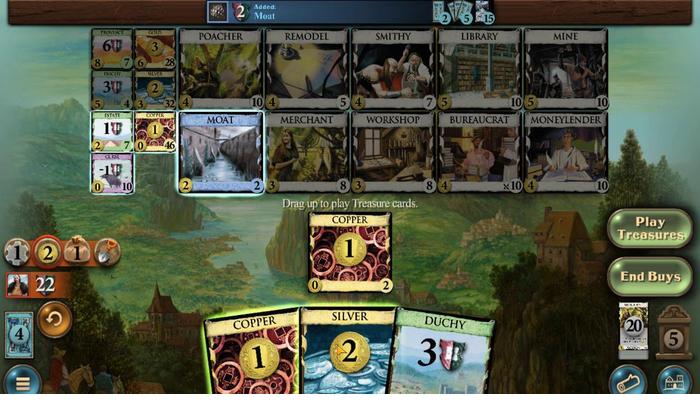 
Action: Mouse pressed left at (398, 240)
Screenshot: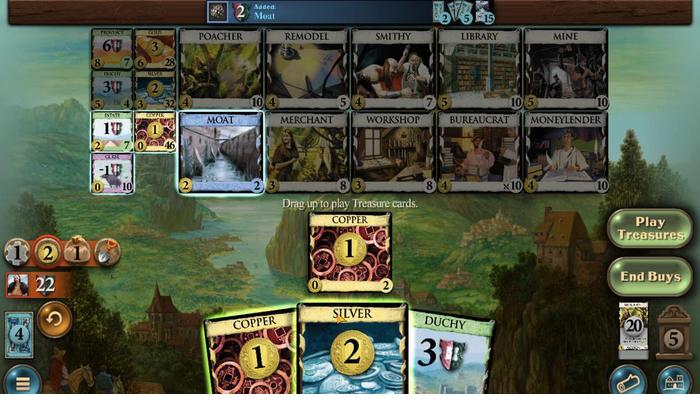
Action: Mouse moved to (373, 279)
Screenshot: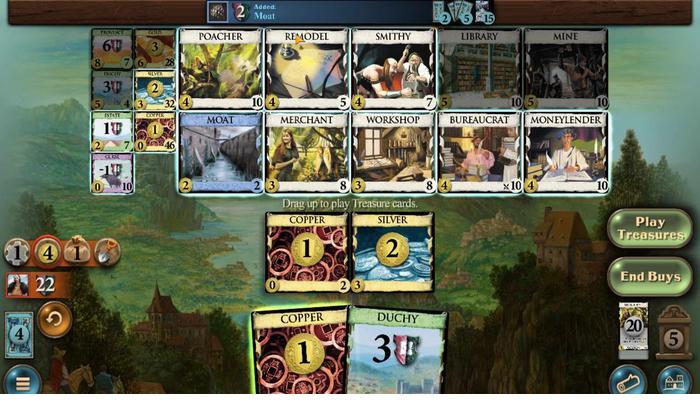 
Action: Mouse pressed left at (373, 279)
Screenshot: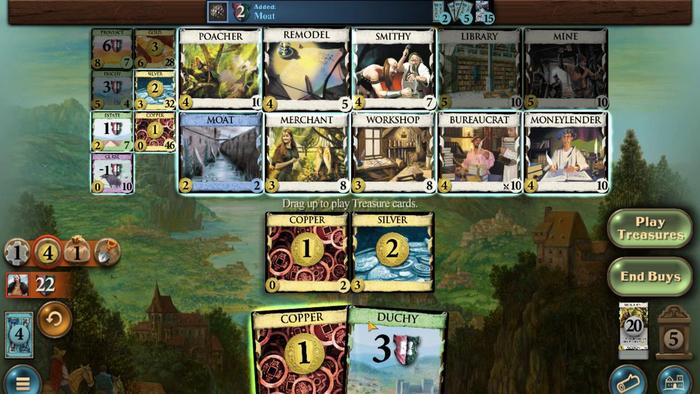 
Action: Mouse moved to (291, 241)
Screenshot: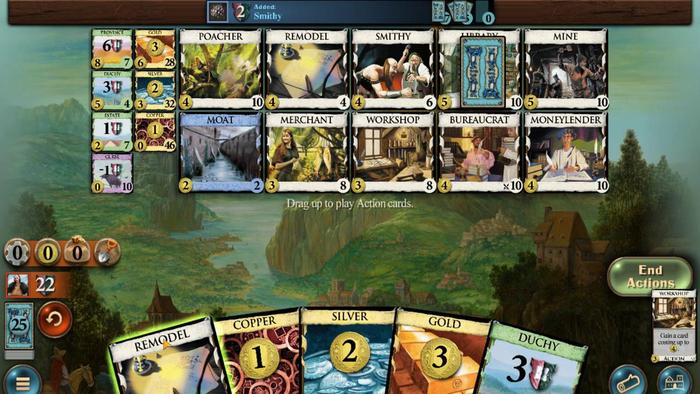 
Action: Mouse pressed left at (291, 241)
Screenshot: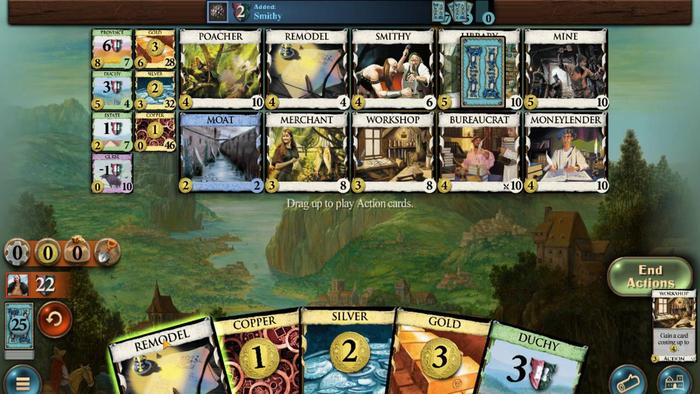 
Action: Mouse moved to (441, 239)
Screenshot: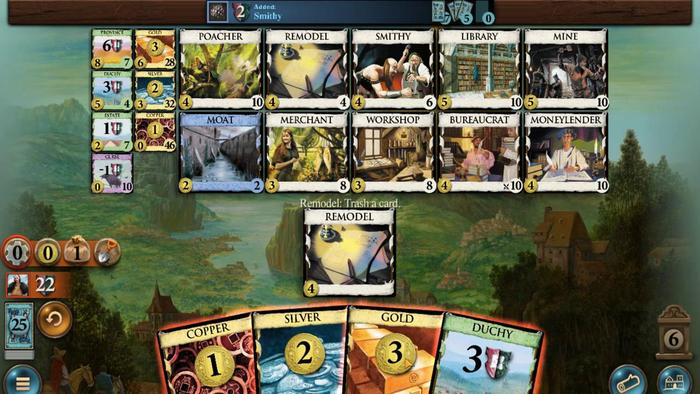 
Action: Mouse pressed left at (441, 239)
Screenshot: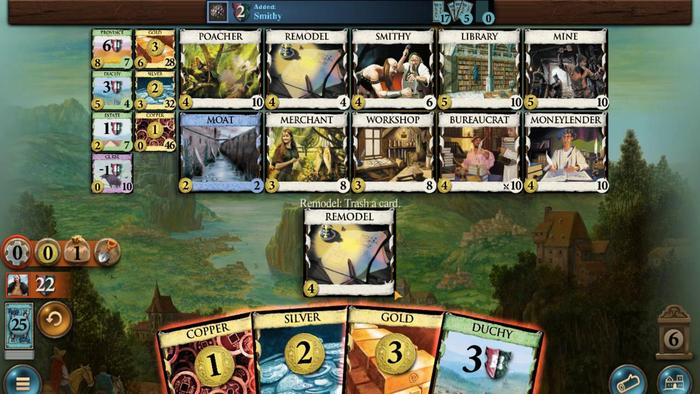 
Action: Mouse moved to (258, 277)
Screenshot: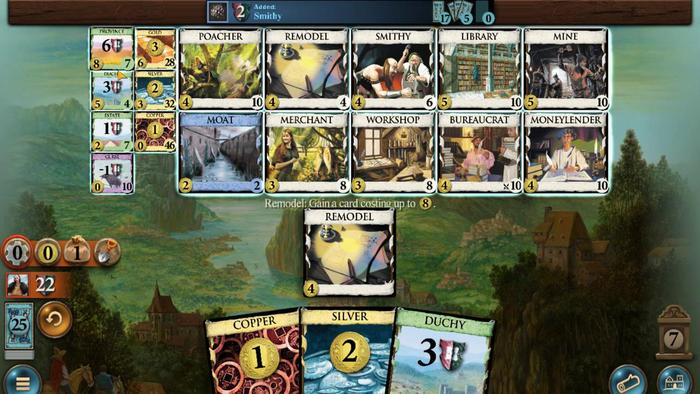 
Action: Mouse pressed left at (258, 277)
Screenshot: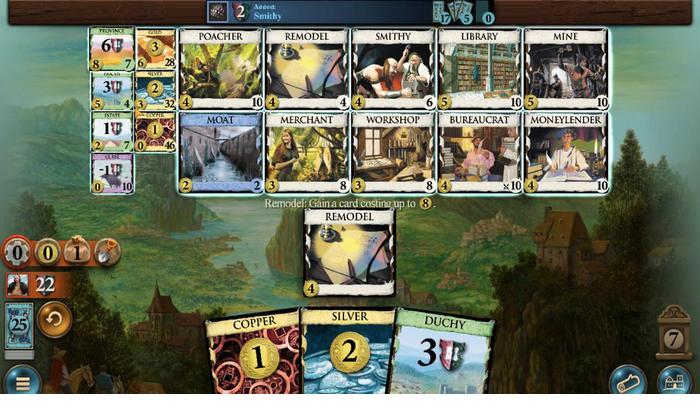 
Action: Mouse moved to (407, 242)
Screenshot: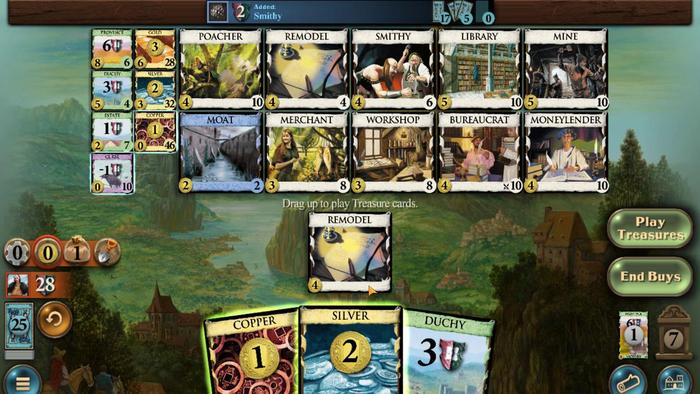 
Action: Mouse pressed left at (407, 242)
Screenshot: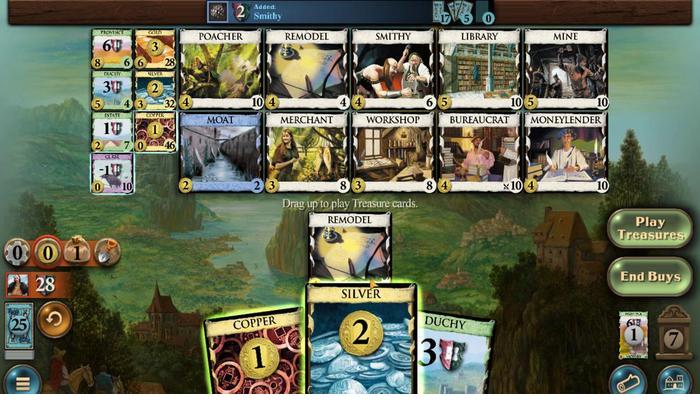 
Action: Mouse moved to (384, 239)
Screenshot: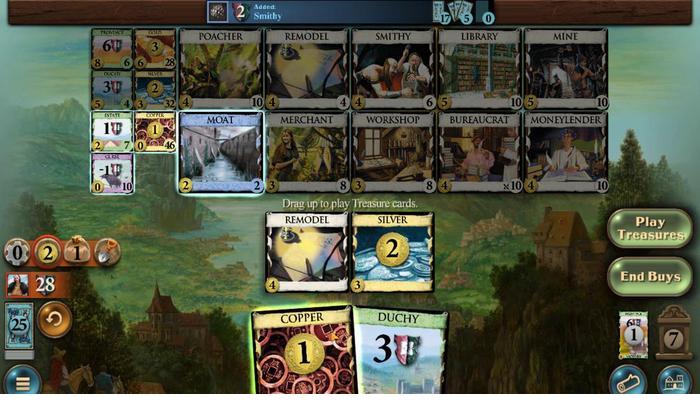 
Action: Mouse pressed left at (384, 239)
Screenshot: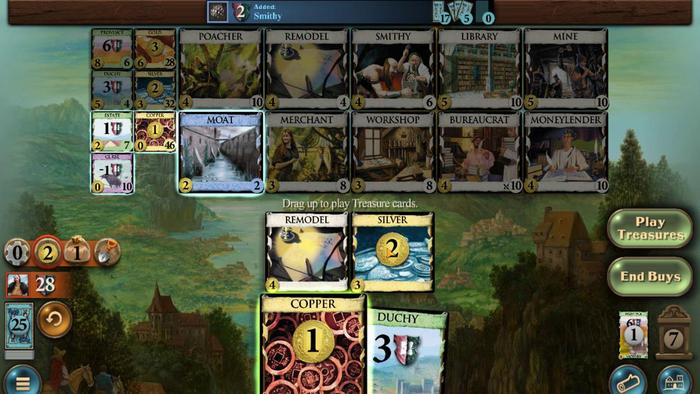 
Action: Mouse moved to (276, 272)
Screenshot: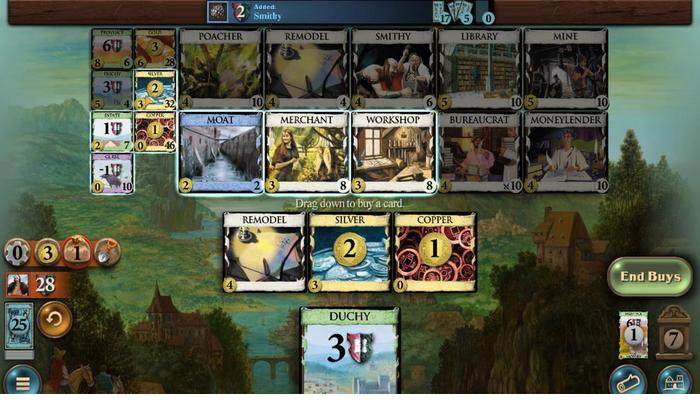 
Action: Mouse pressed left at (276, 272)
Screenshot: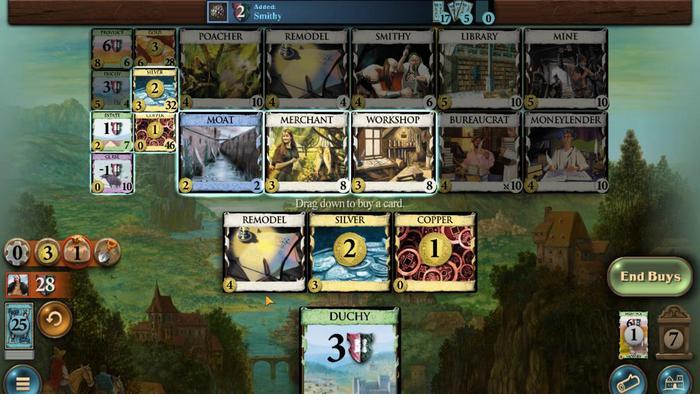 
Action: Mouse moved to (346, 242)
Screenshot: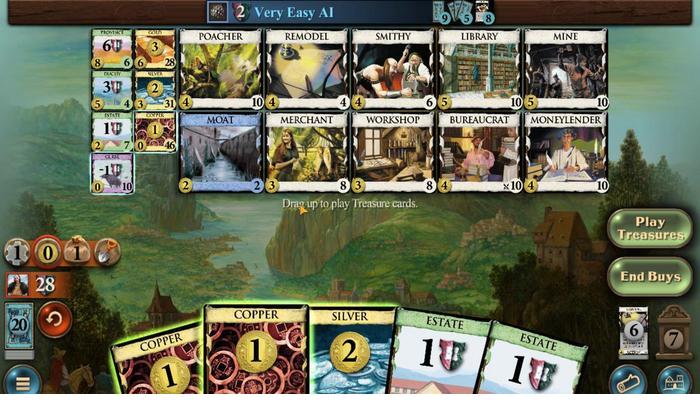 
Action: Mouse pressed left at (346, 242)
Screenshot: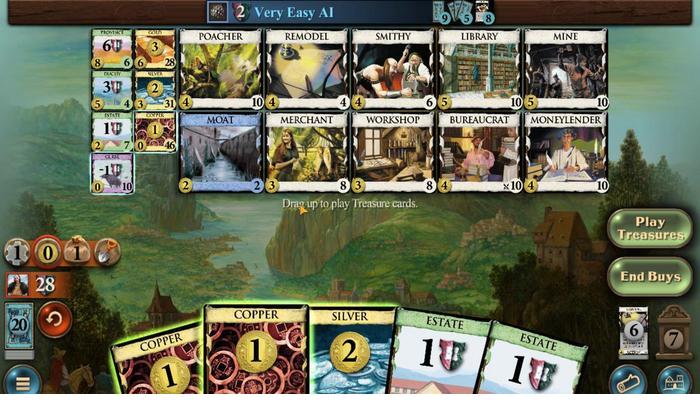 
Action: Mouse moved to (375, 240)
Screenshot: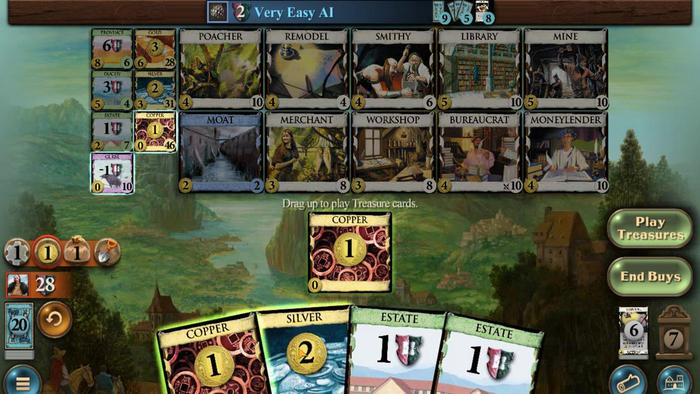 
Action: Mouse pressed left at (375, 240)
Screenshot: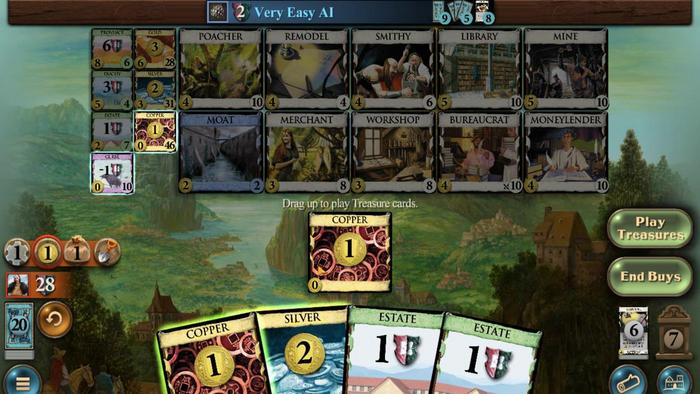 
Action: Mouse moved to (345, 238)
Screenshot: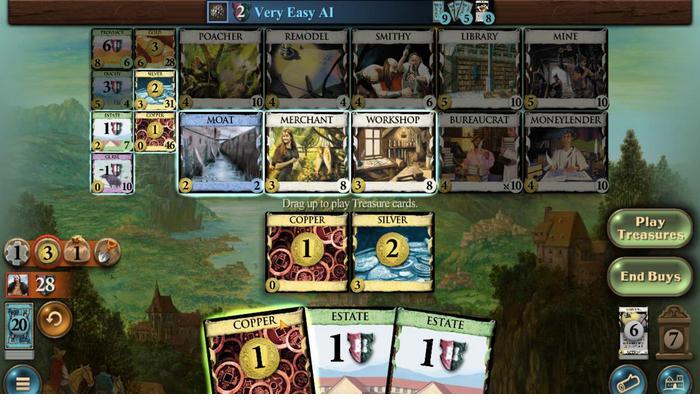 
Action: Mouse pressed left at (345, 238)
Screenshot: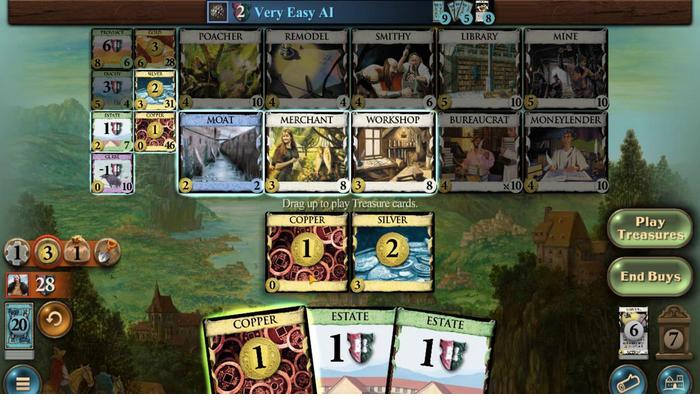 
Action: Mouse moved to (378, 276)
Screenshot: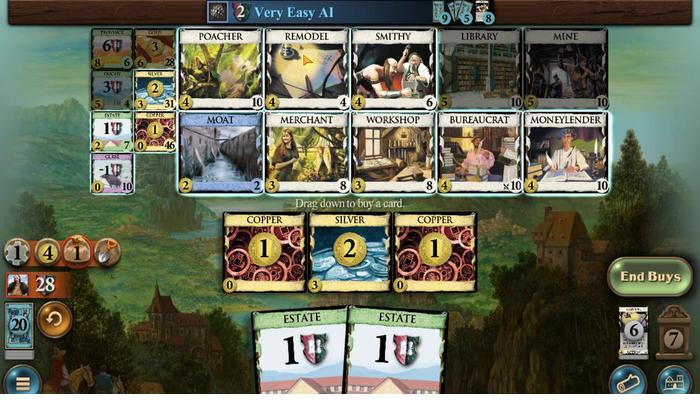 
Action: Mouse pressed left at (378, 276)
Screenshot: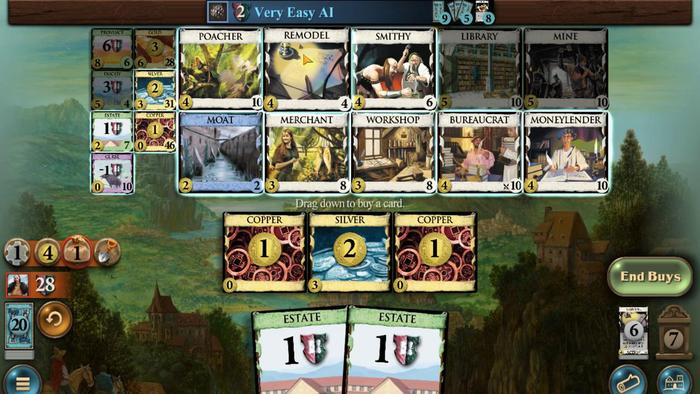 
Action: Mouse moved to (378, 276)
Screenshot: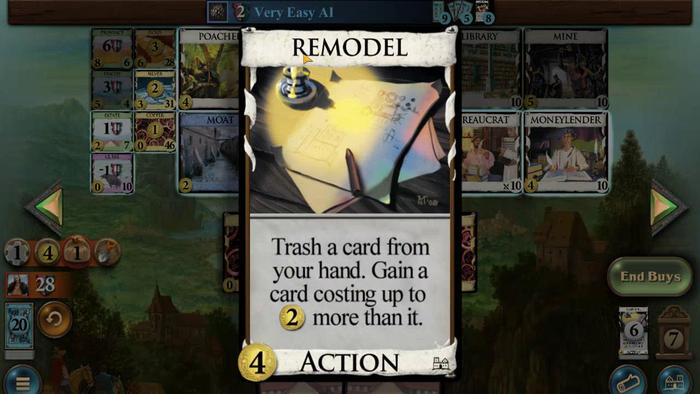 
Action: Mouse pressed left at (378, 276)
Screenshot: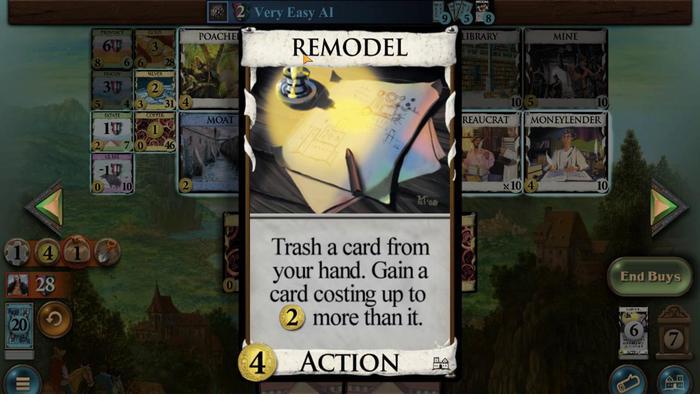 
Action: Mouse moved to (430, 276)
Screenshot: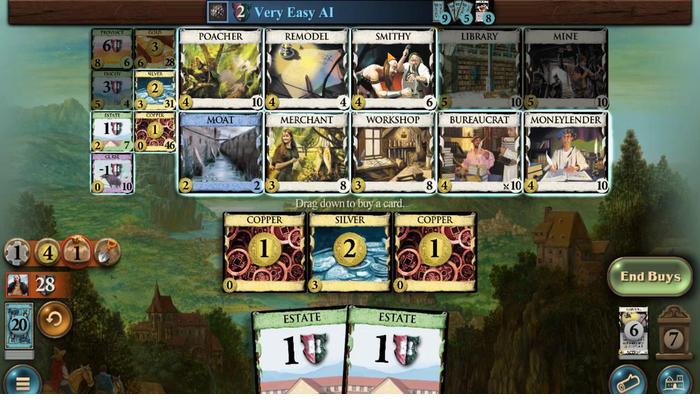 
Action: Mouse pressed left at (430, 276)
Screenshot: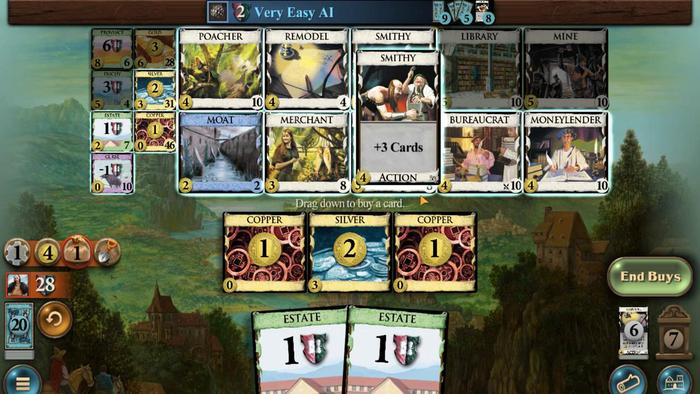 
Action: Mouse moved to (298, 239)
Screenshot: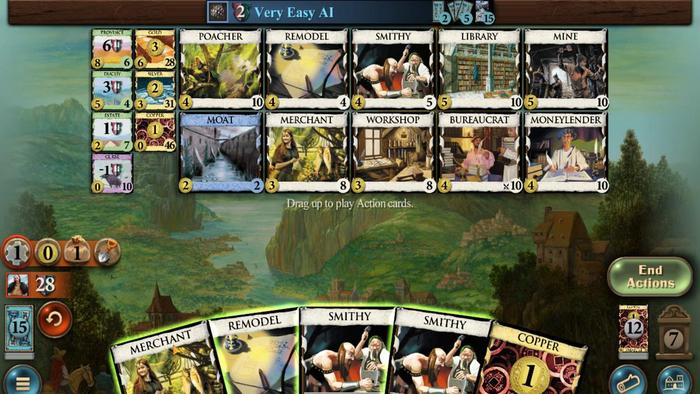 
Action: Mouse pressed left at (298, 239)
Screenshot: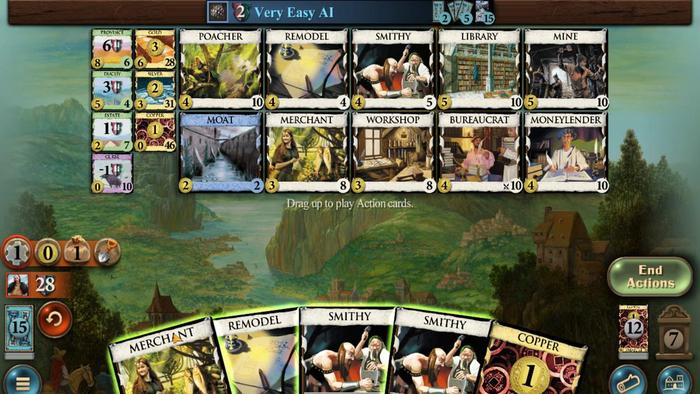 
Action: Mouse moved to (355, 240)
Screenshot: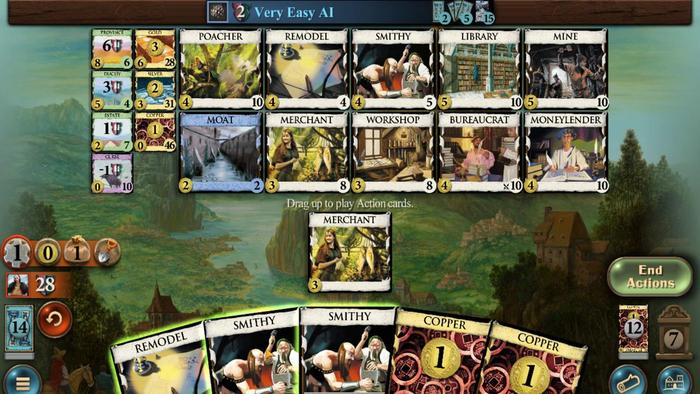 
Action: Mouse pressed left at (355, 240)
Screenshot: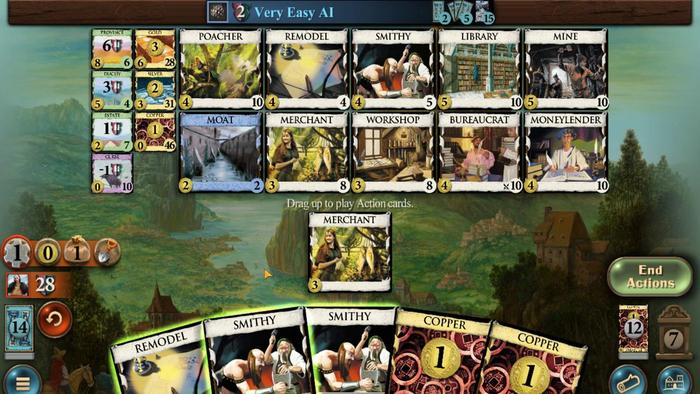 
Action: Mouse moved to (351, 240)
Screenshot: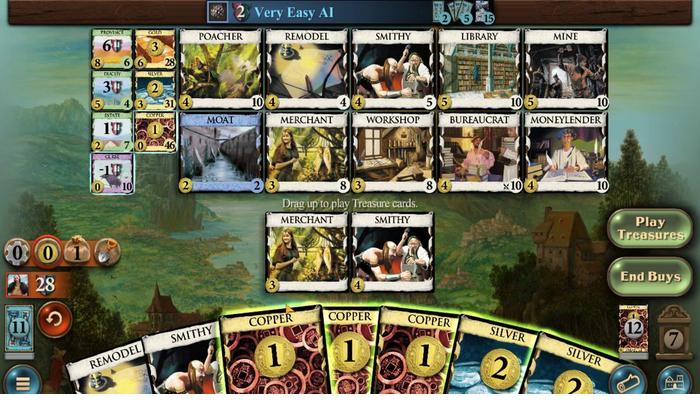 
Action: Mouse pressed left at (351, 240)
Screenshot: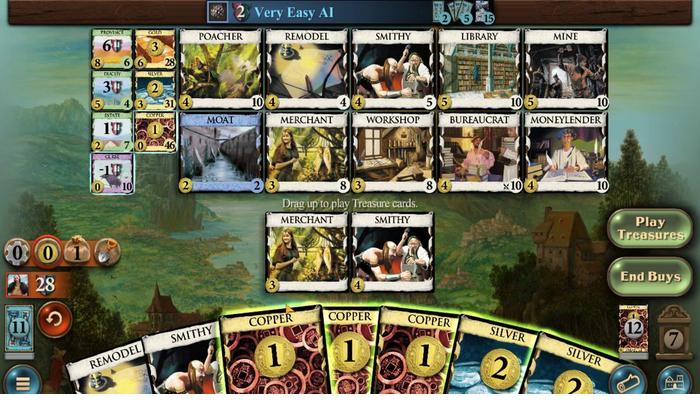 
Action: Mouse moved to (378, 239)
Screenshot: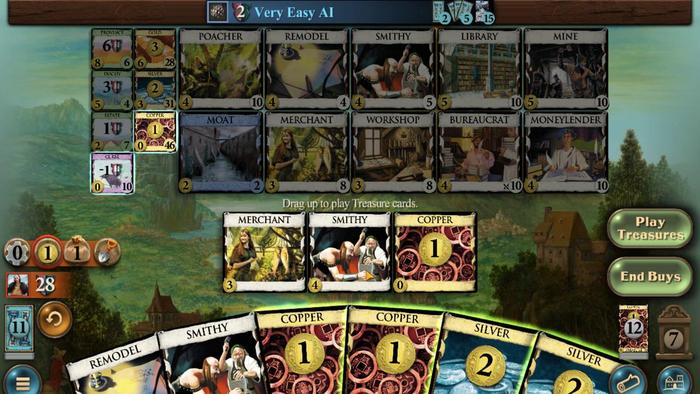 
Action: Mouse pressed left at (378, 239)
Screenshot: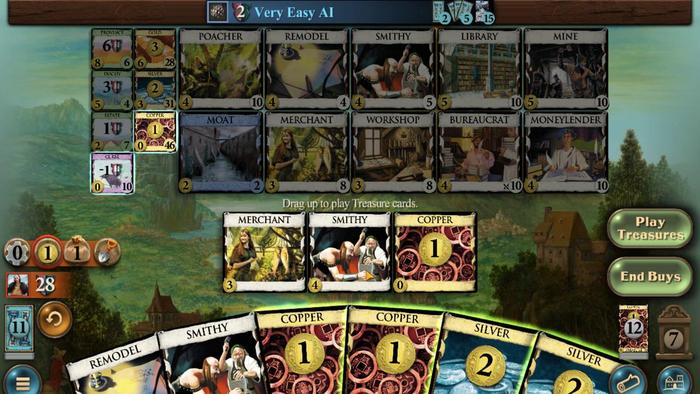 
Action: Mouse moved to (422, 242)
Screenshot: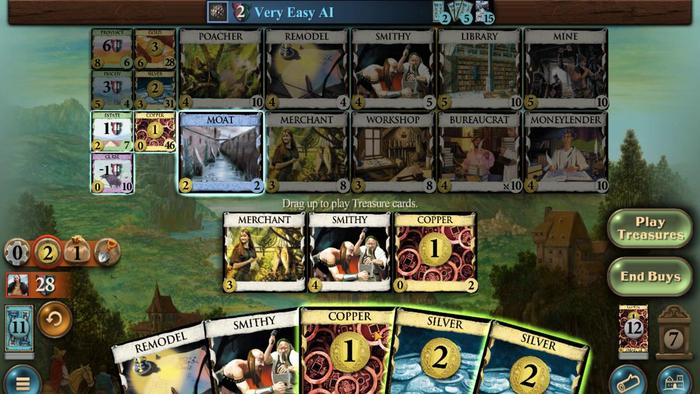 
Action: Mouse pressed left at (422, 242)
